 Task: Find connections with filter location Chasse Royale with filter topic #energywith filter profile language Potuguese with filter current company TeamLease Services Limited with filter school SACHDEVA PUBLIC SCHOOL with filter industry Personal Care Services with filter service category Technical with filter keywords title Marketing Consultant
Action: Mouse moved to (610, 115)
Screenshot: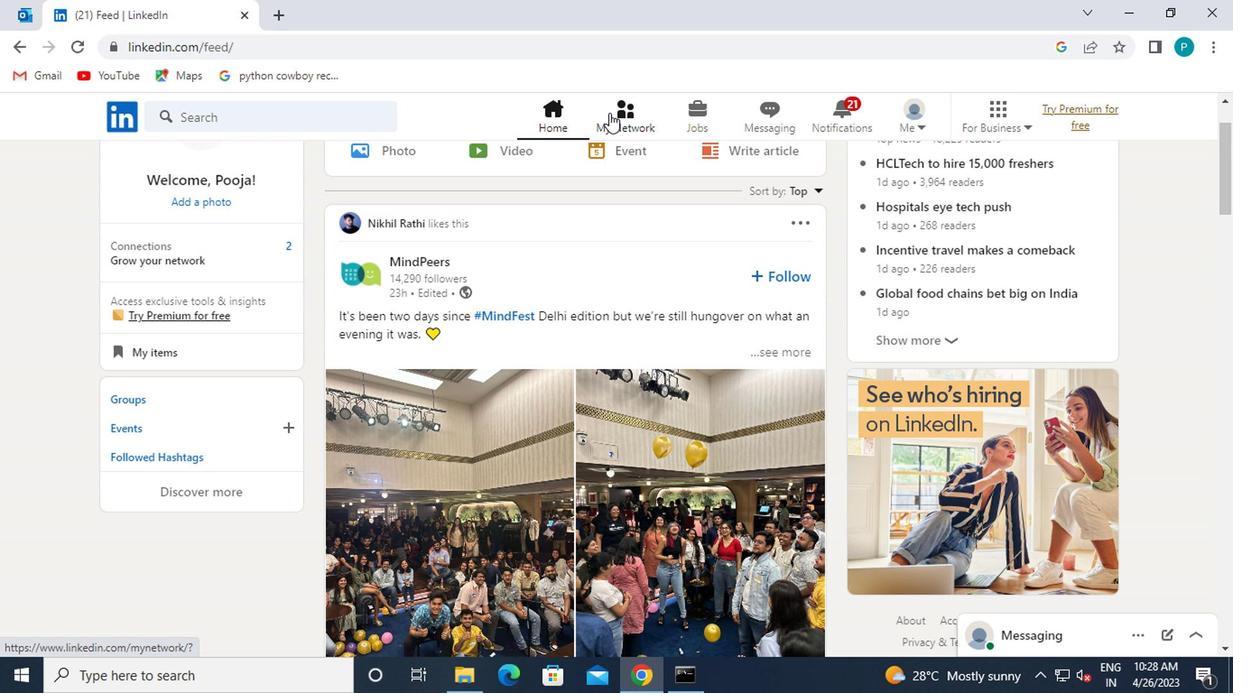 
Action: Mouse pressed left at (610, 115)
Screenshot: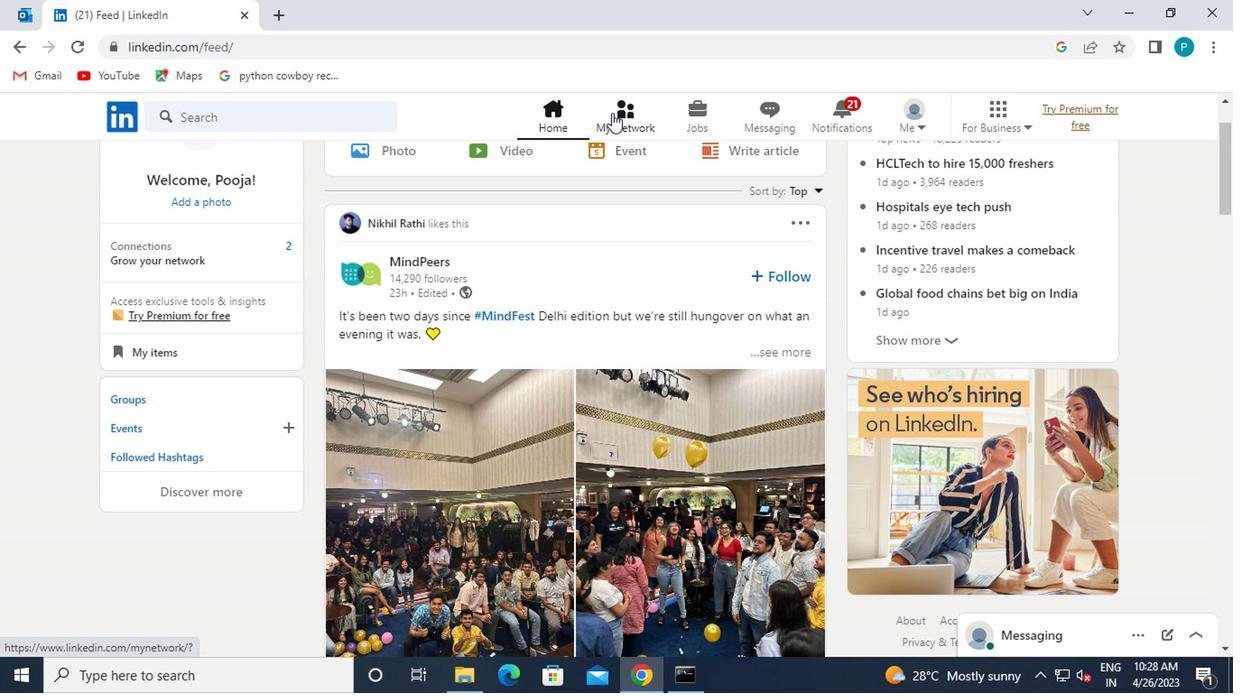 
Action: Mouse moved to (305, 219)
Screenshot: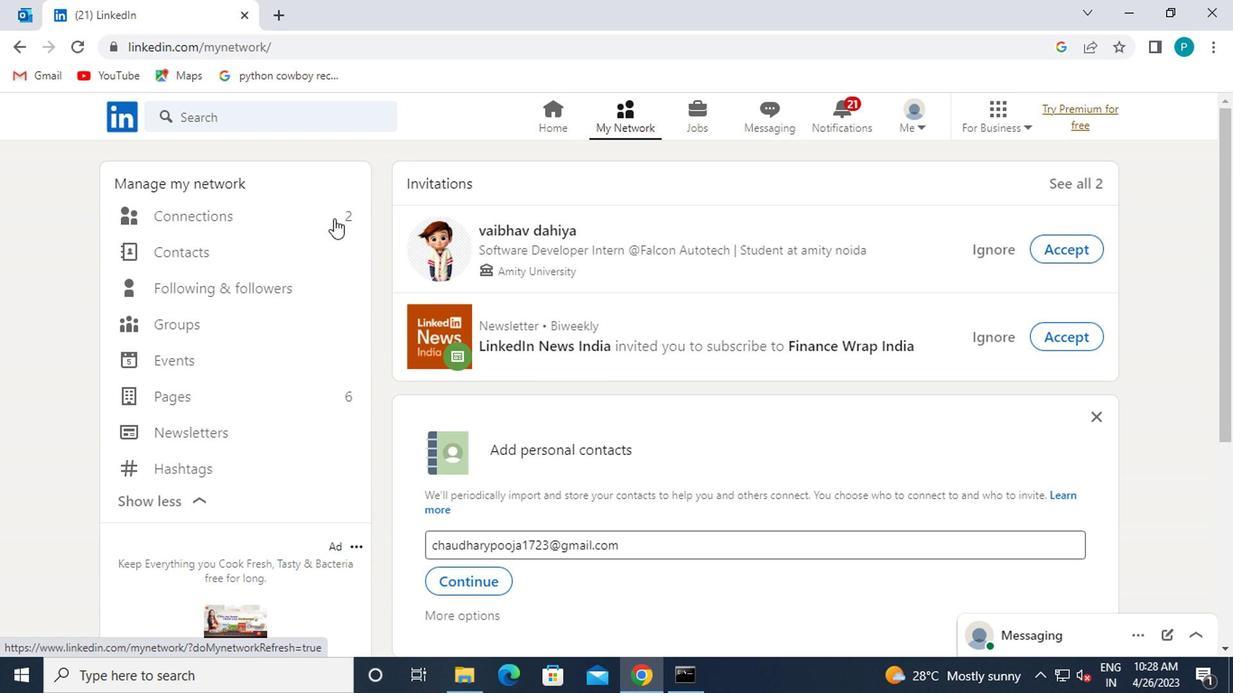 
Action: Mouse pressed left at (305, 219)
Screenshot: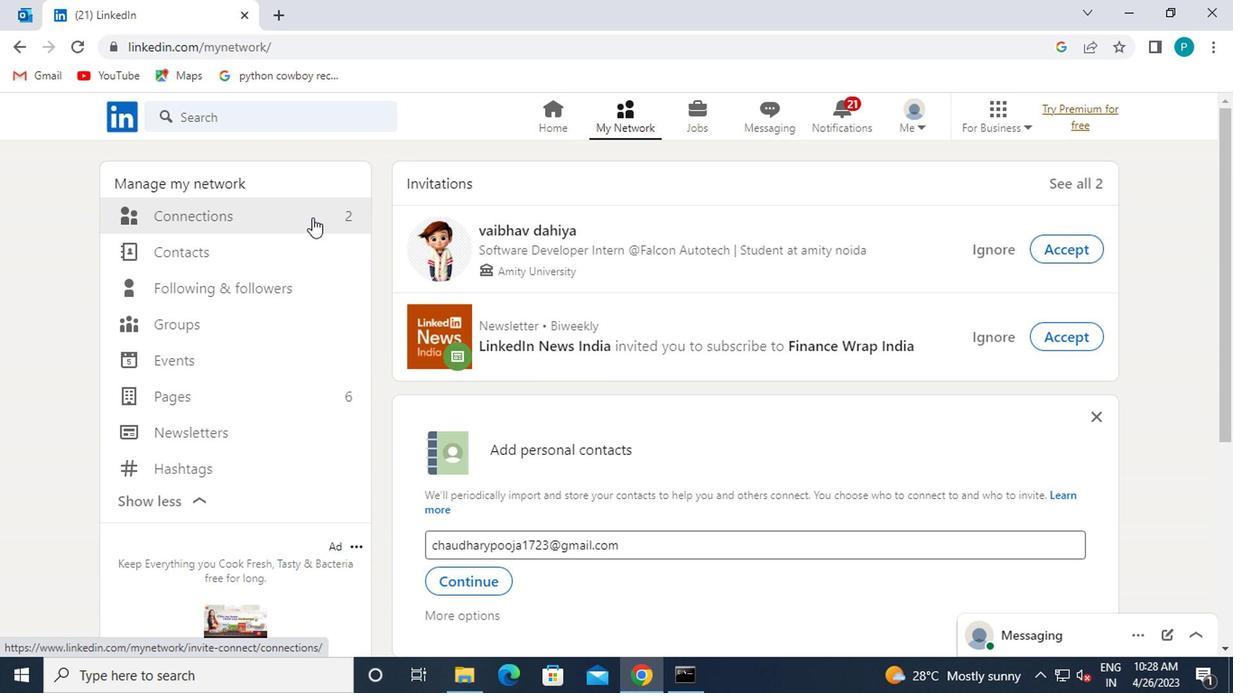 
Action: Mouse moved to (727, 214)
Screenshot: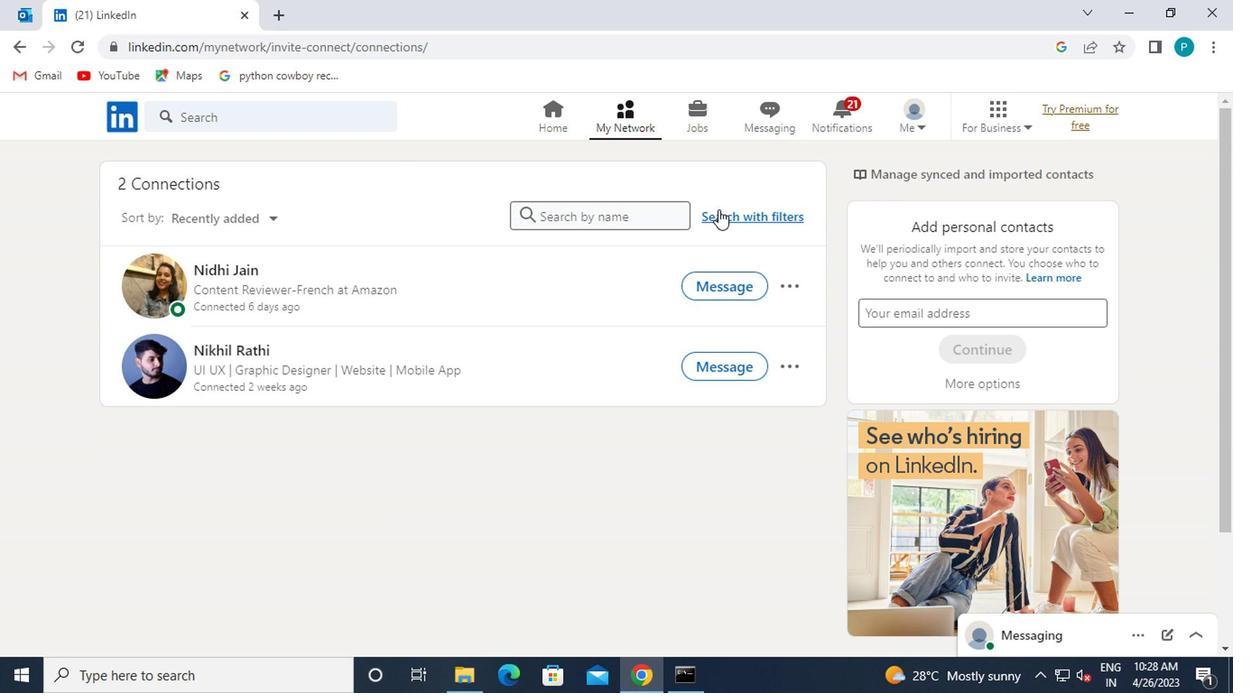 
Action: Mouse pressed left at (727, 214)
Screenshot: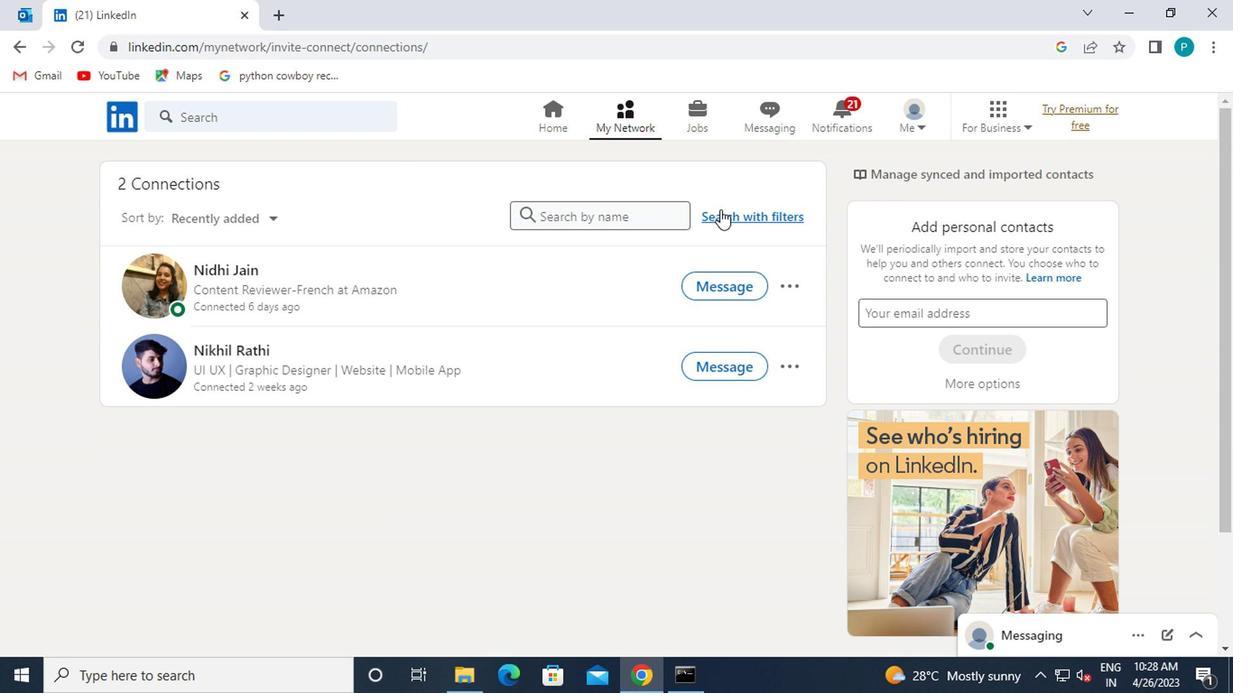 
Action: Mouse moved to (598, 164)
Screenshot: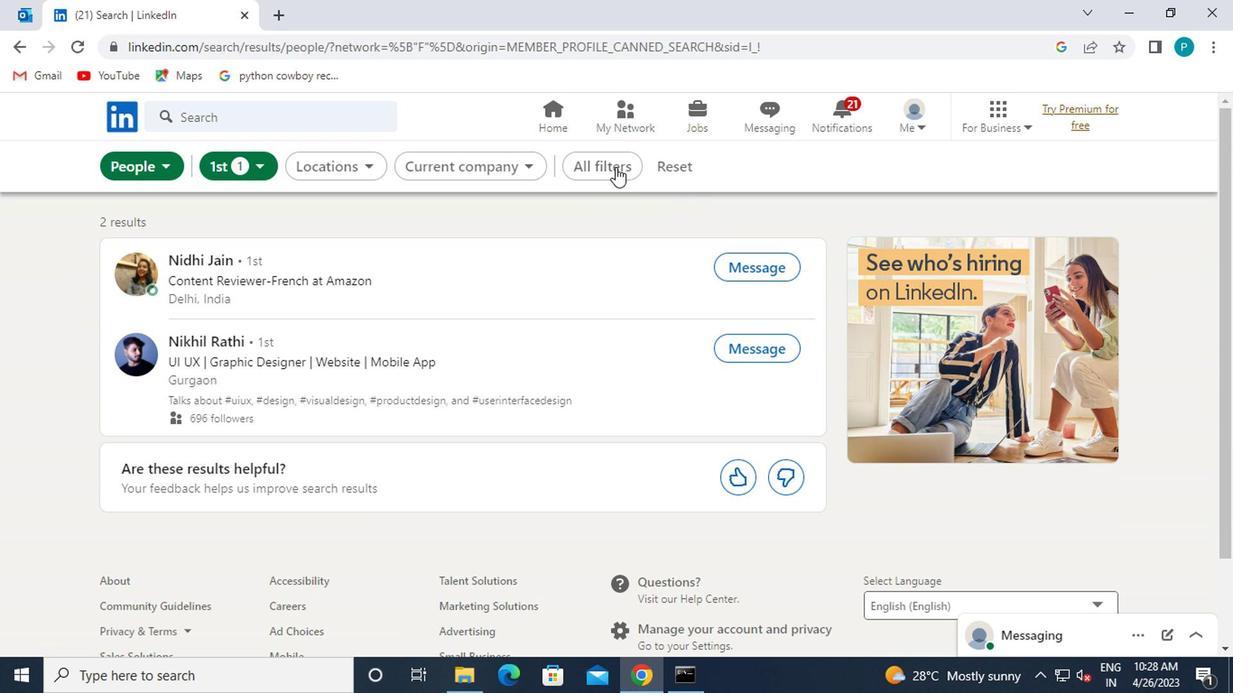 
Action: Mouse pressed left at (598, 164)
Screenshot: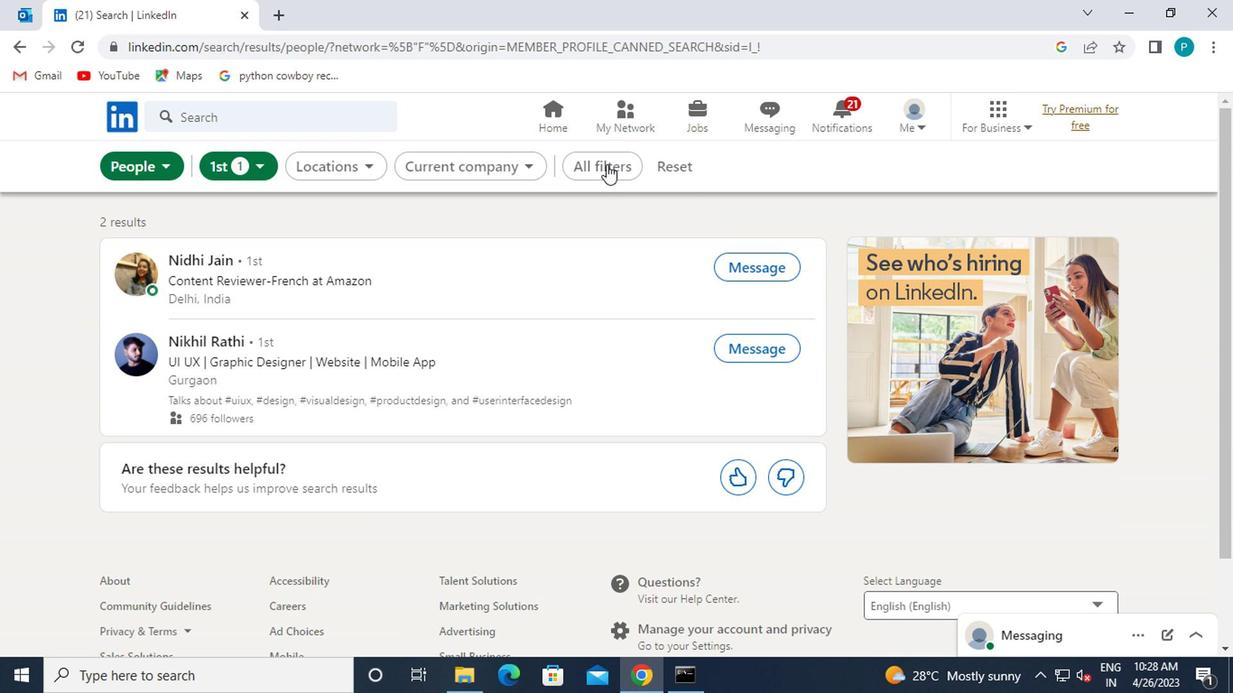 
Action: Mouse moved to (1084, 432)
Screenshot: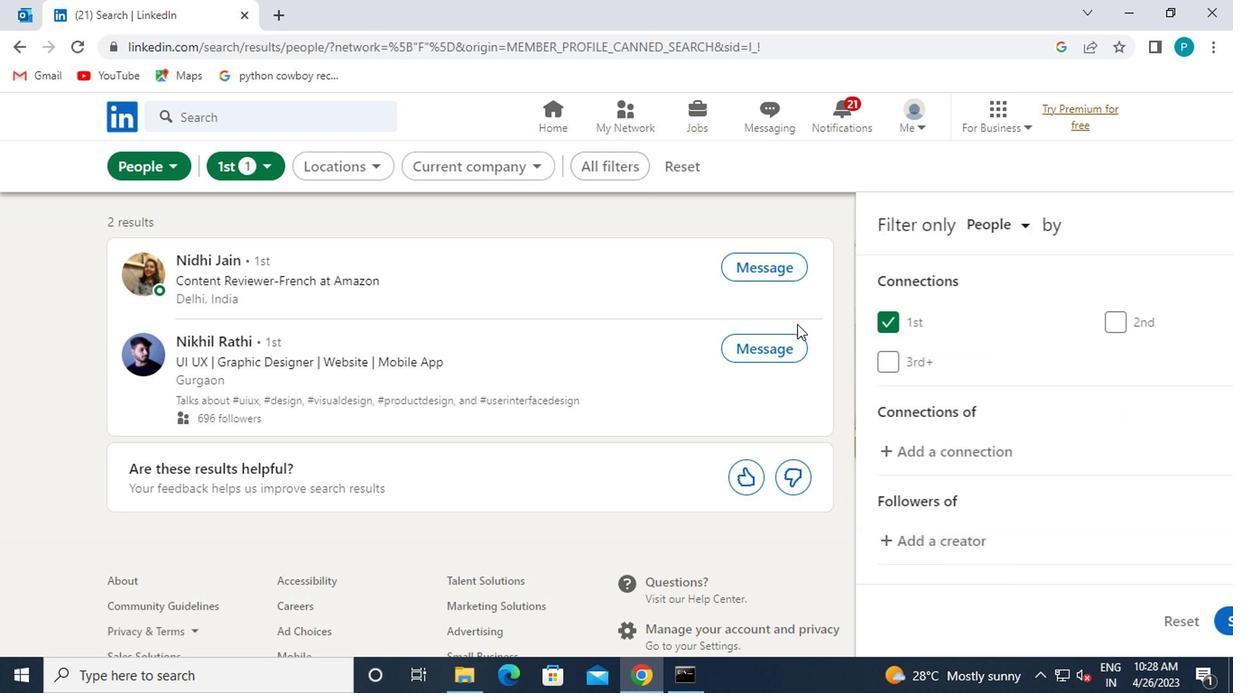 
Action: Mouse scrolled (1084, 432) with delta (0, 0)
Screenshot: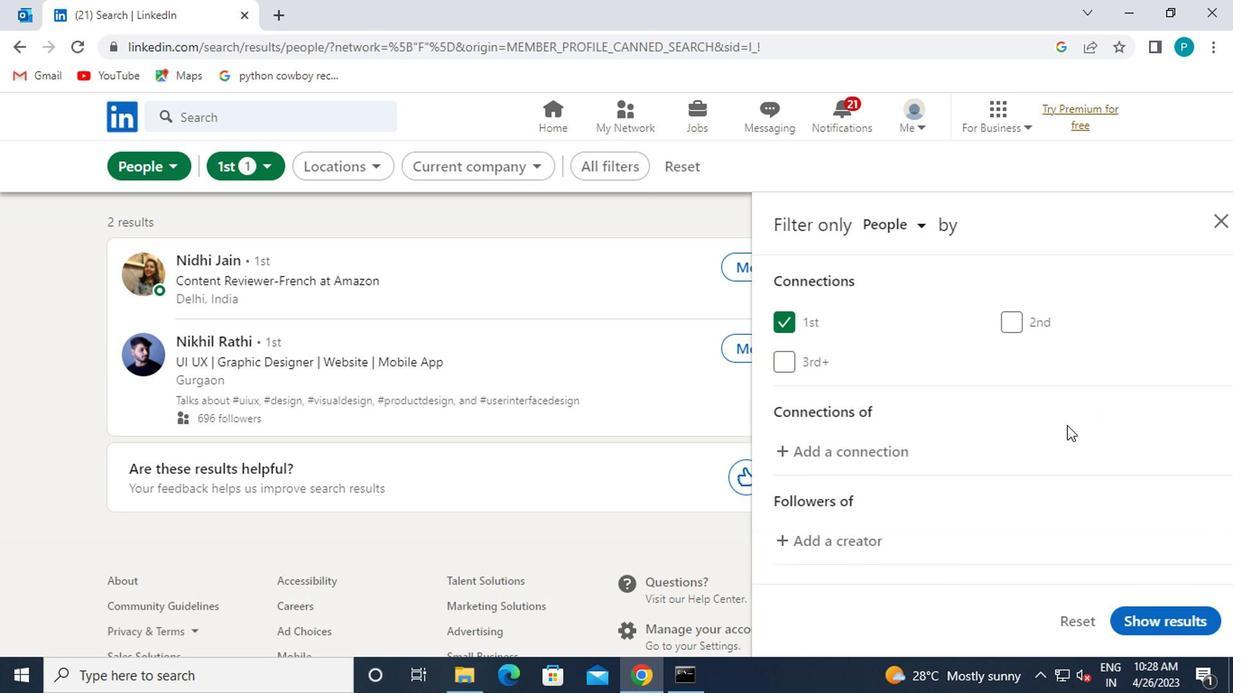 
Action: Mouse scrolled (1084, 432) with delta (0, 0)
Screenshot: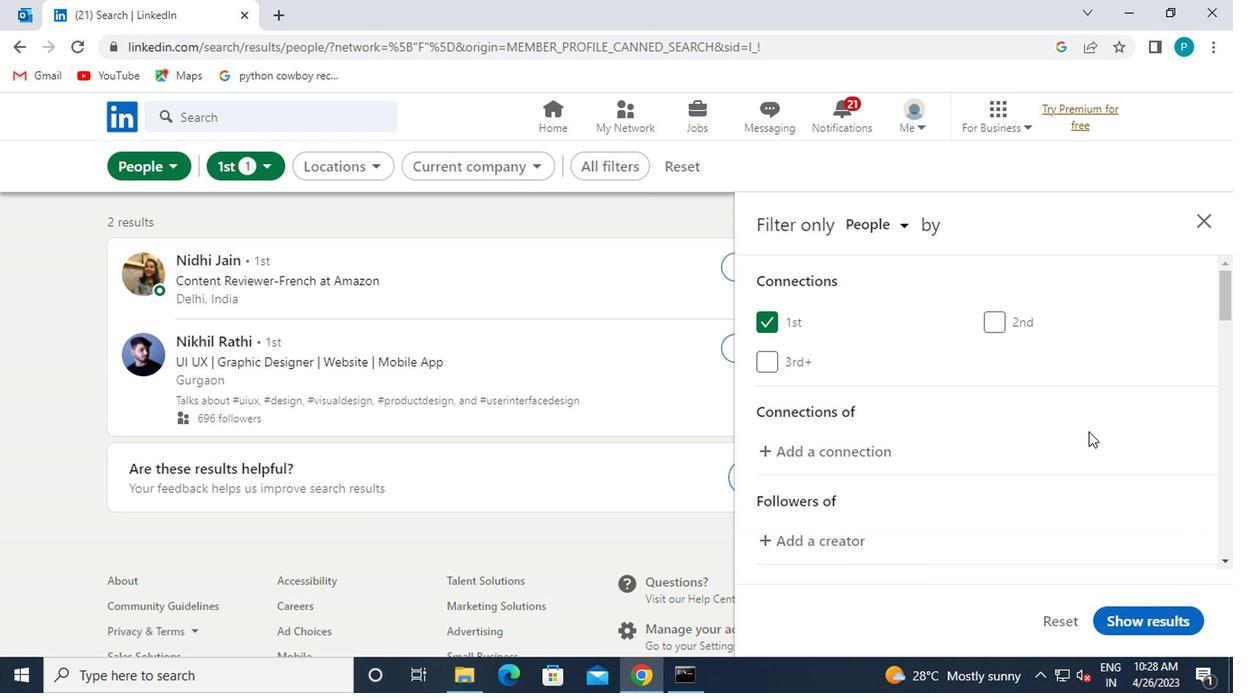 
Action: Mouse moved to (1067, 473)
Screenshot: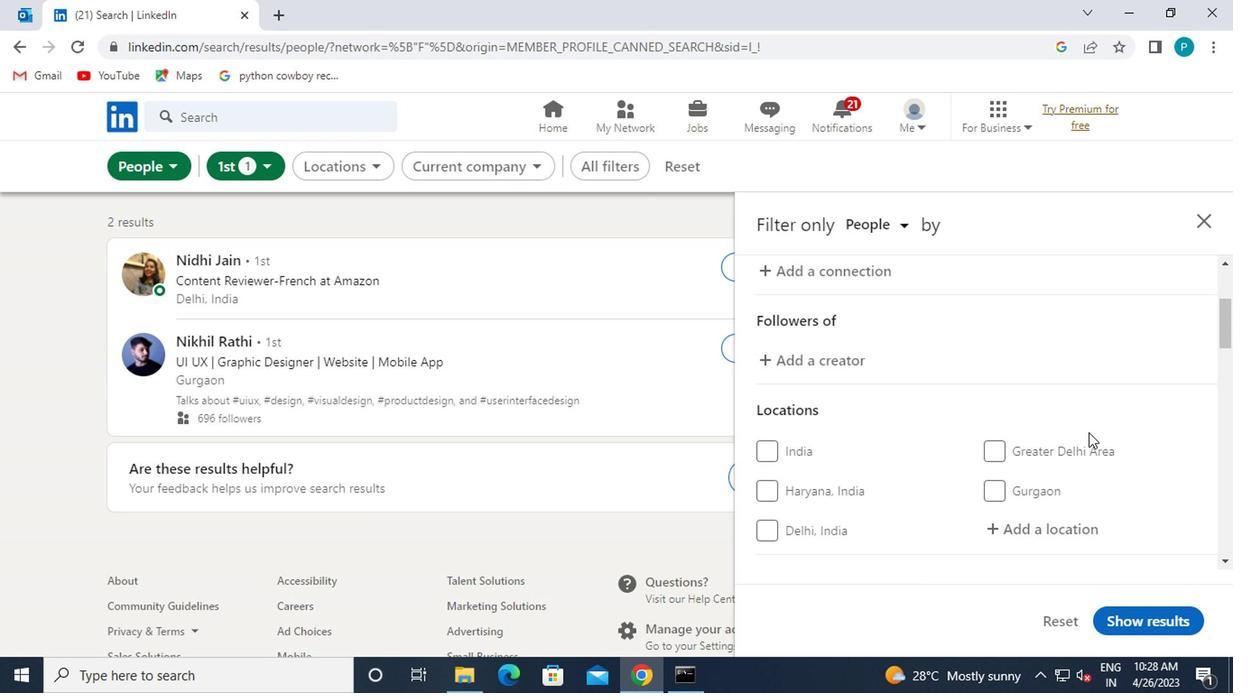 
Action: Mouse scrolled (1067, 472) with delta (0, 0)
Screenshot: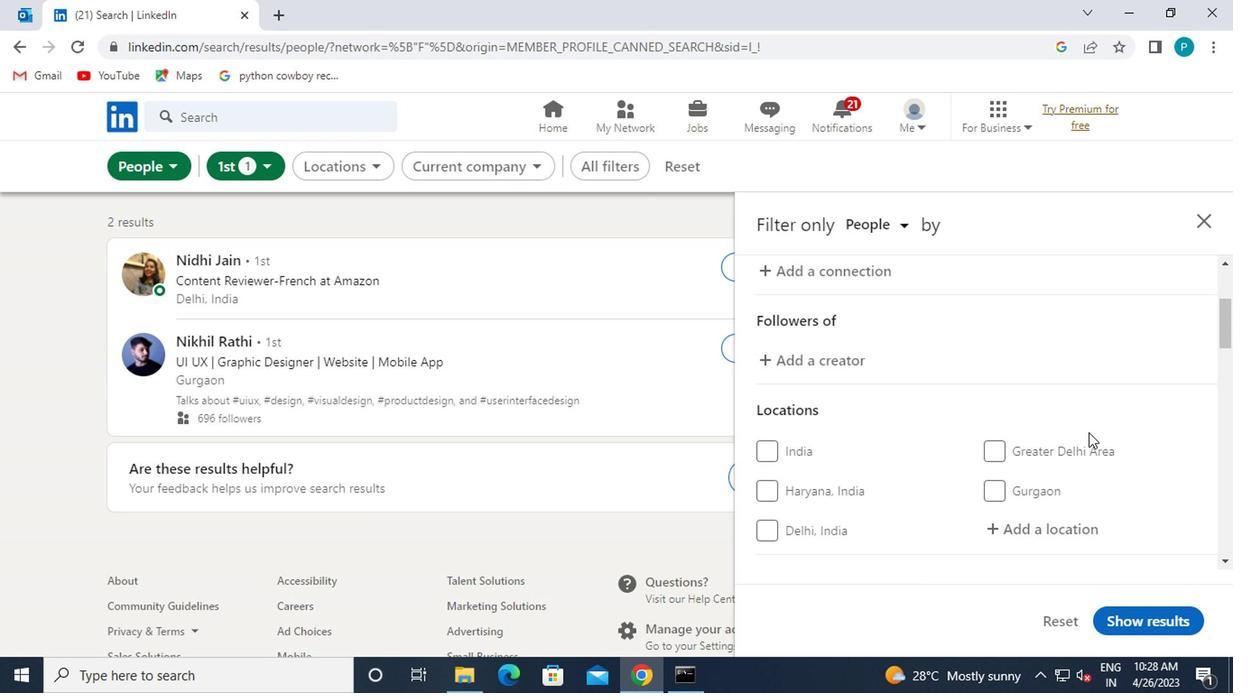 
Action: Mouse moved to (1040, 442)
Screenshot: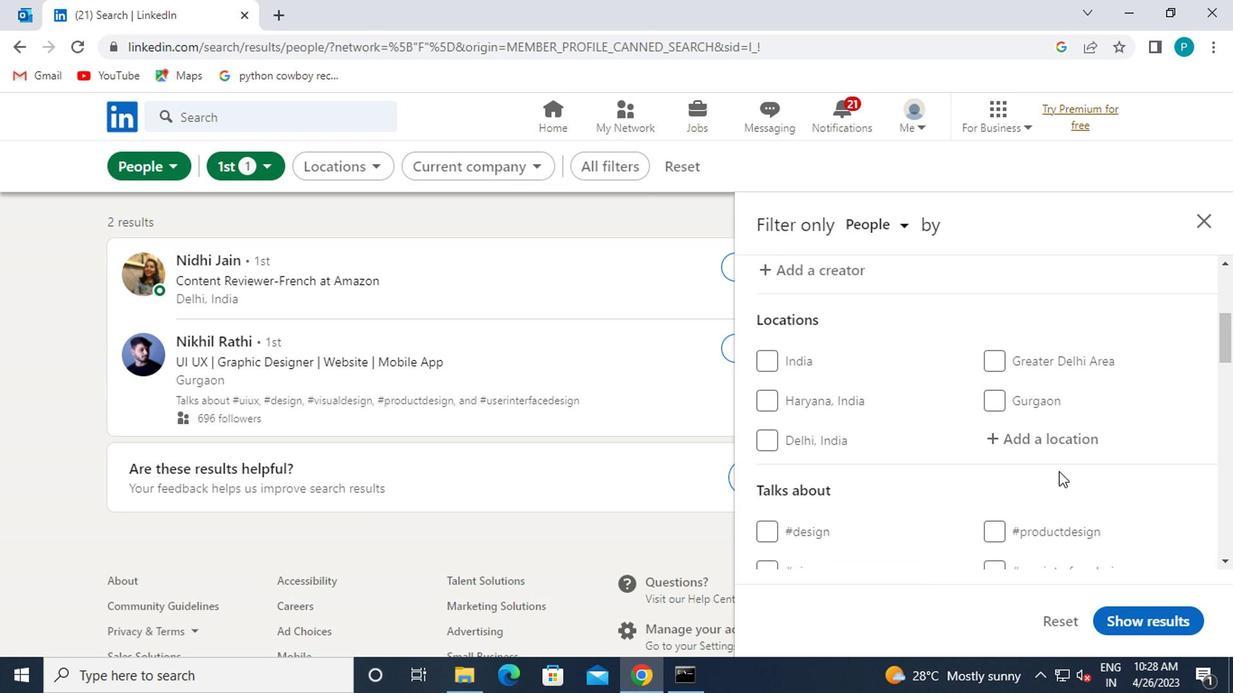 
Action: Mouse pressed left at (1040, 442)
Screenshot: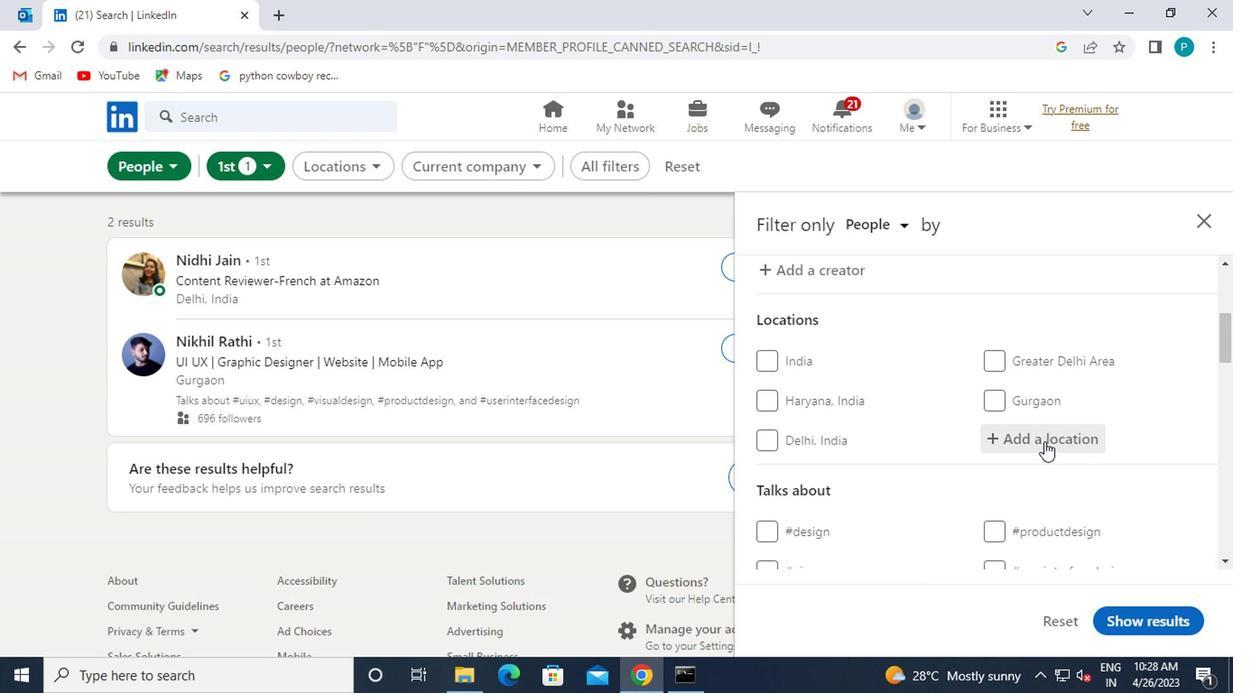 
Action: Key pressed <Key.caps_lock>c<Key.caps_lock>hasse<Key.space><Key.caps_lock>r<Key.caps_lock>oyale<Key.enter>
Screenshot: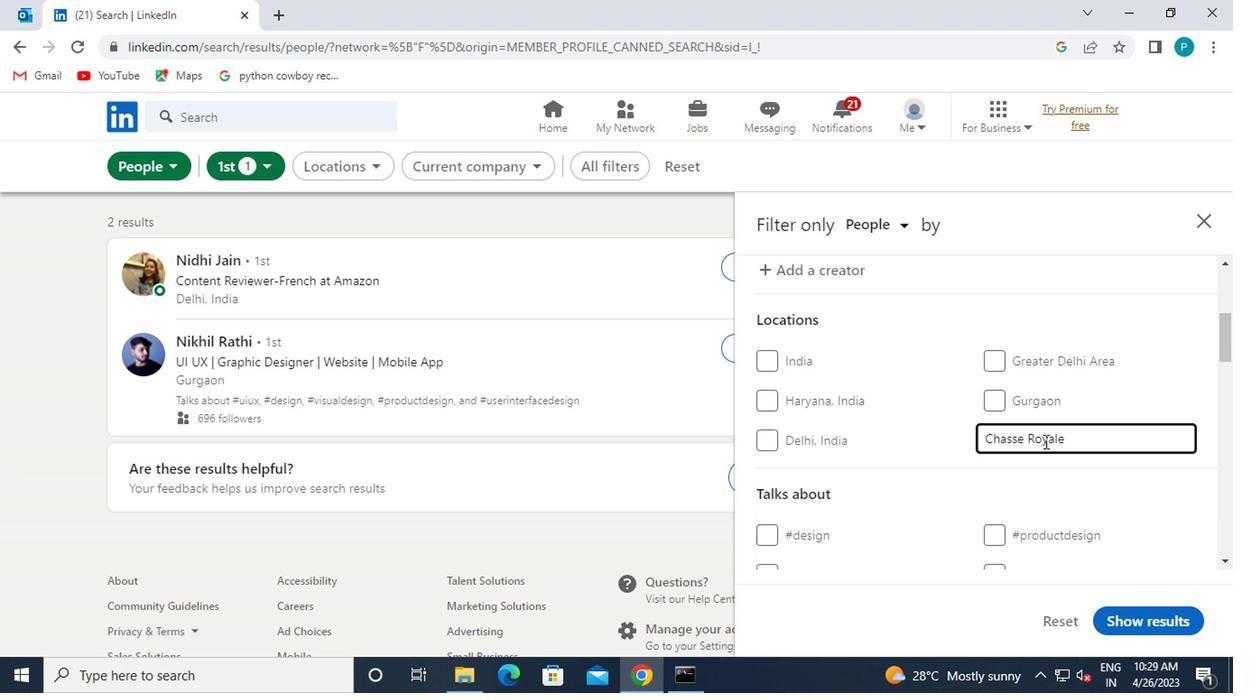 
Action: Mouse moved to (986, 493)
Screenshot: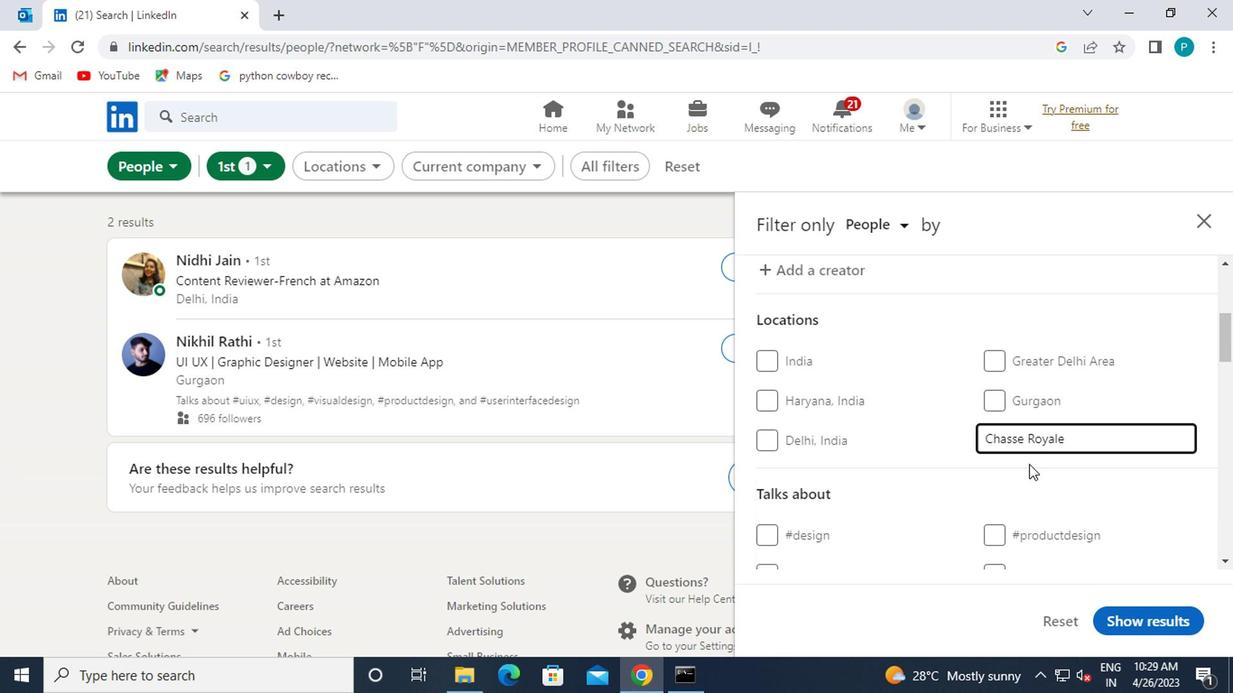 
Action: Mouse scrolled (986, 492) with delta (0, 0)
Screenshot: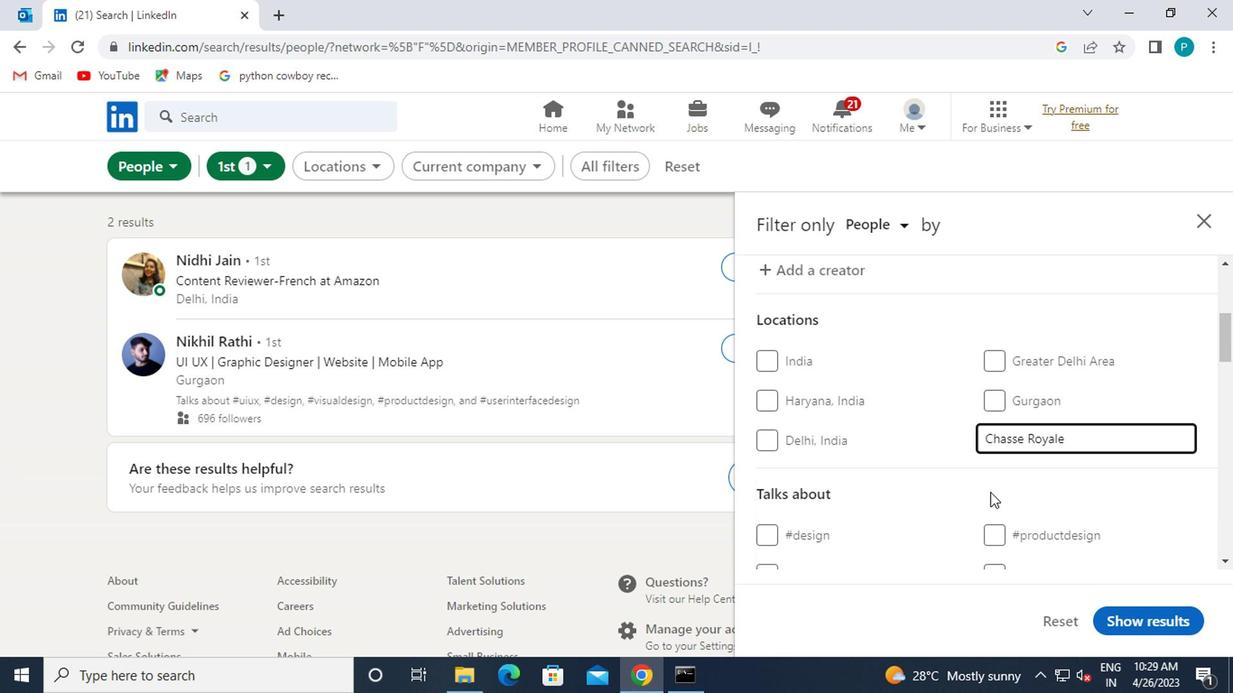 
Action: Mouse moved to (993, 516)
Screenshot: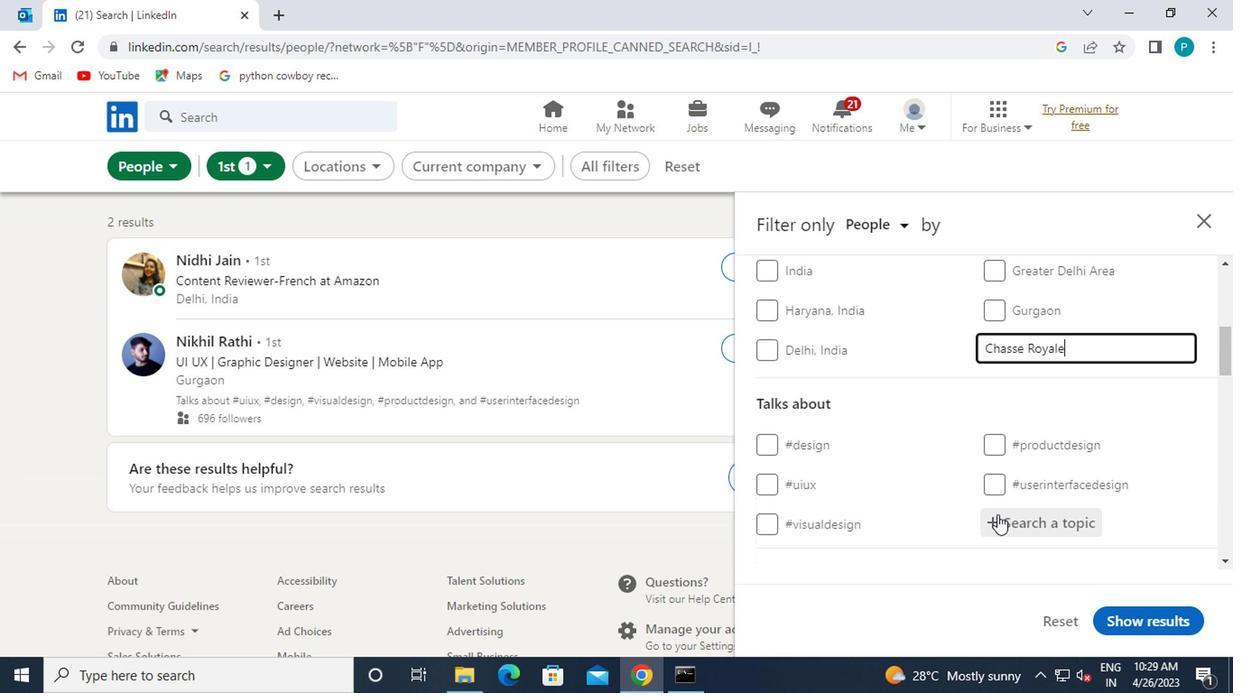 
Action: Mouse pressed left at (993, 516)
Screenshot: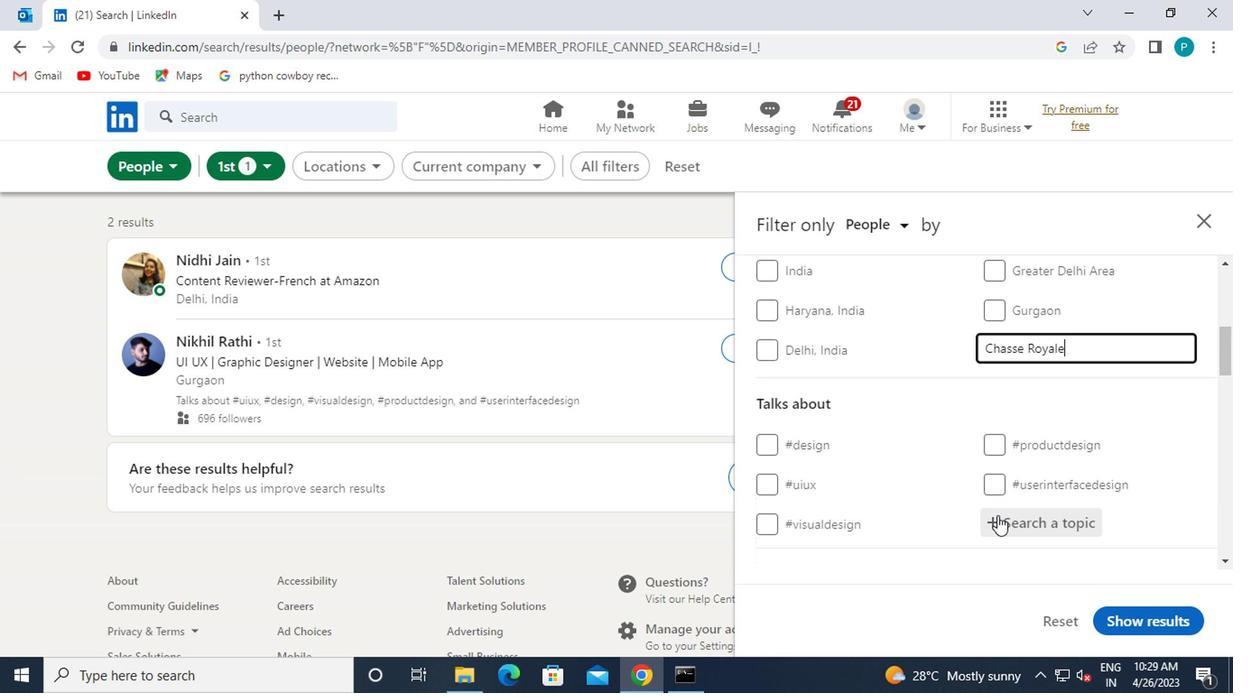 
Action: Key pressed <Key.shift>
Screenshot: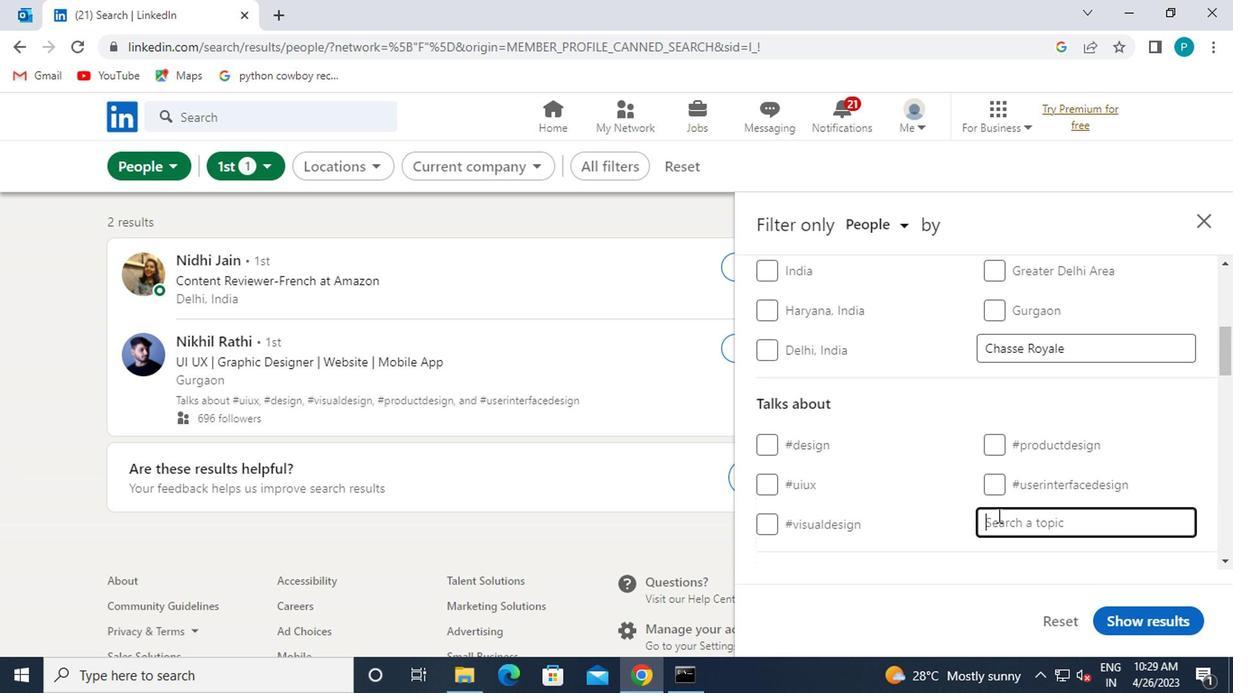 
Action: Mouse moved to (1004, 512)
Screenshot: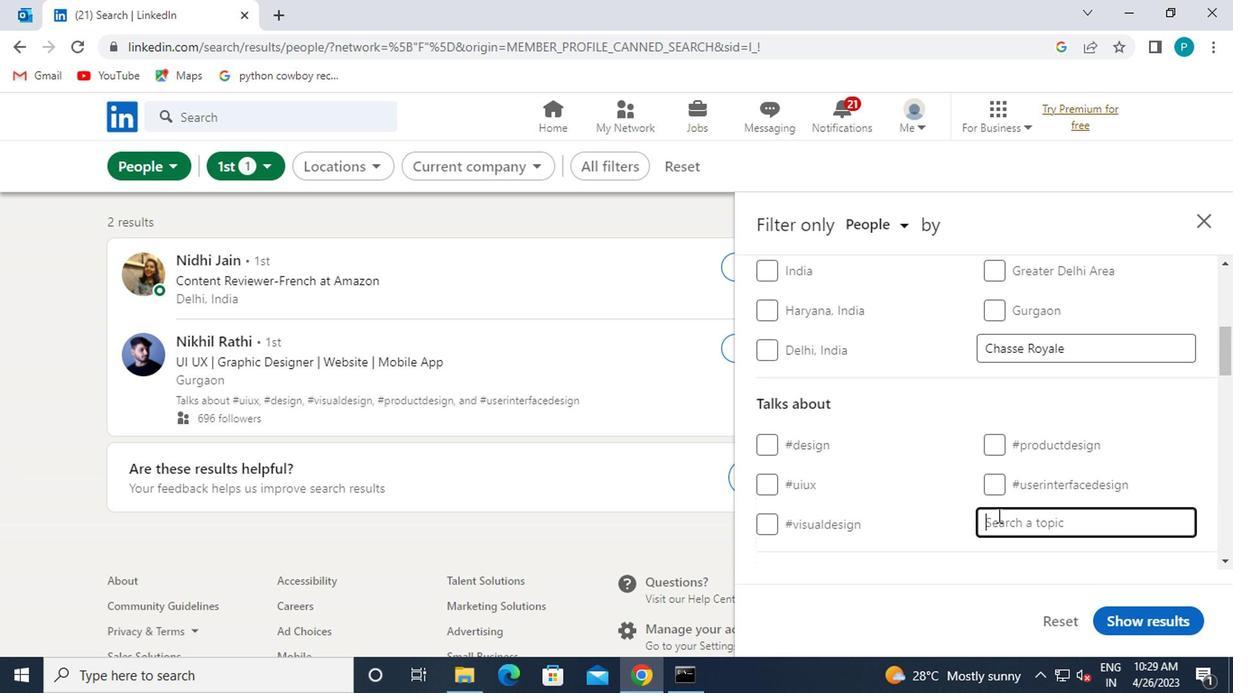 
Action: Key pressed #ENERGY
Screenshot: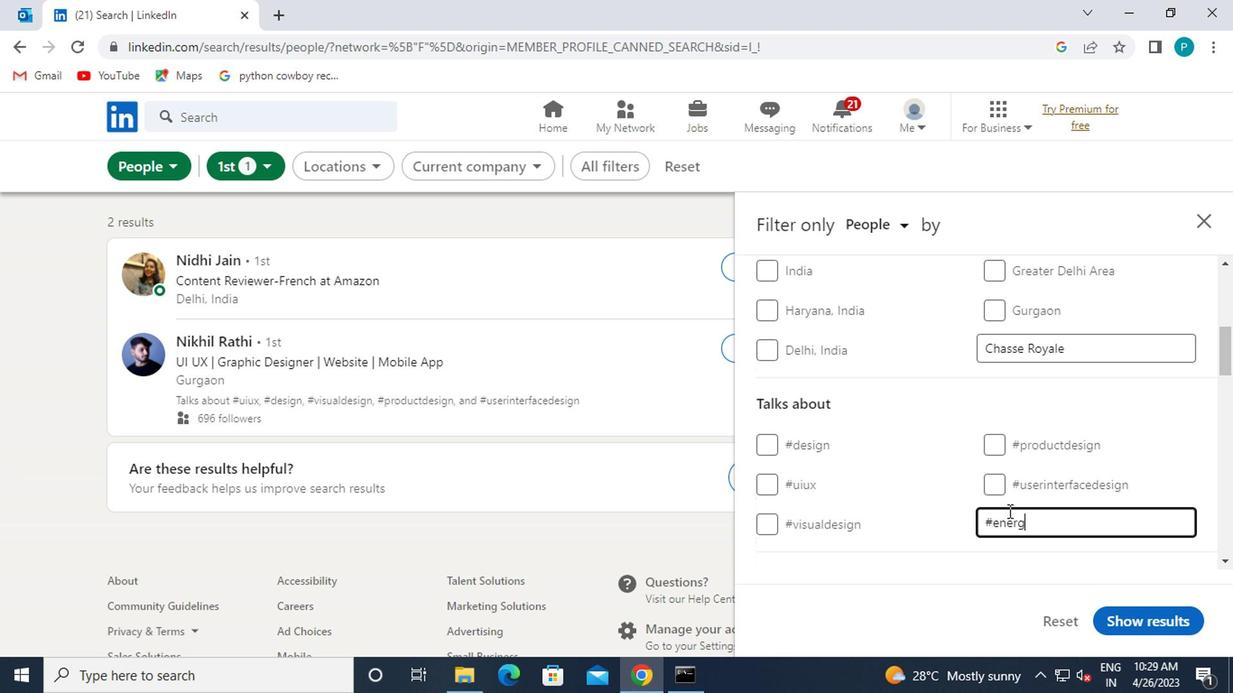 
Action: Mouse moved to (986, 506)
Screenshot: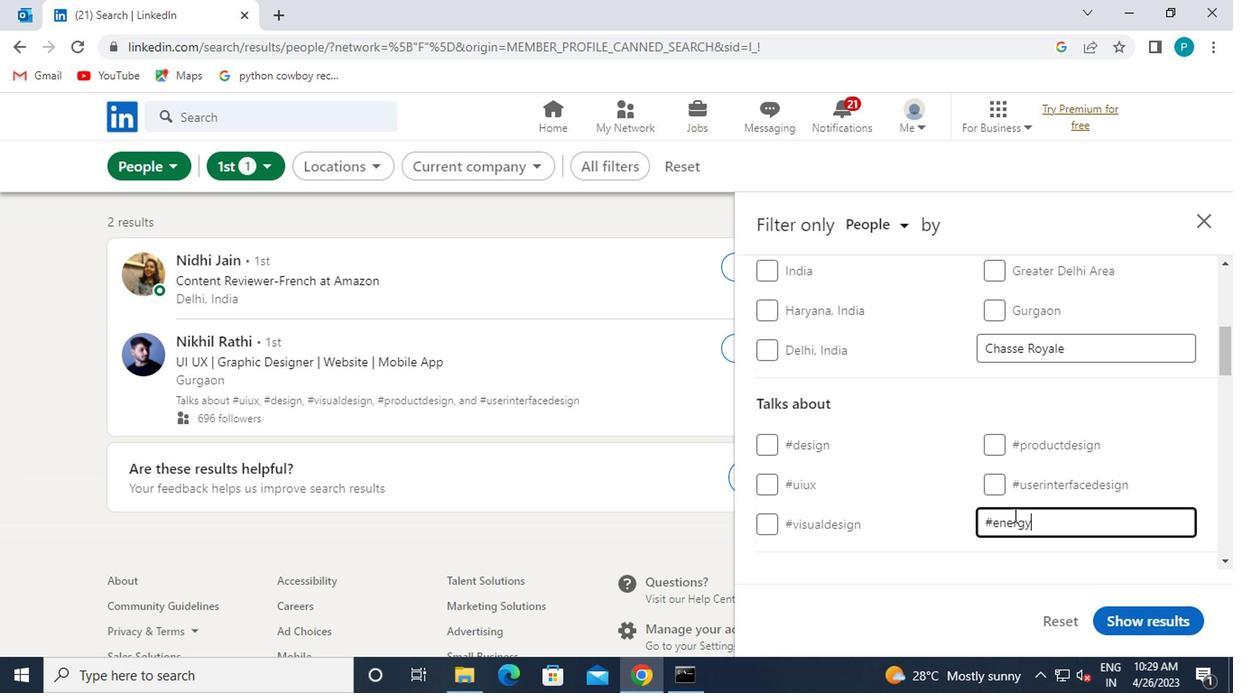 
Action: Mouse scrolled (986, 504) with delta (0, -1)
Screenshot: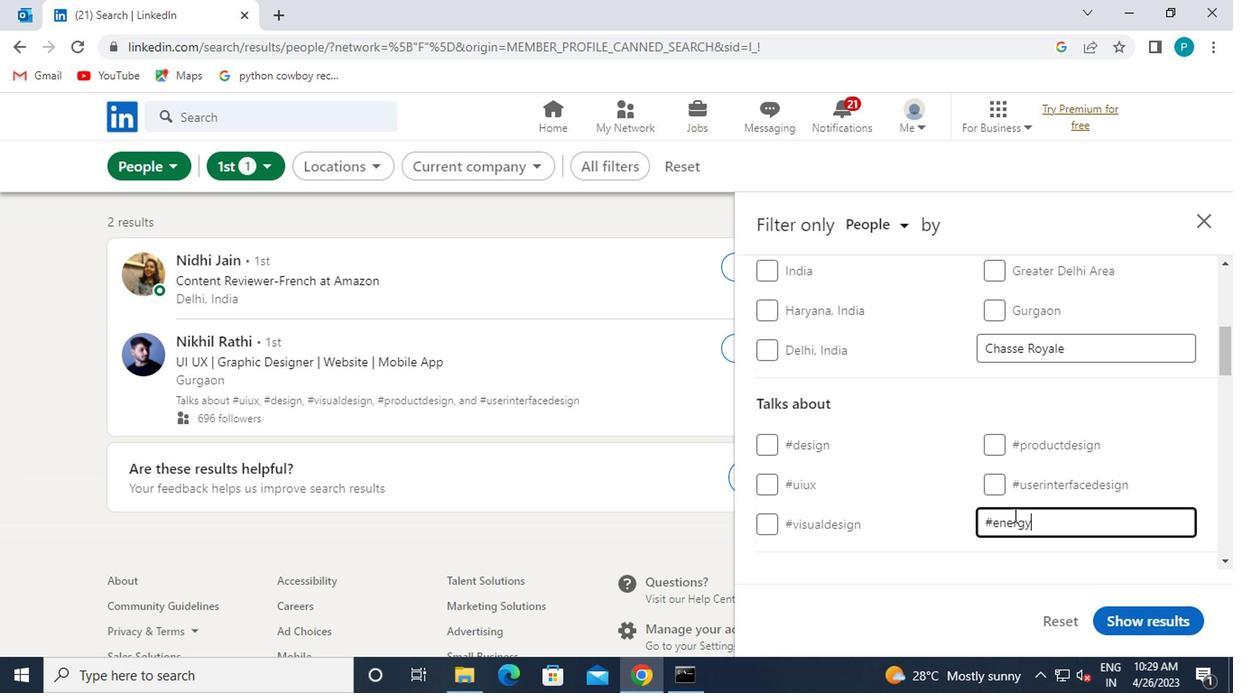 
Action: Mouse moved to (943, 480)
Screenshot: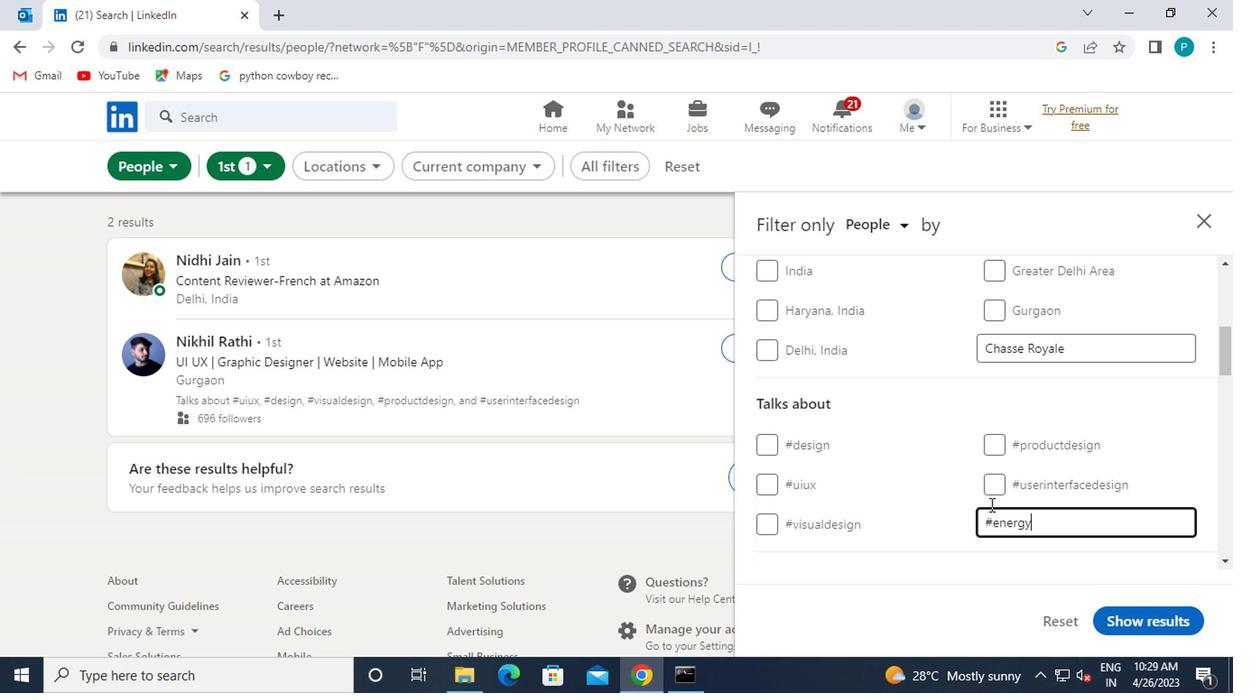 
Action: Mouse scrolled (943, 479) with delta (0, 0)
Screenshot: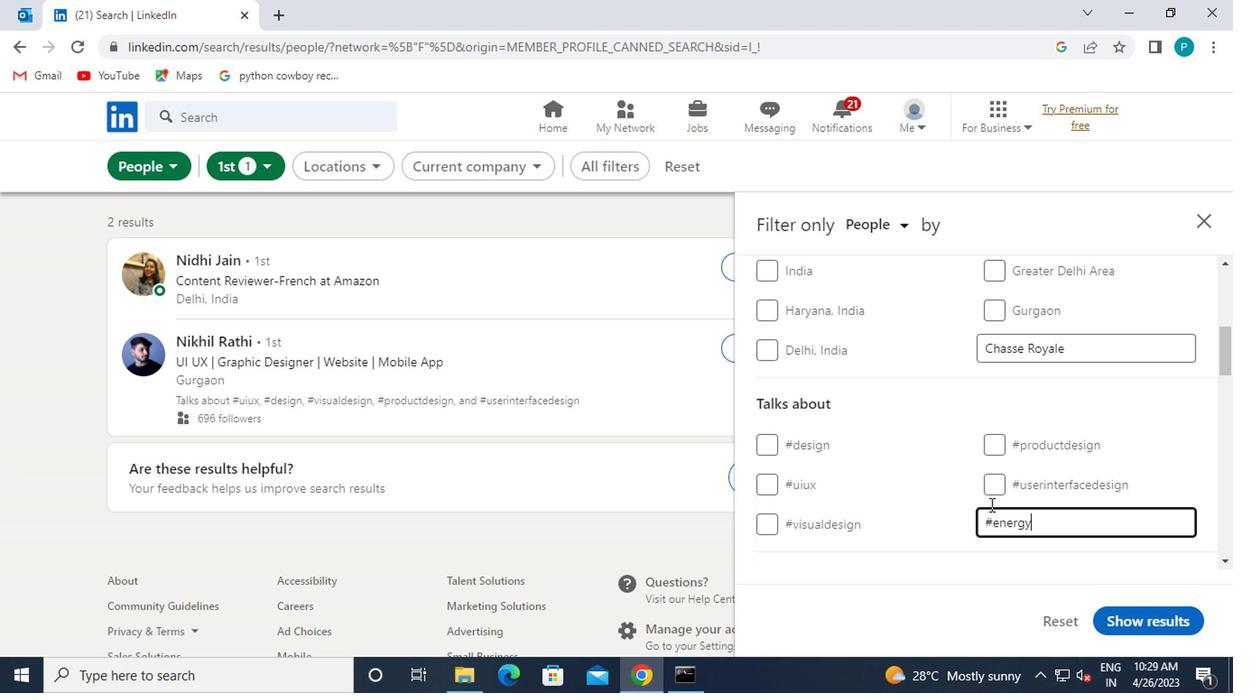 
Action: Mouse moved to (980, 444)
Screenshot: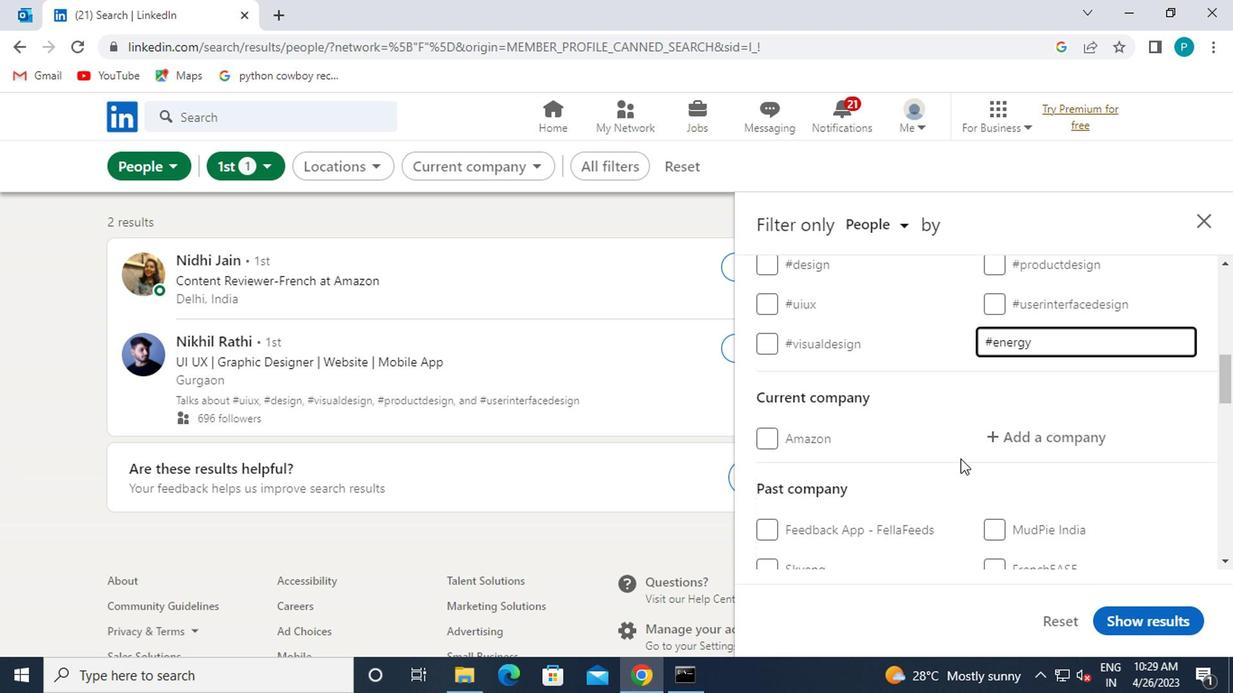 
Action: Mouse pressed left at (980, 444)
Screenshot: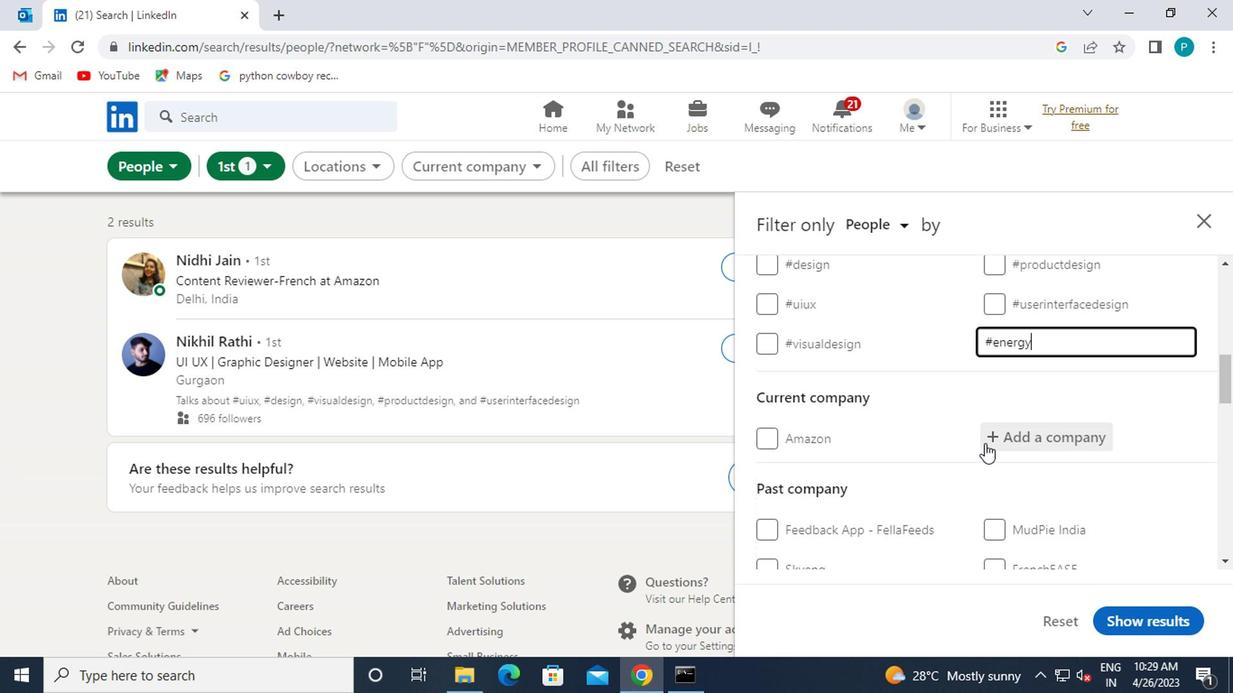 
Action: Mouse moved to (987, 442)
Screenshot: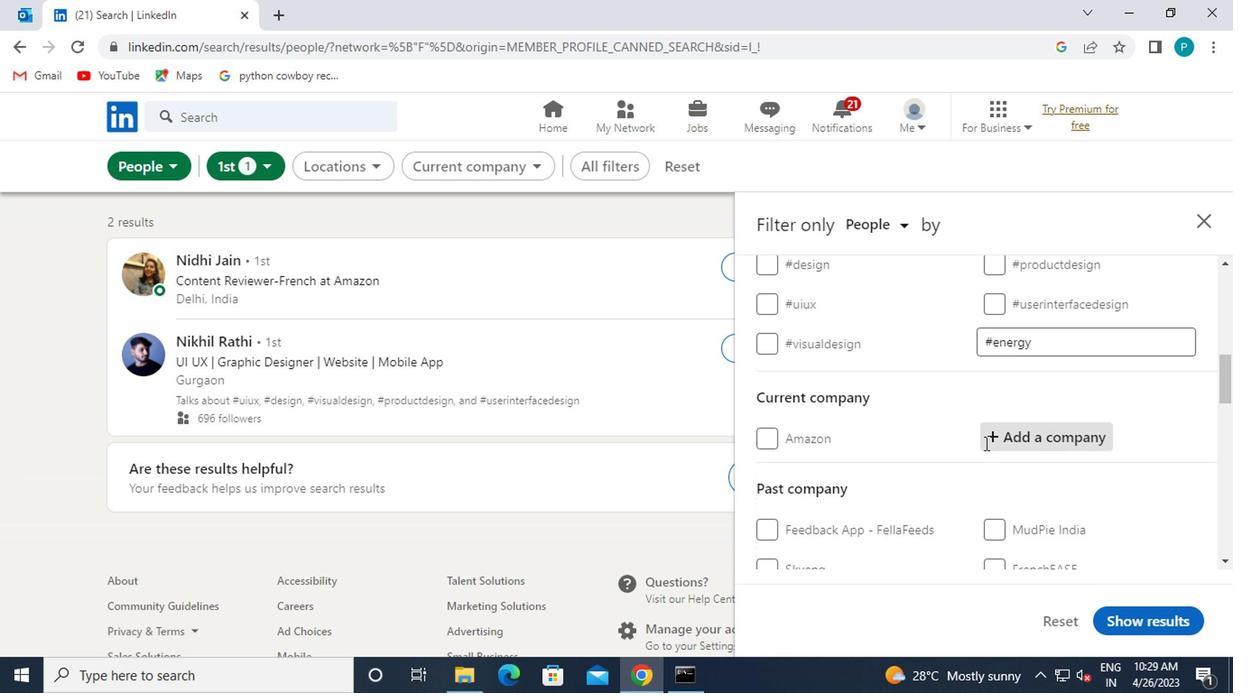 
Action: Key pressed TEAM
Screenshot: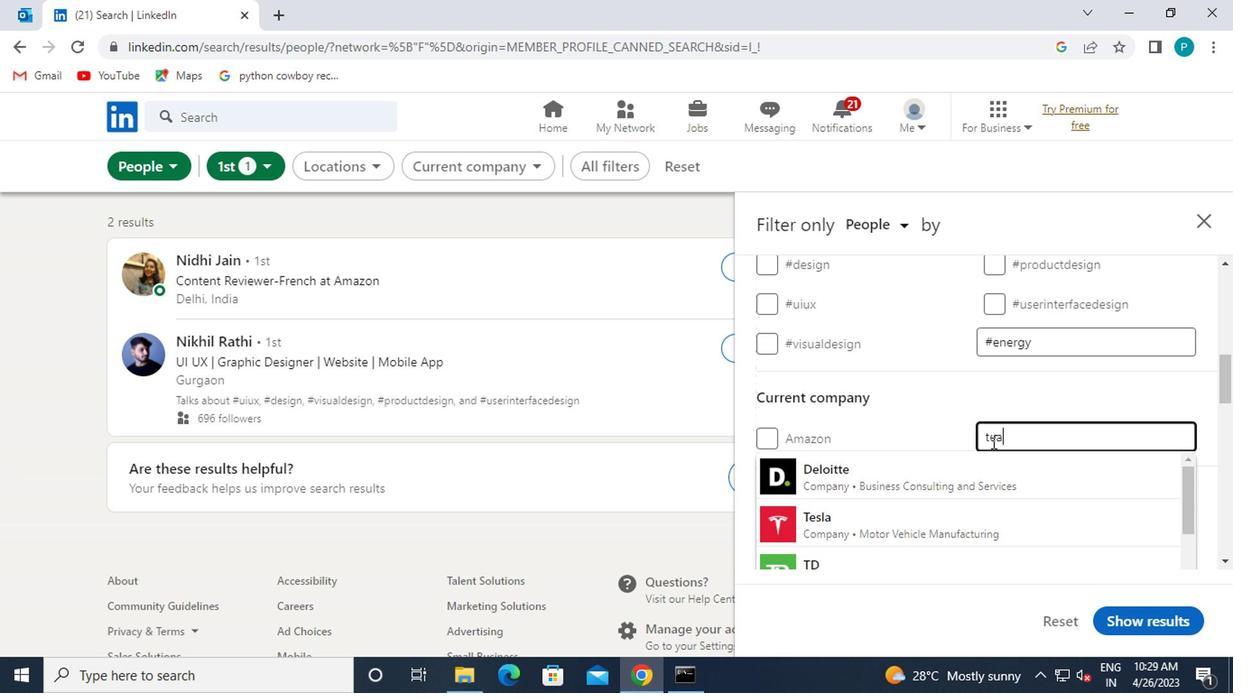 
Action: Mouse moved to (920, 497)
Screenshot: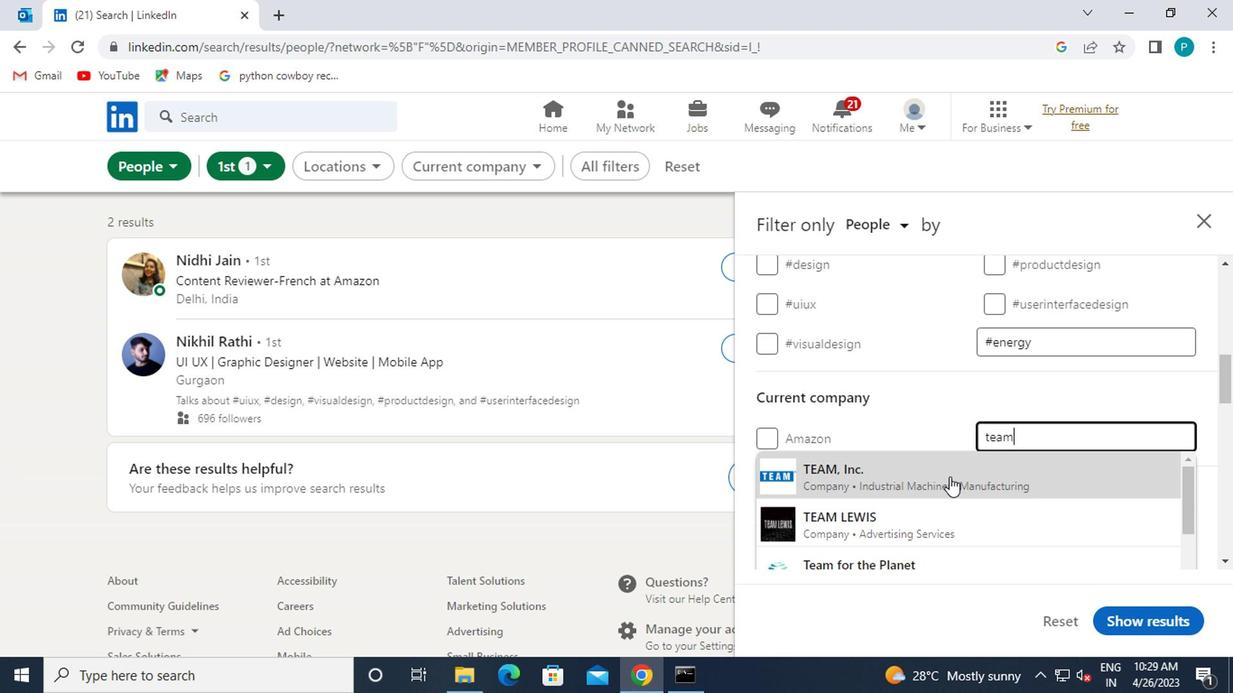 
Action: Mouse scrolled (920, 495) with delta (0, -1)
Screenshot: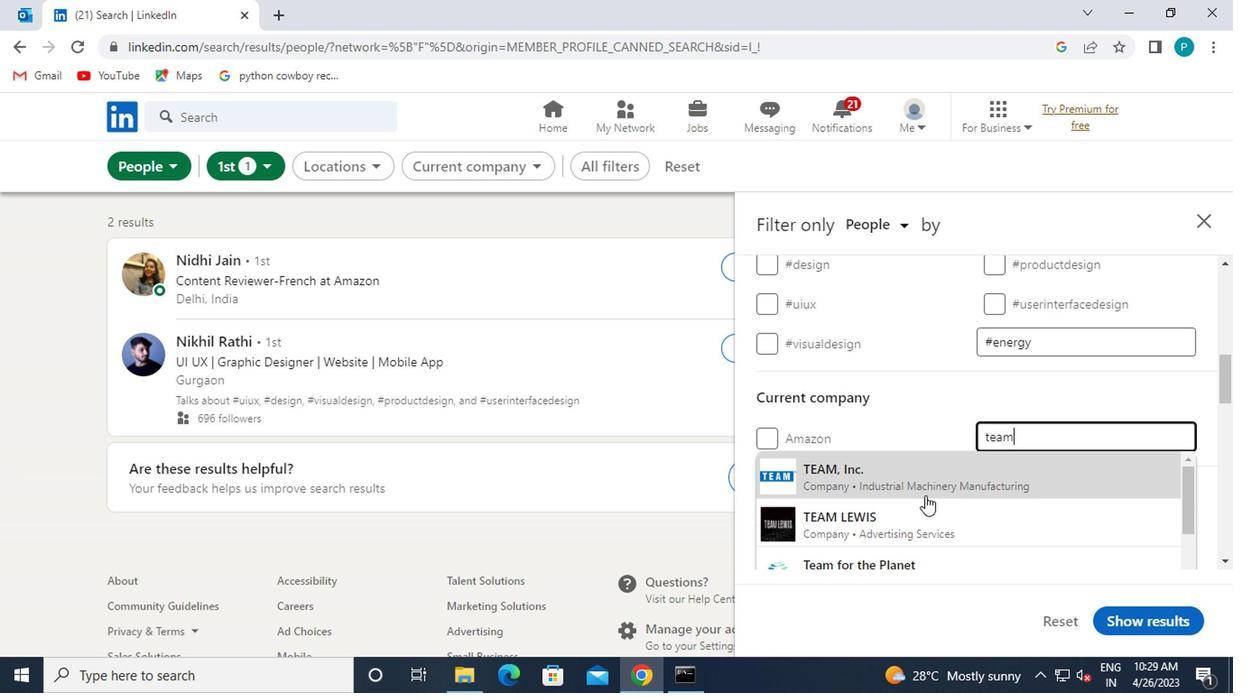 
Action: Mouse scrolled (920, 495) with delta (0, -1)
Screenshot: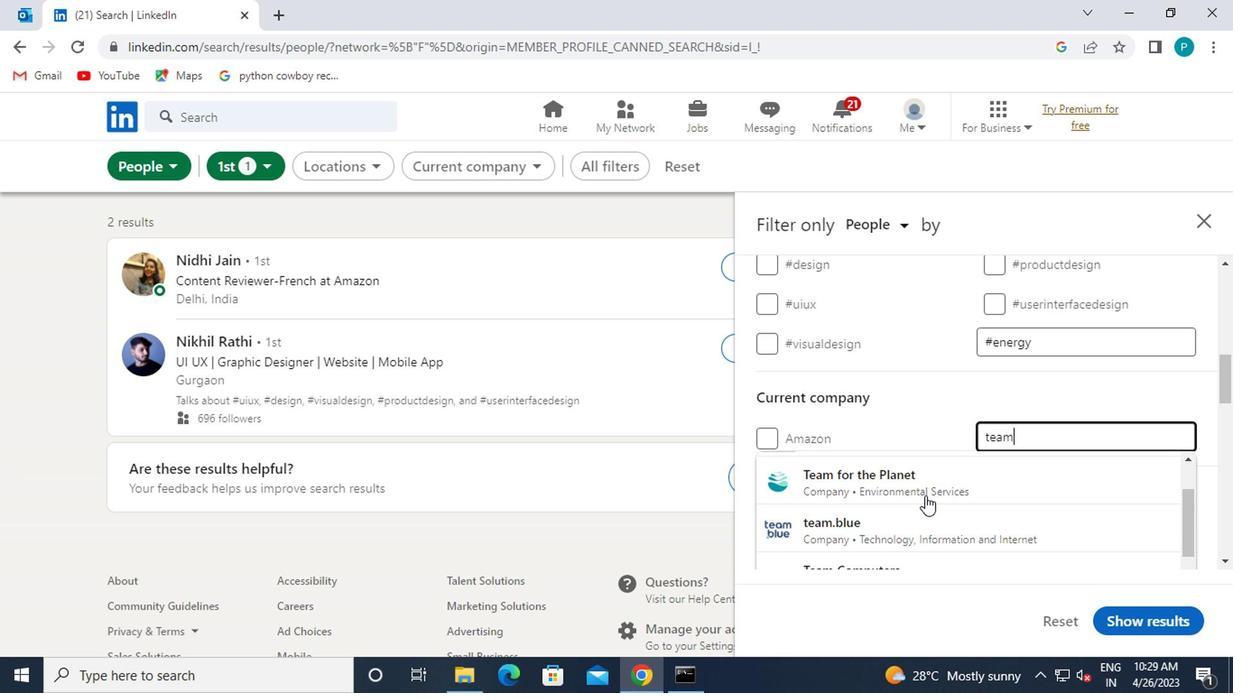 
Action: Mouse moved to (1034, 441)
Screenshot: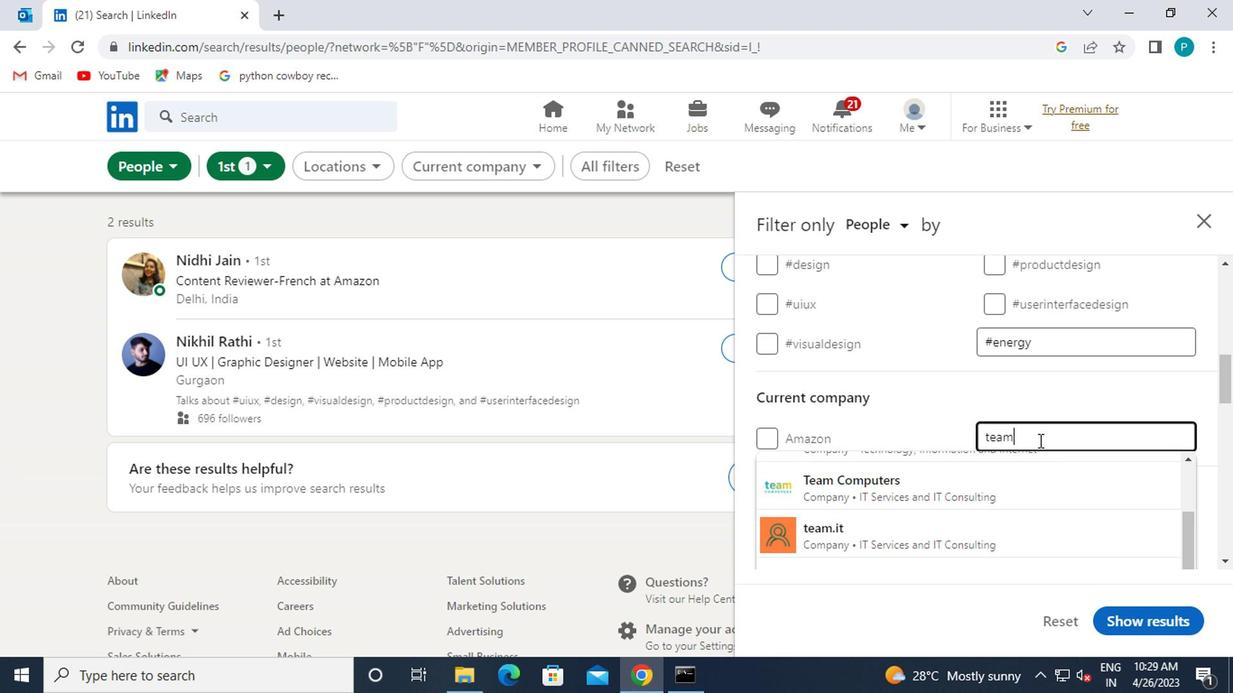 
Action: Key pressed <Key.space>LEAS
Screenshot: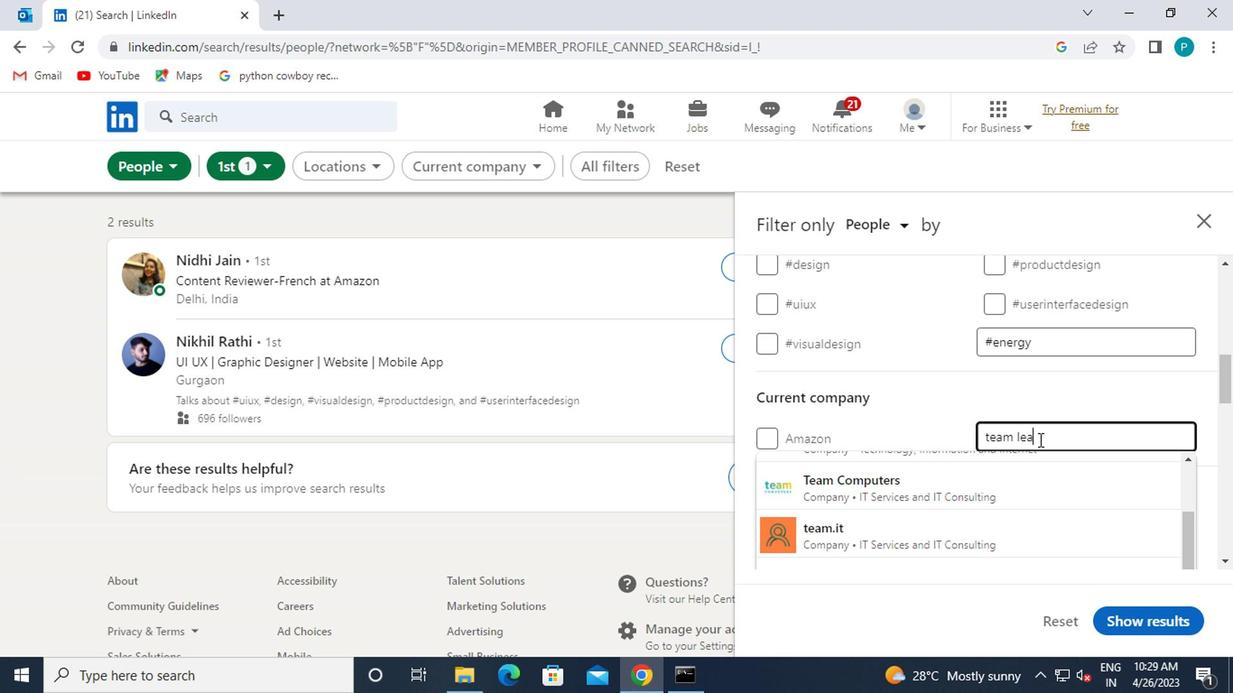 
Action: Mouse moved to (1019, 465)
Screenshot: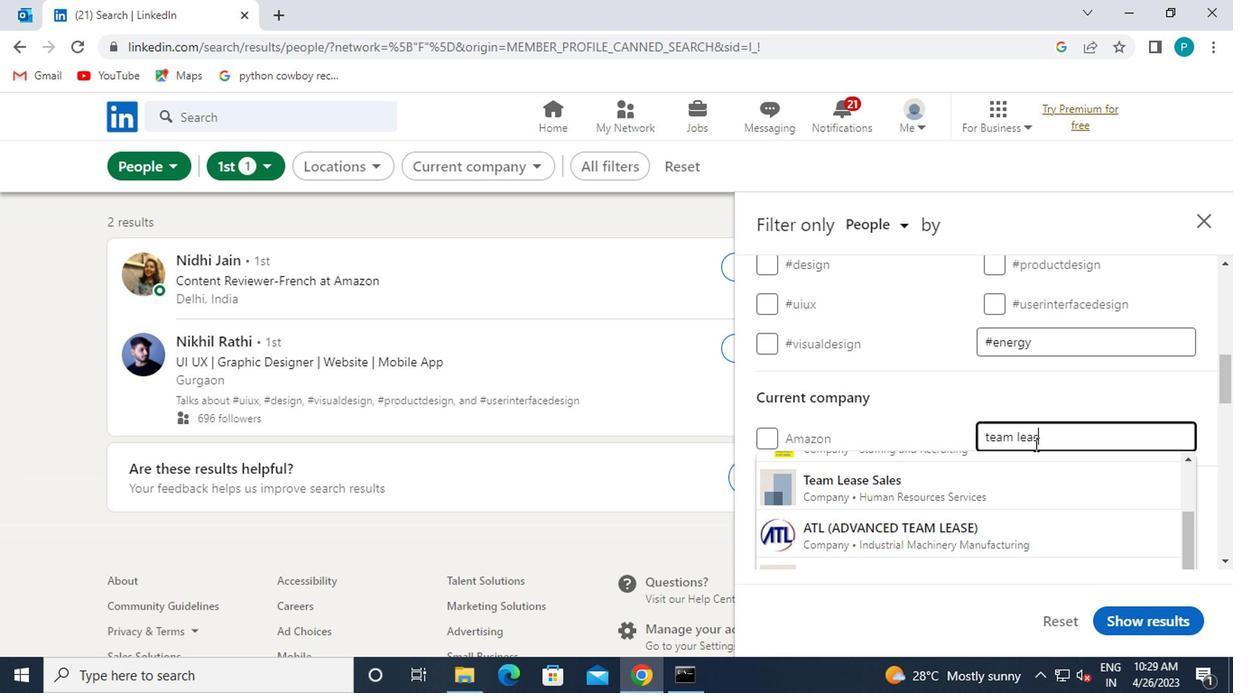
Action: Mouse scrolled (1019, 466) with delta (0, 1)
Screenshot: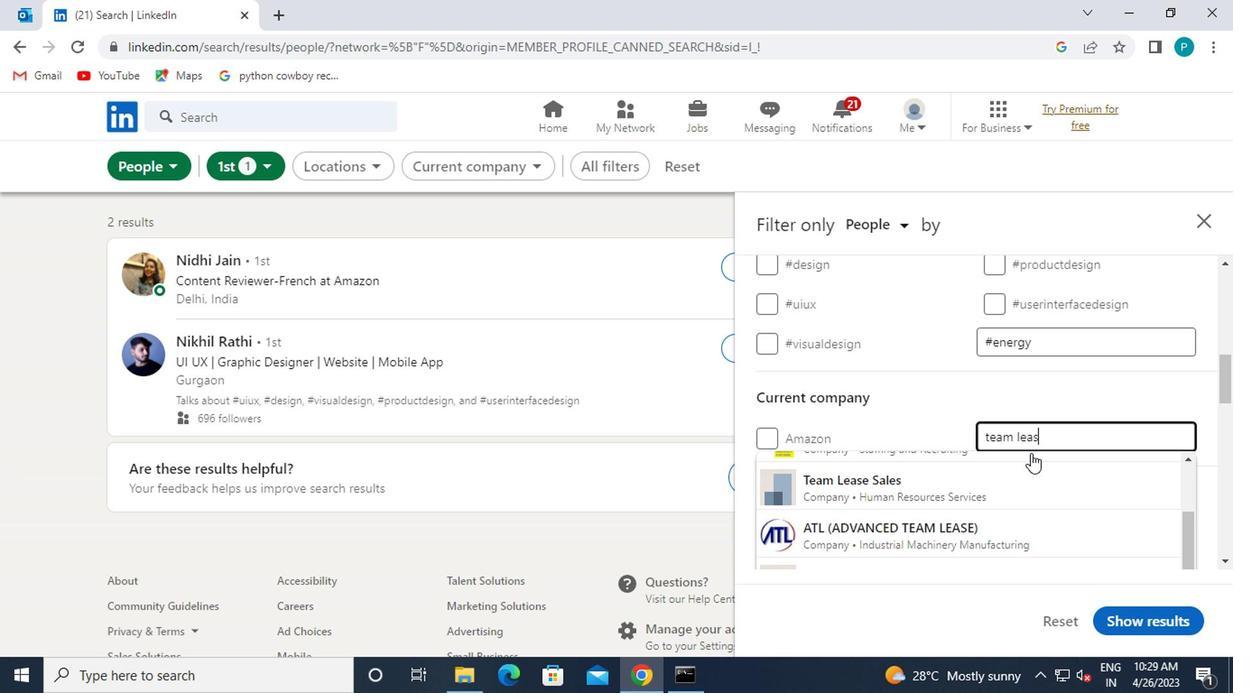 
Action: Mouse scrolled (1019, 466) with delta (0, 1)
Screenshot: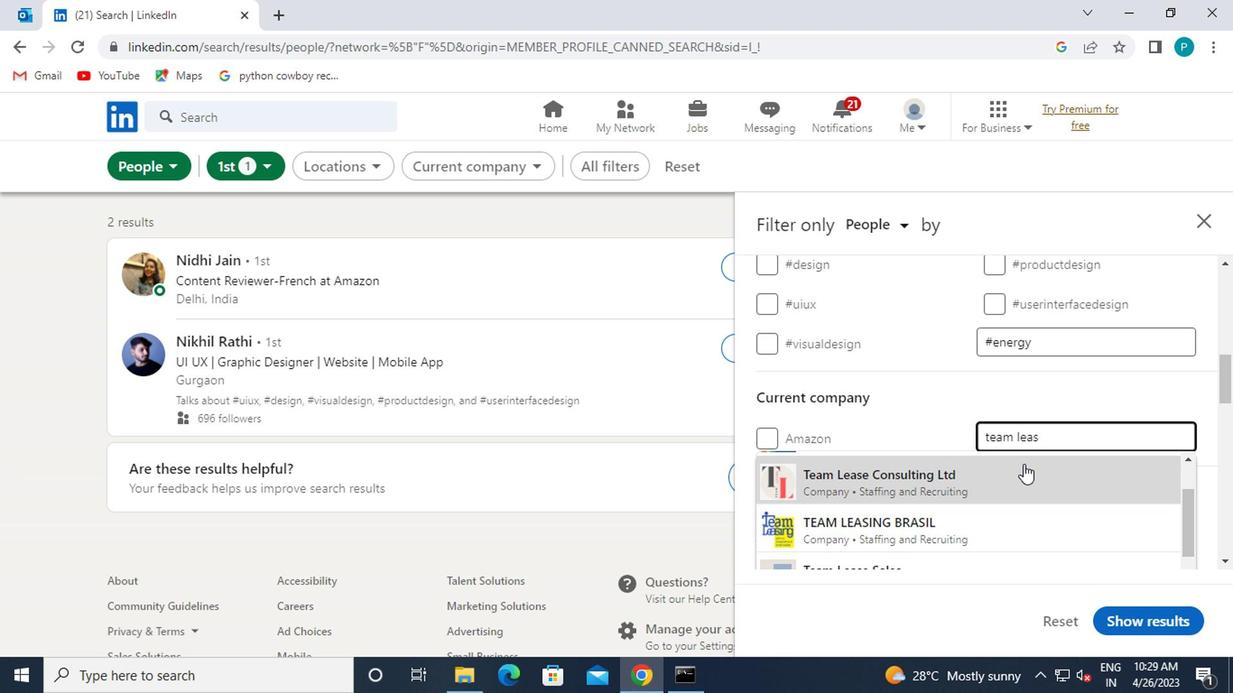 
Action: Mouse scrolled (1019, 466) with delta (0, 1)
Screenshot: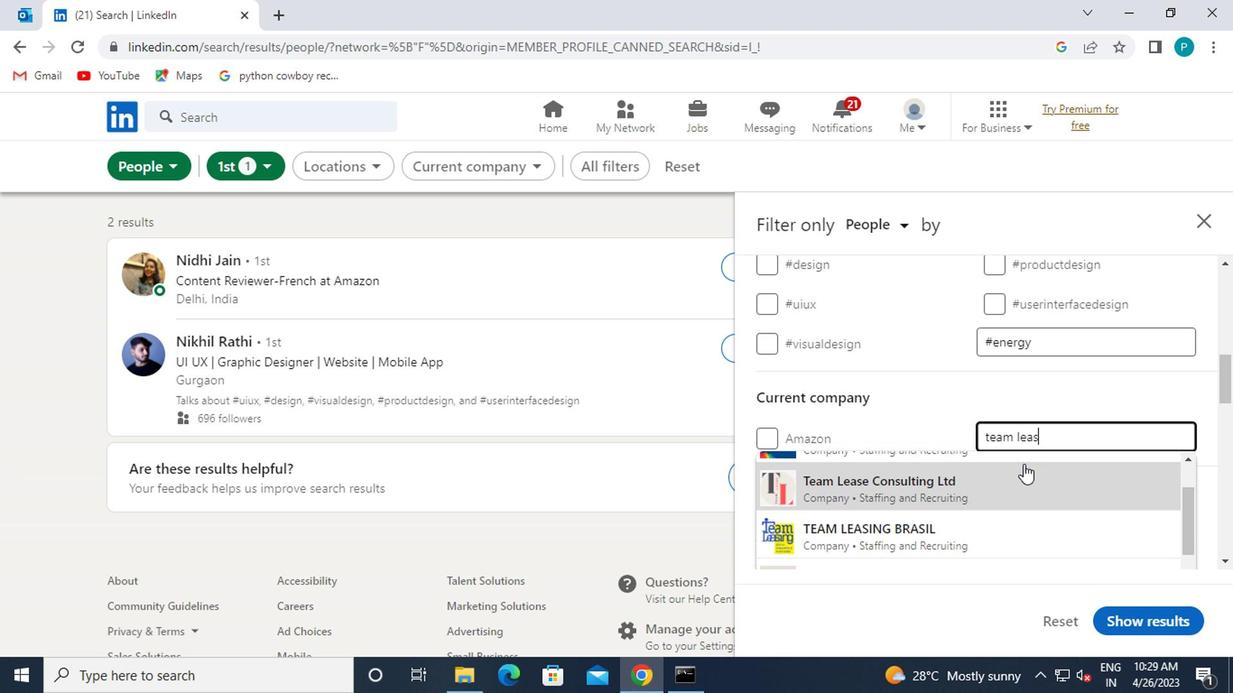 
Action: Mouse moved to (1019, 468)
Screenshot: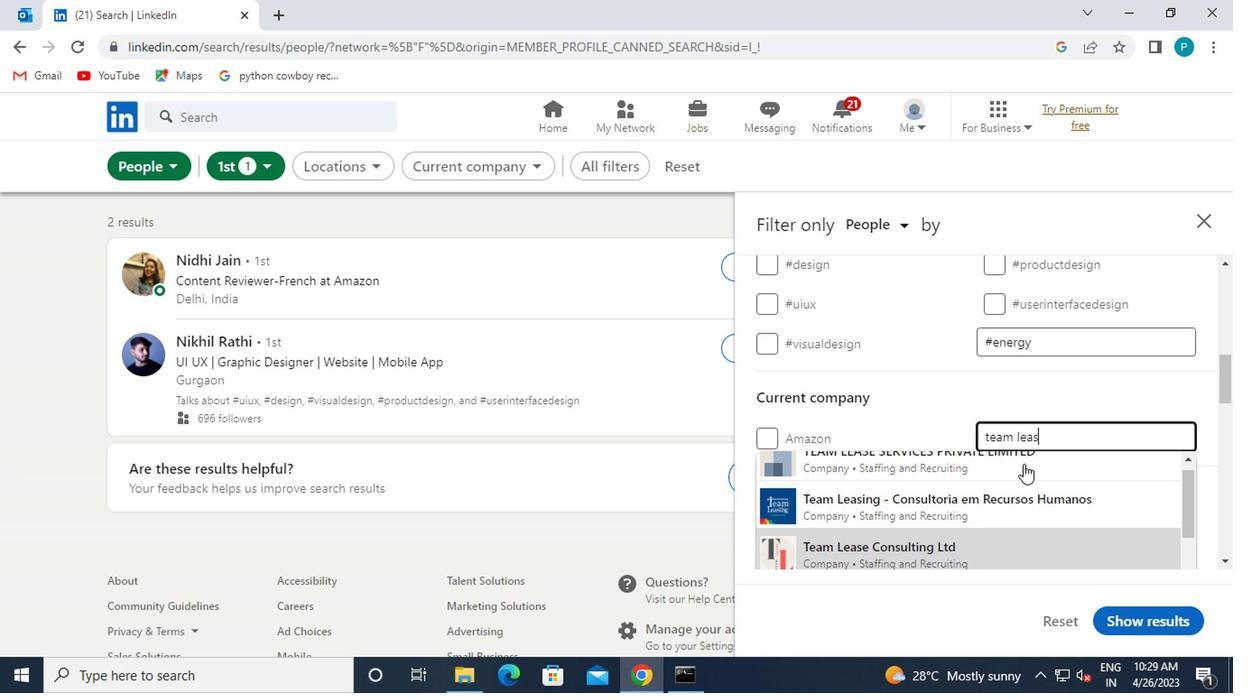 
Action: Mouse scrolled (1019, 468) with delta (0, 0)
Screenshot: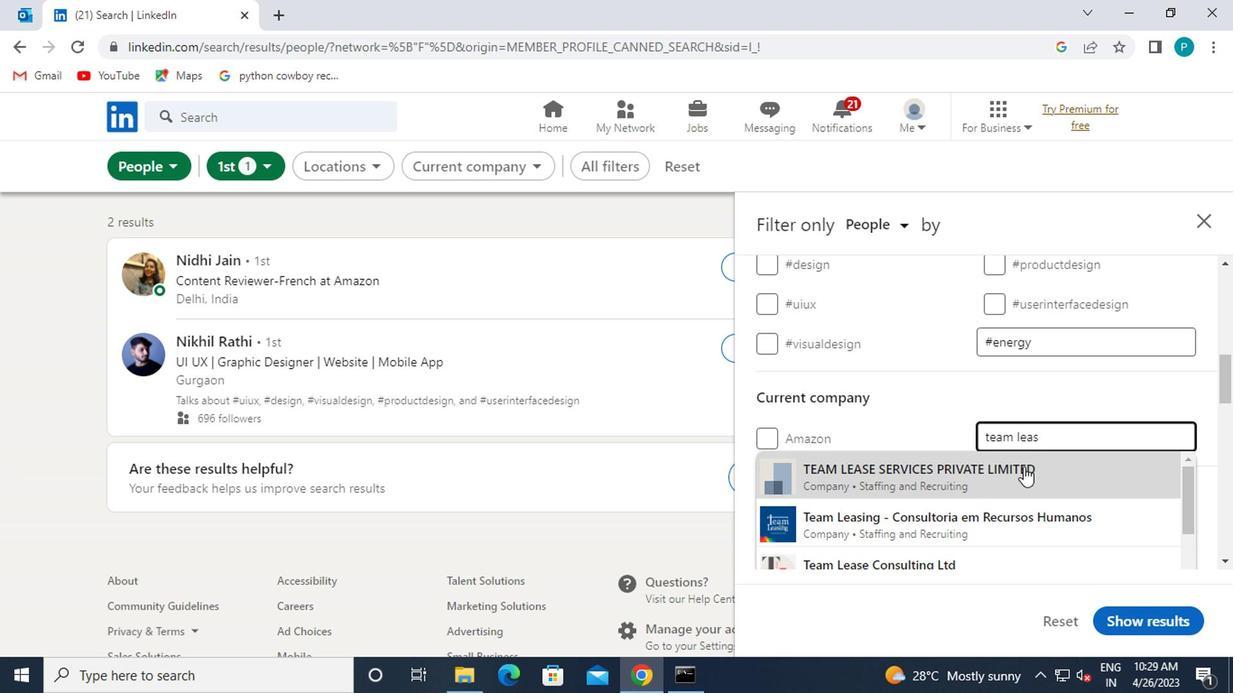 
Action: Mouse moved to (932, 441)
Screenshot: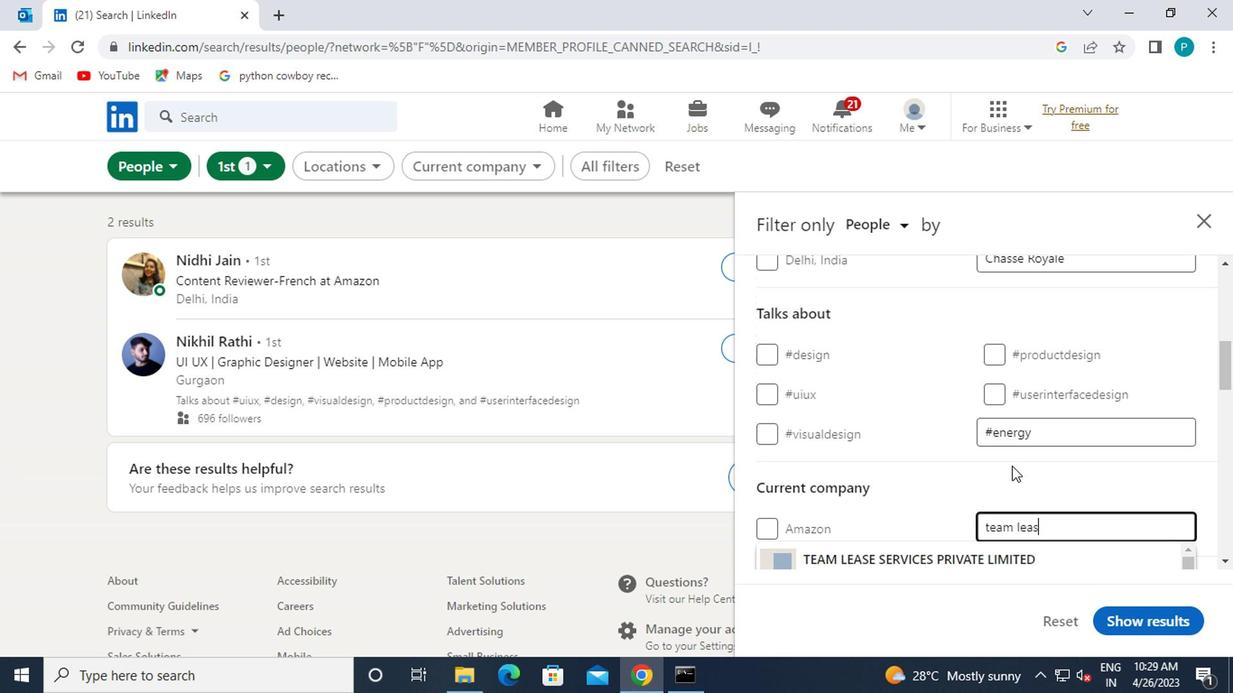 
Action: Mouse scrolled (932, 440) with delta (0, -1)
Screenshot: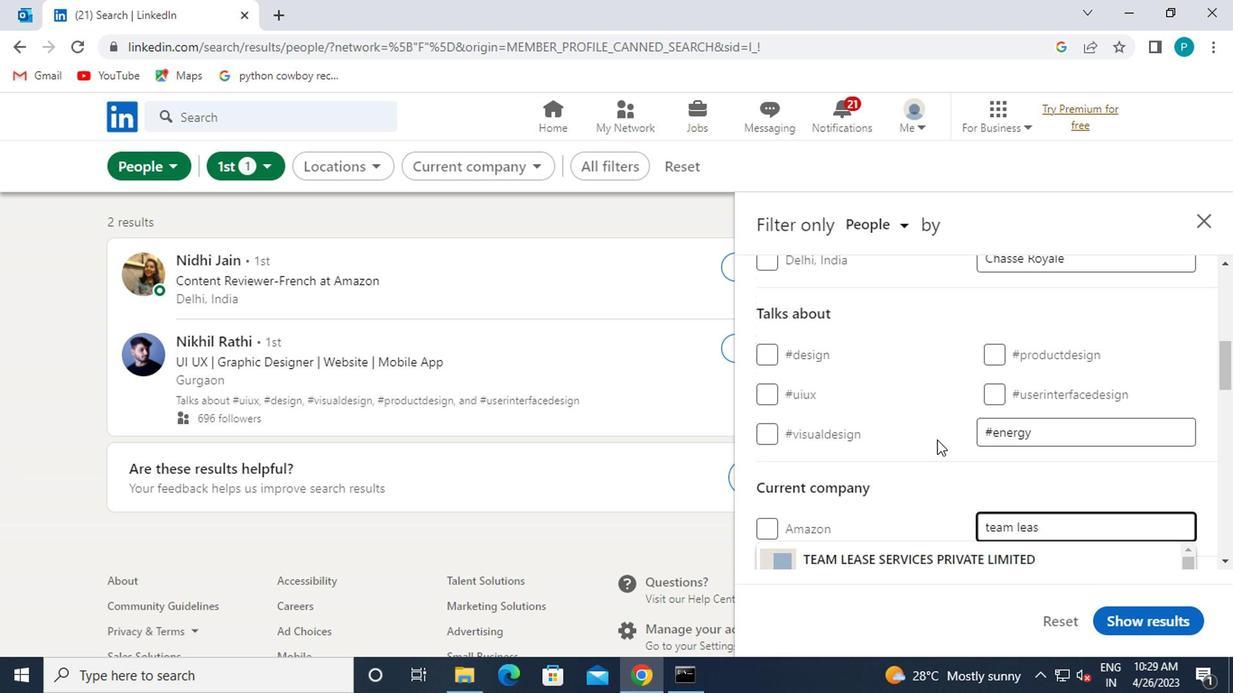 
Action: Mouse moved to (950, 490)
Screenshot: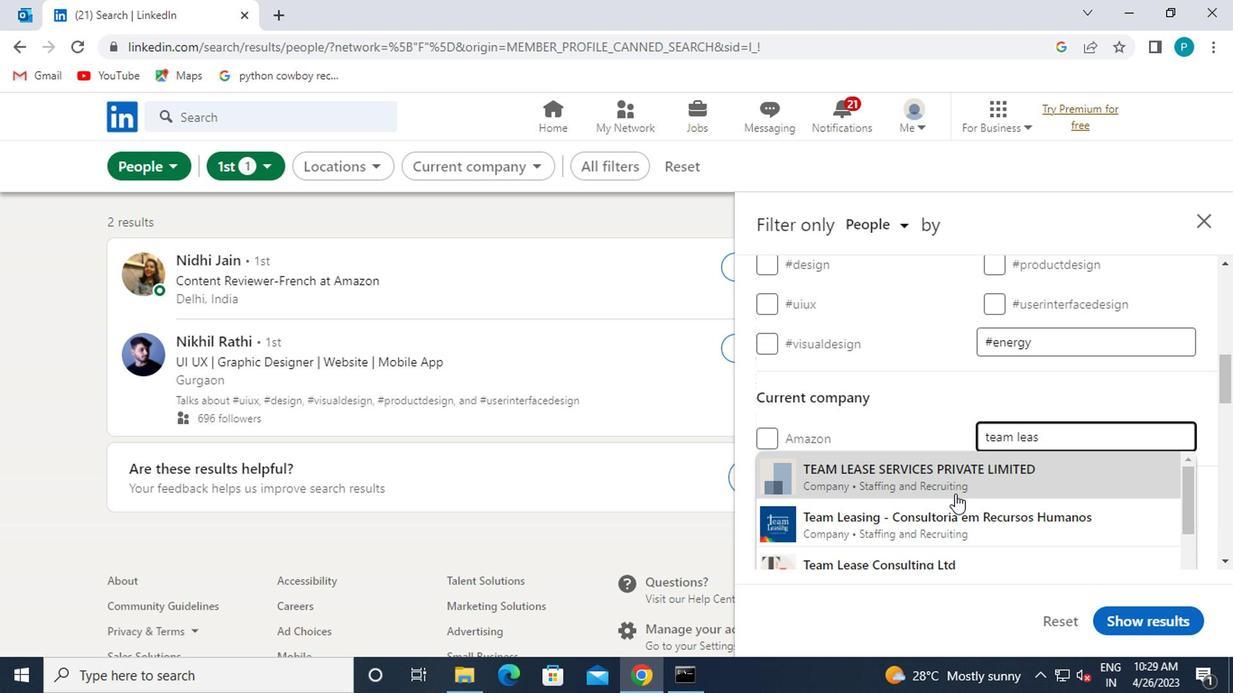 
Action: Mouse scrolled (950, 489) with delta (0, -1)
Screenshot: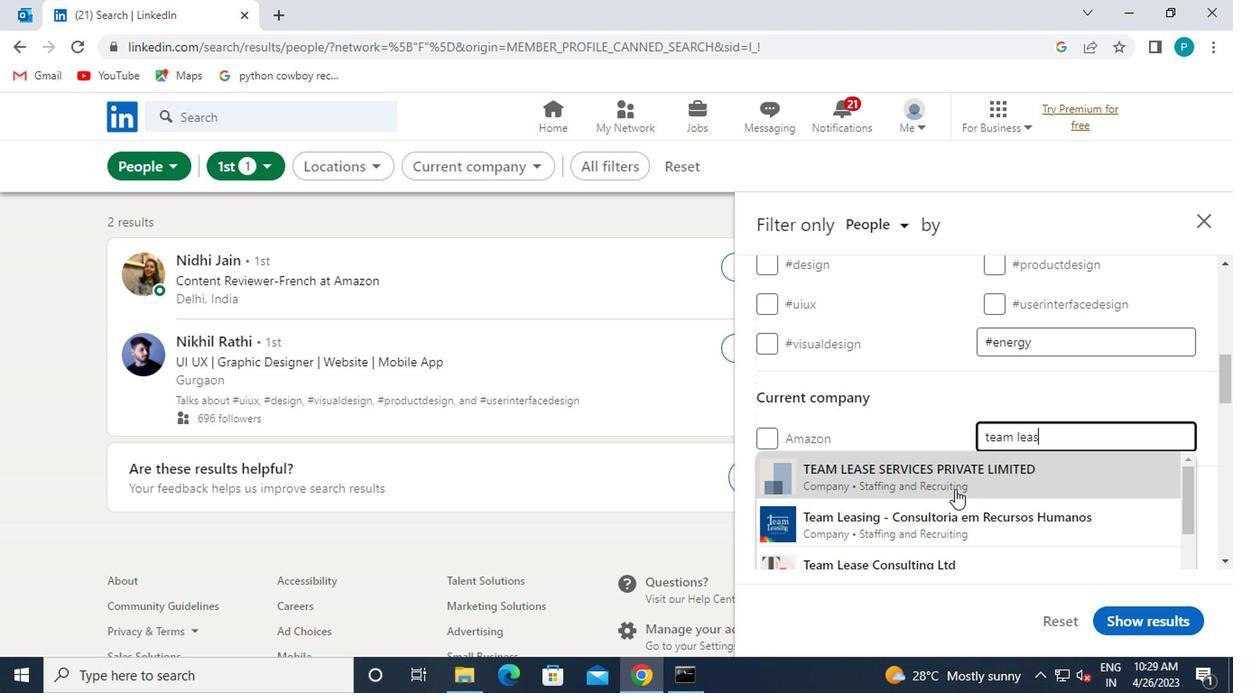 
Action: Mouse scrolled (950, 489) with delta (0, -1)
Screenshot: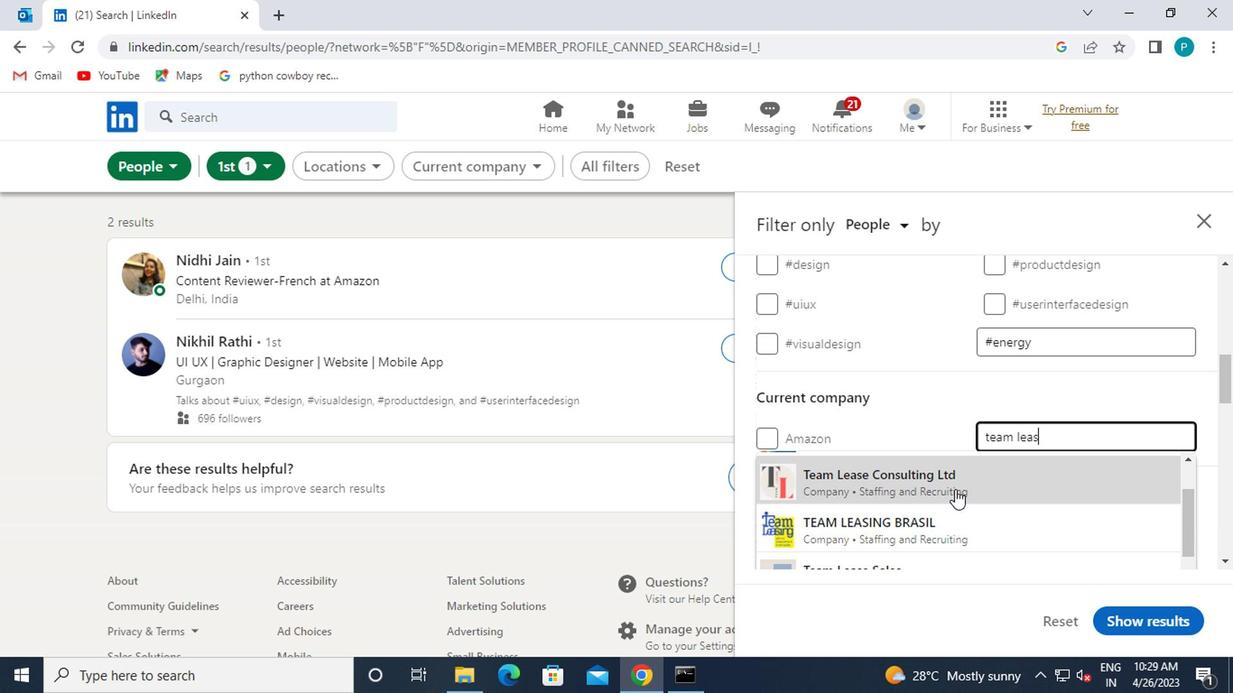 
Action: Mouse scrolled (950, 489) with delta (0, -1)
Screenshot: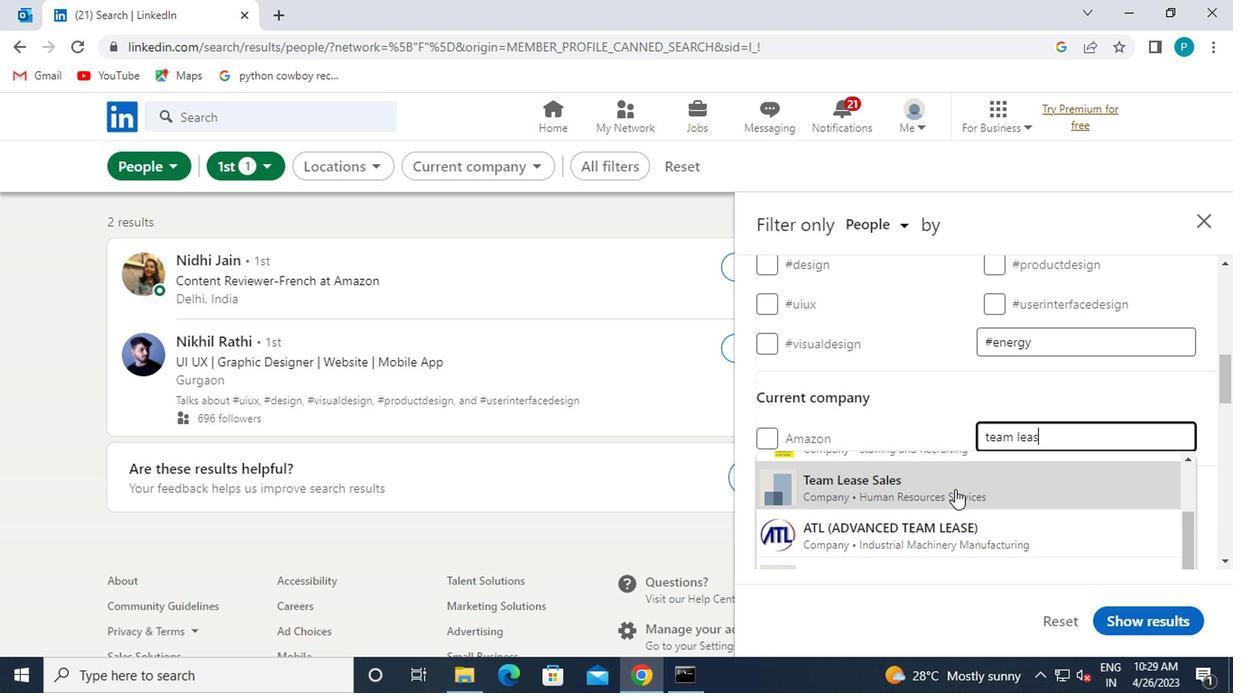 
Action: Mouse moved to (957, 492)
Screenshot: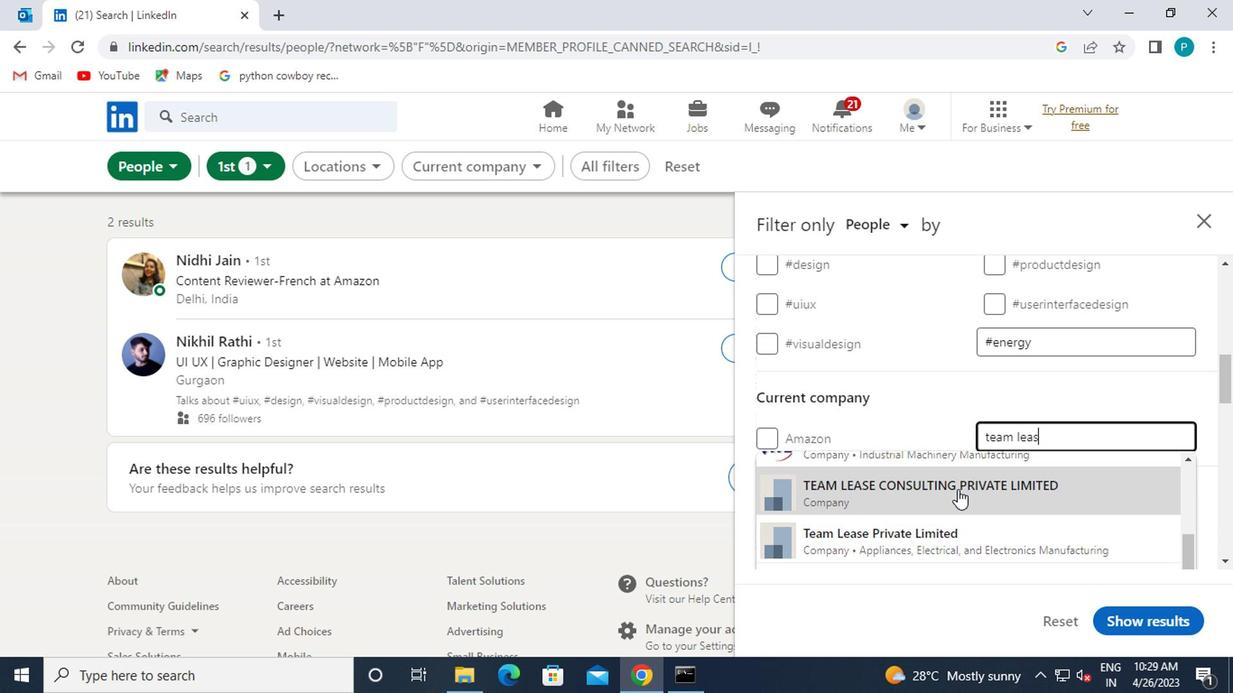 
Action: Mouse scrolled (957, 493) with delta (0, 0)
Screenshot: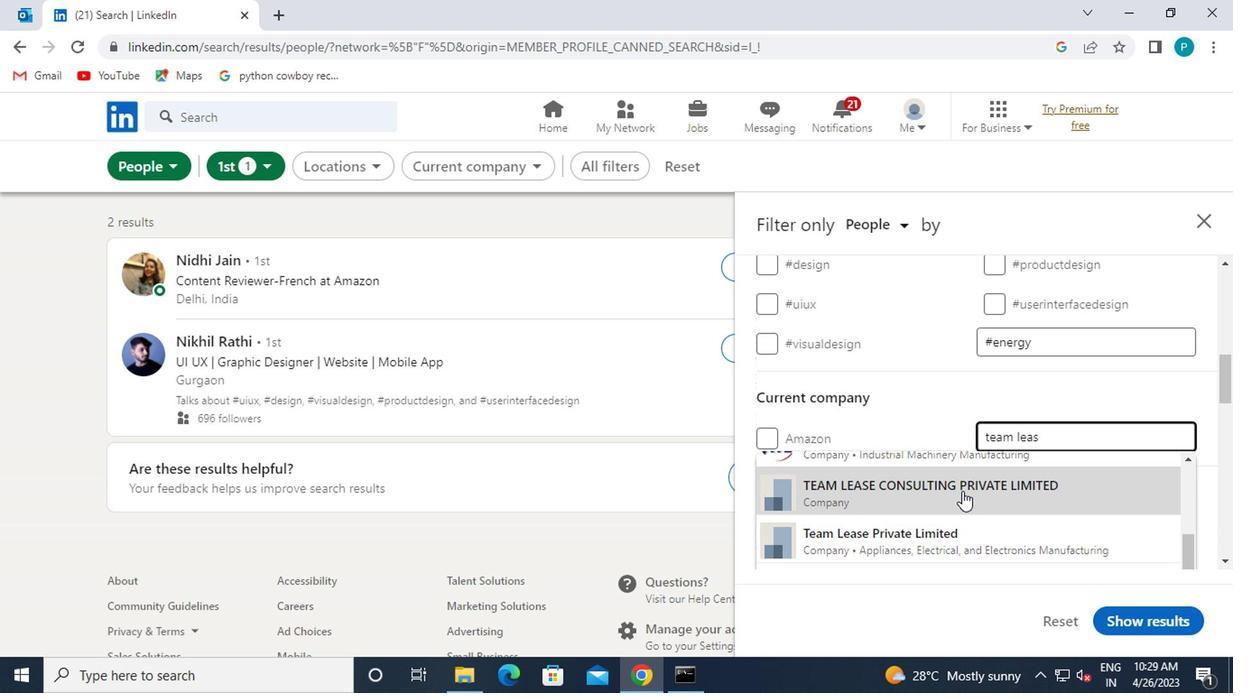 
Action: Mouse scrolled (957, 493) with delta (0, 0)
Screenshot: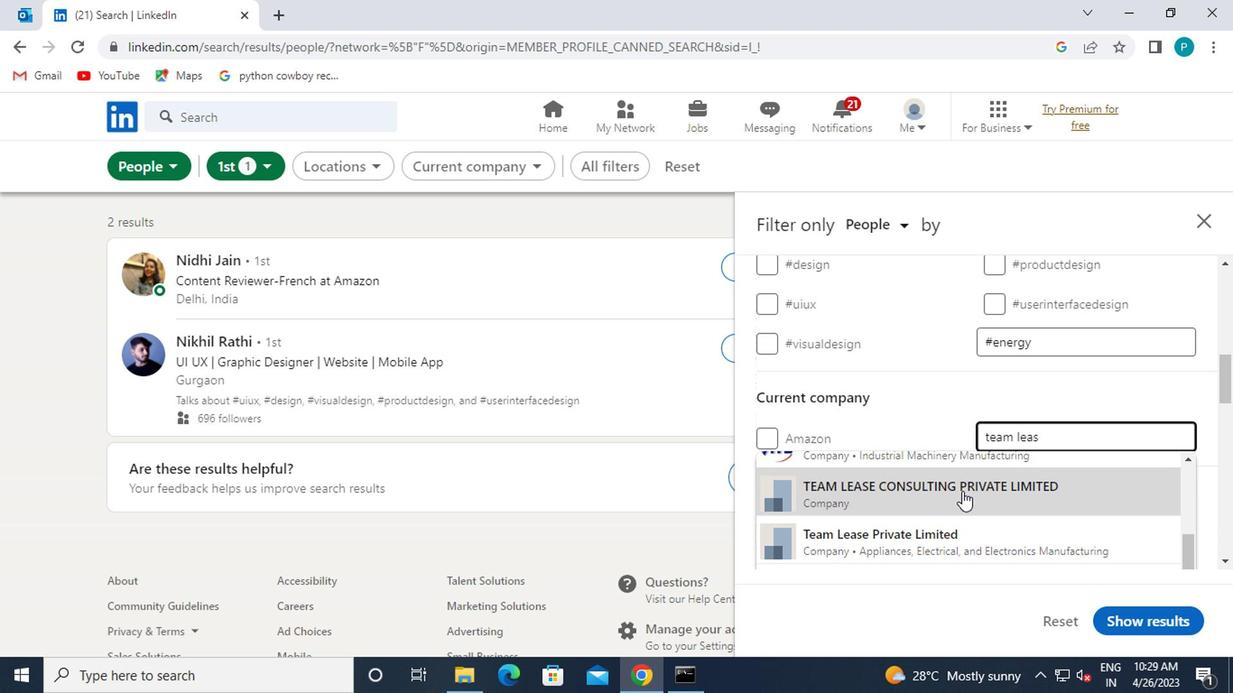 
Action: Mouse scrolled (957, 493) with delta (0, 0)
Screenshot: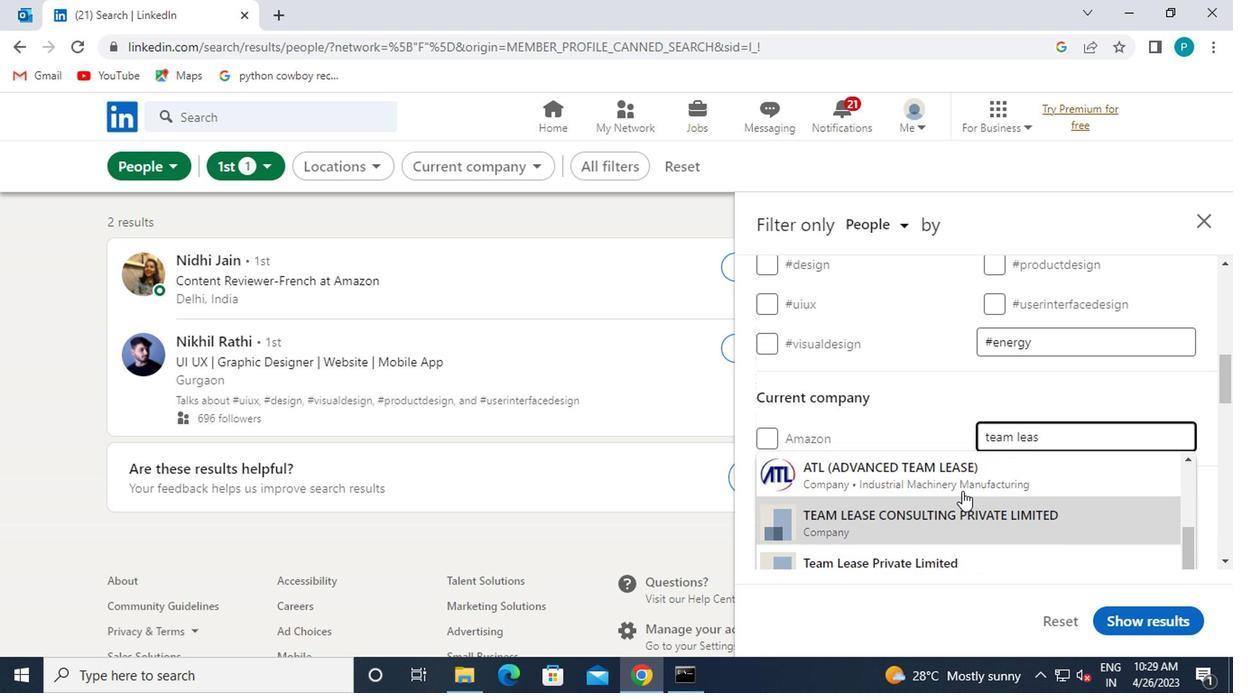
Action: Mouse moved to (959, 491)
Screenshot: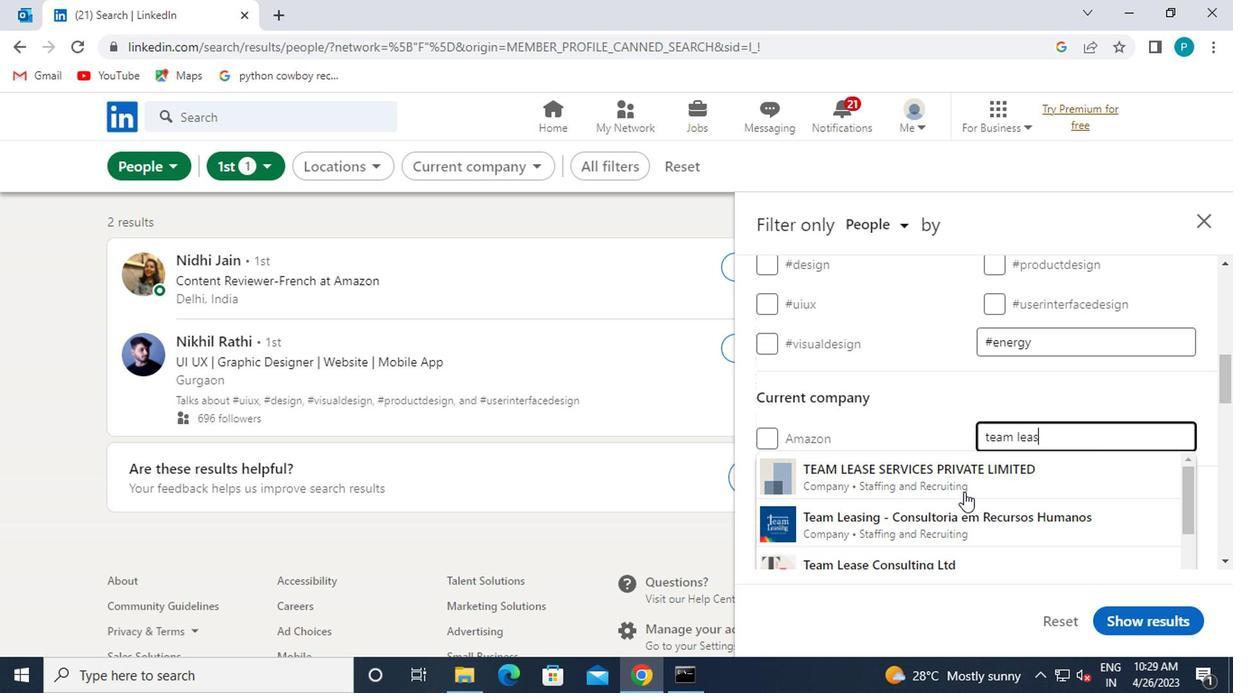 
Action: Mouse pressed left at (959, 491)
Screenshot: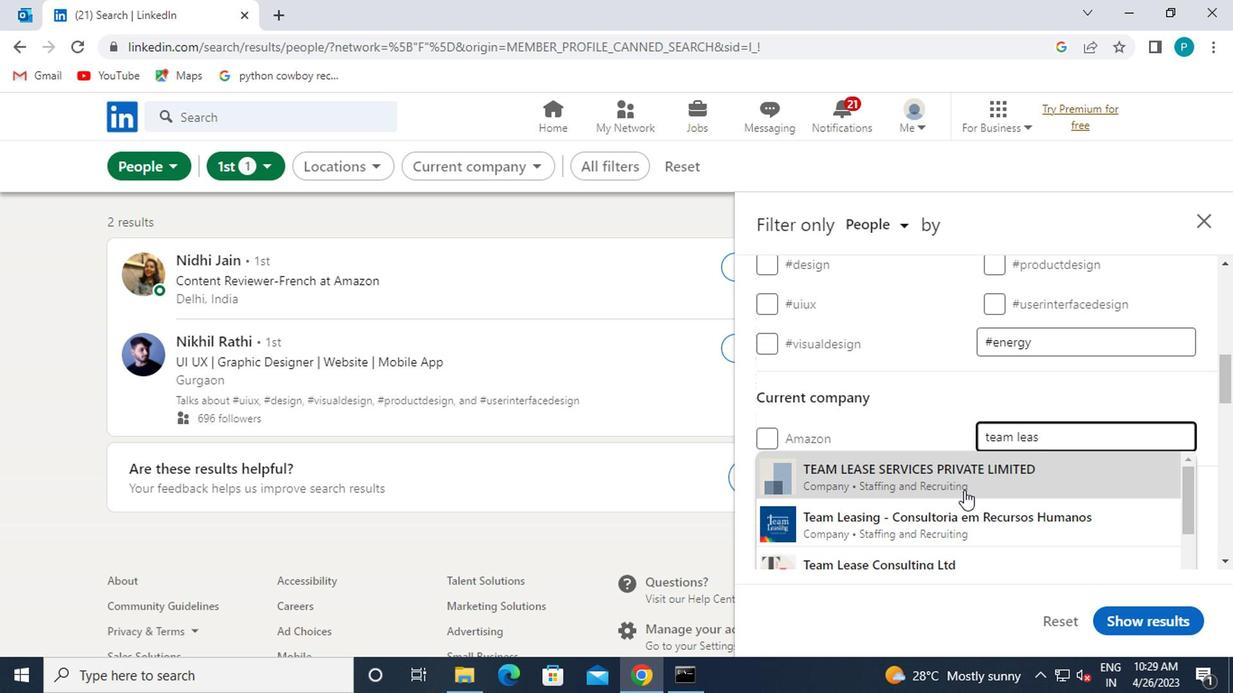 
Action: Mouse scrolled (959, 490) with delta (0, 0)
Screenshot: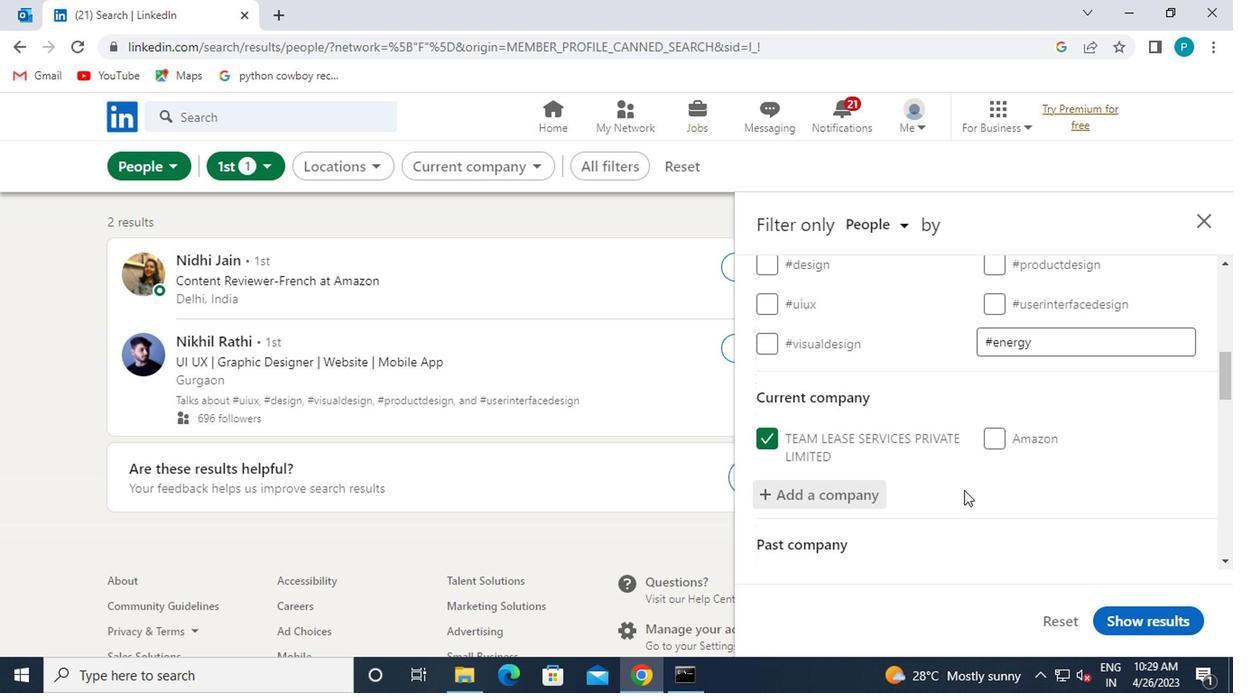 
Action: Mouse scrolled (959, 490) with delta (0, 0)
Screenshot: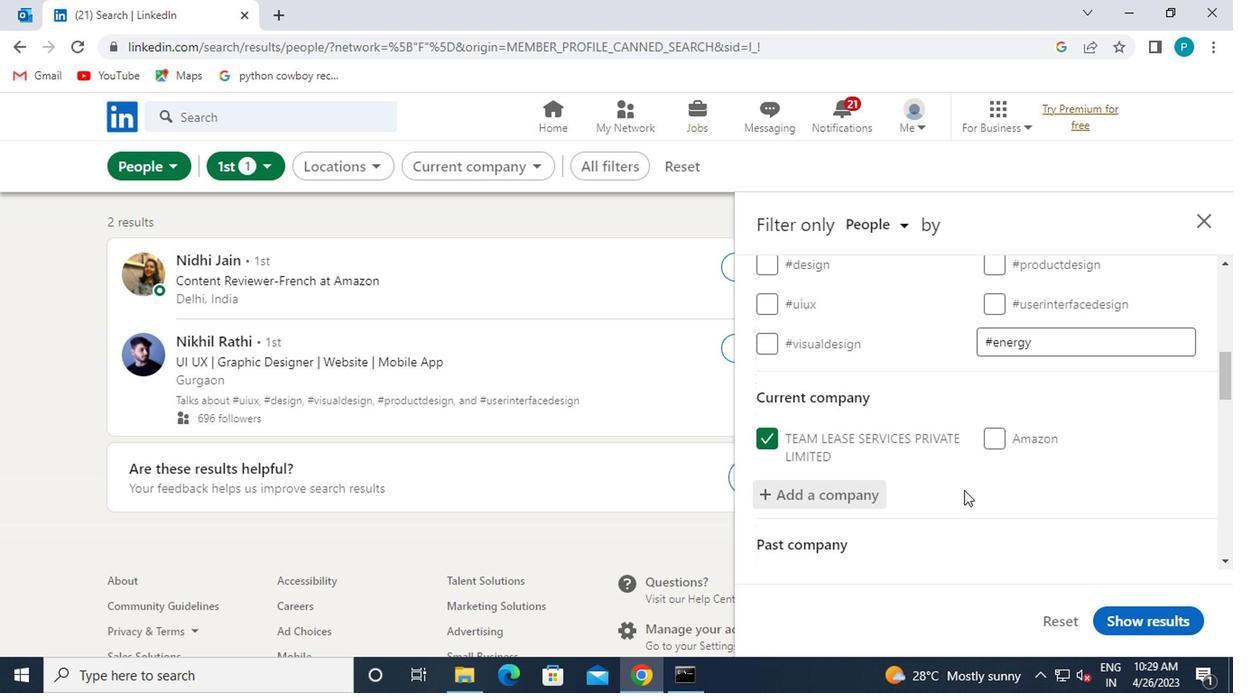 
Action: Mouse moved to (1037, 482)
Screenshot: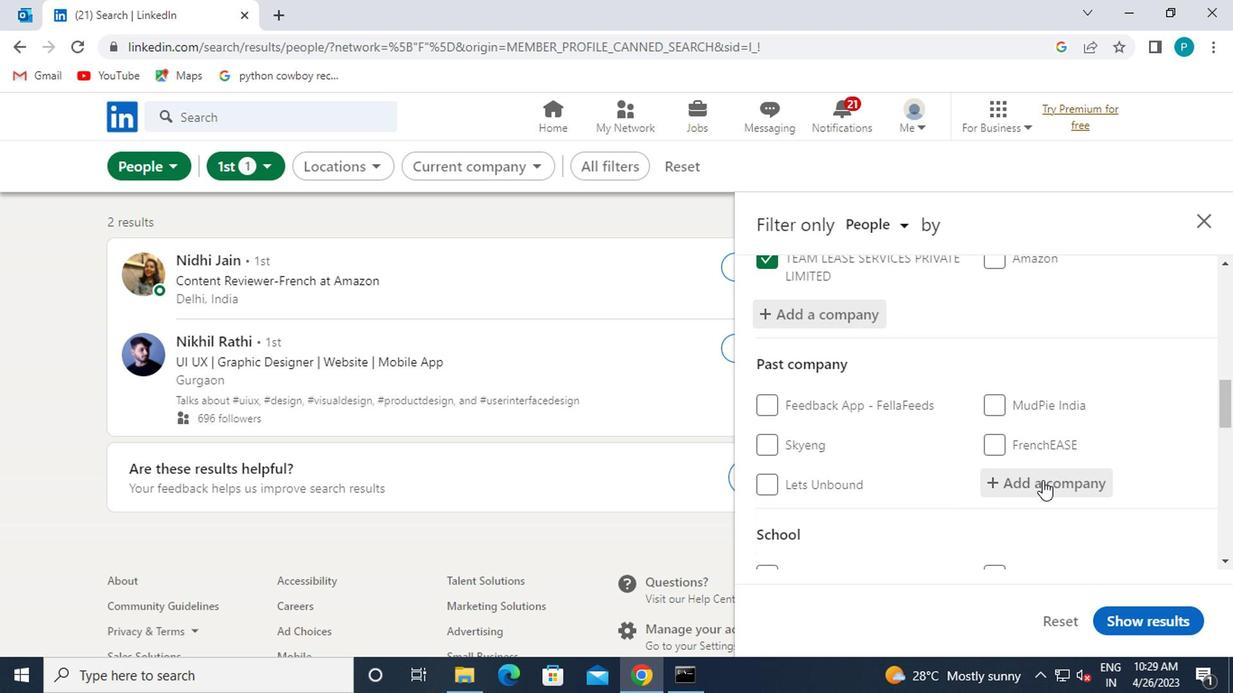 
Action: Mouse scrolled (1037, 481) with delta (0, 0)
Screenshot: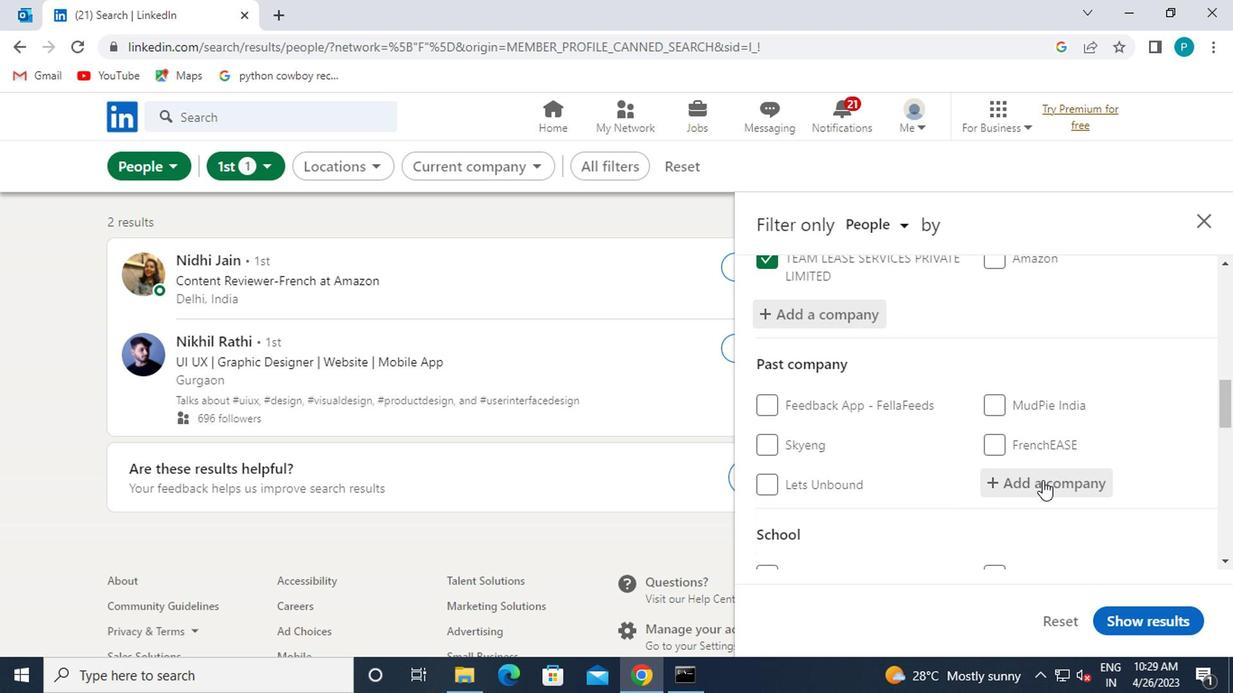 
Action: Mouse moved to (1037, 483)
Screenshot: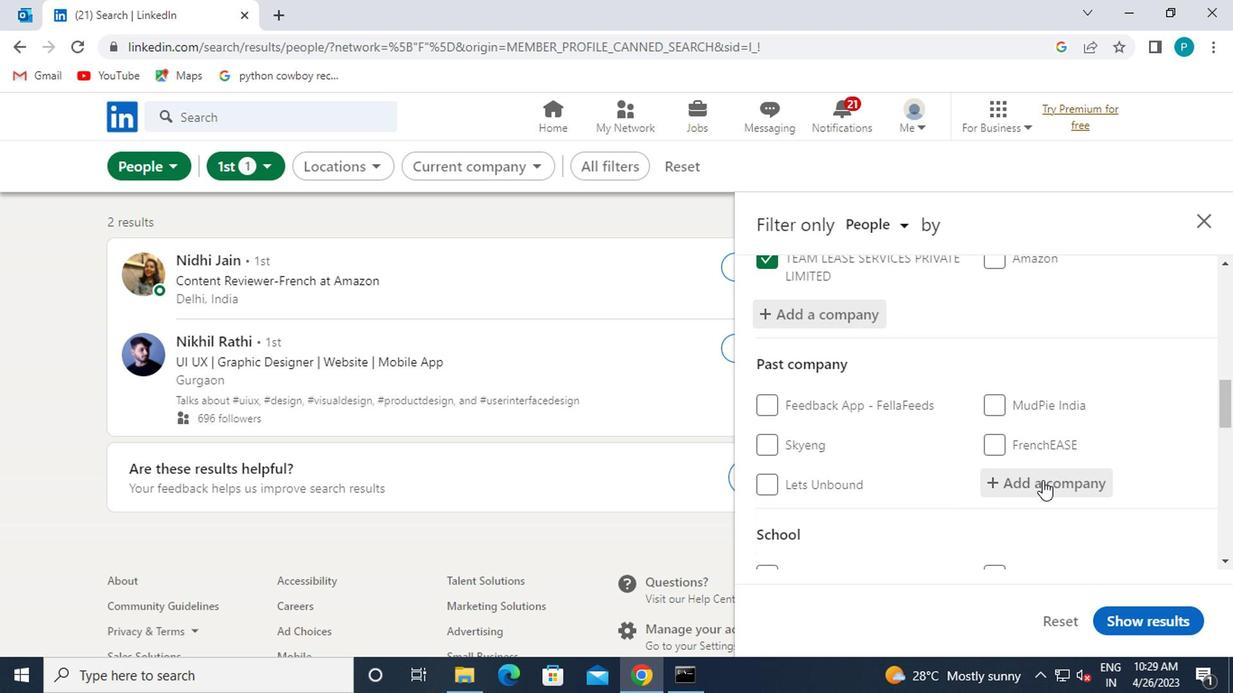 
Action: Mouse scrolled (1037, 482) with delta (0, 0)
Screenshot: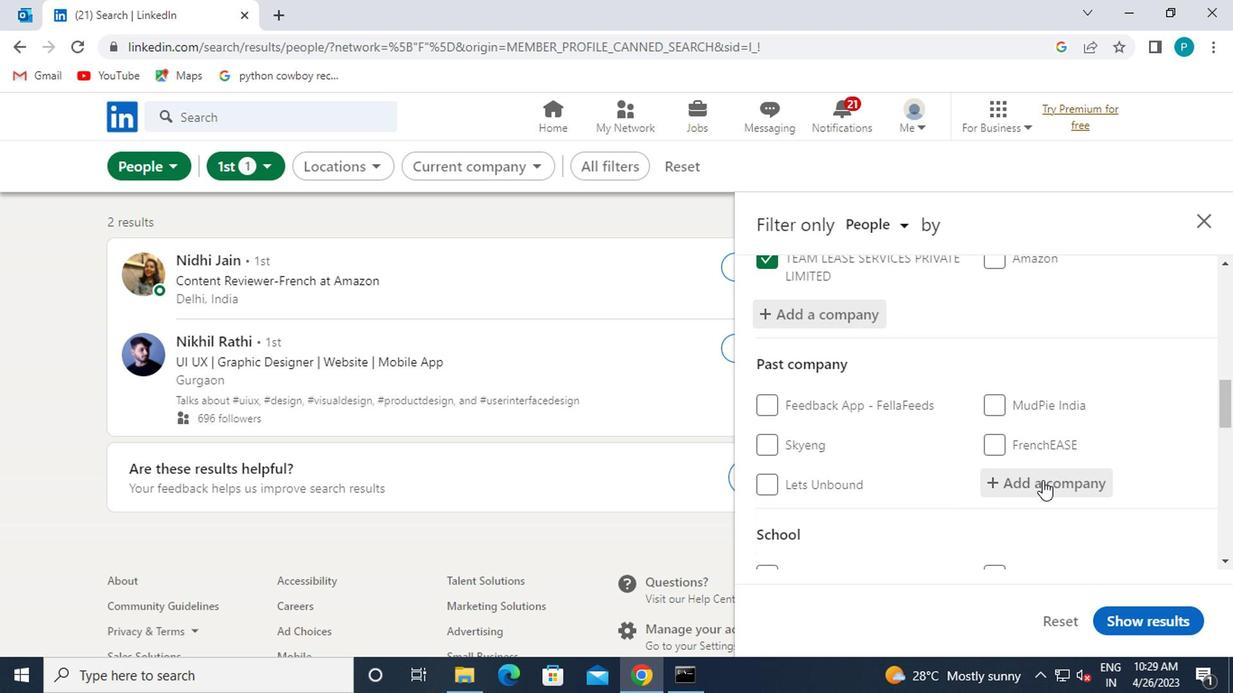 
Action: Mouse moved to (1032, 500)
Screenshot: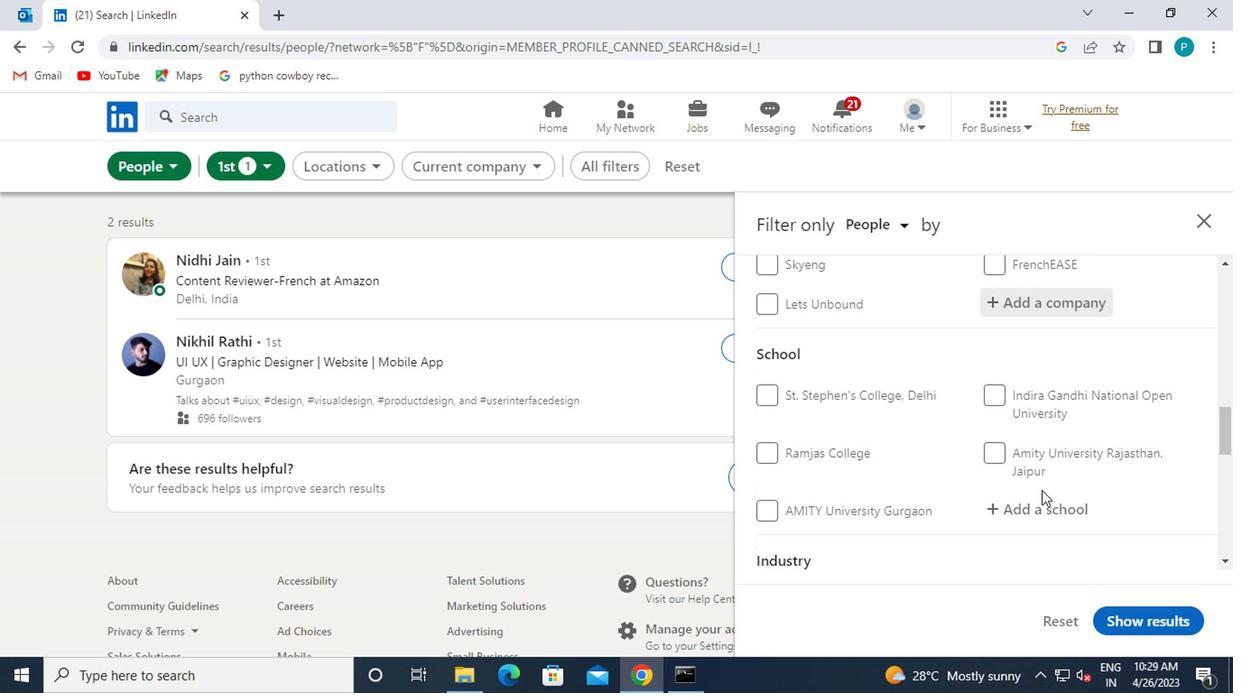 
Action: Mouse pressed left at (1032, 500)
Screenshot: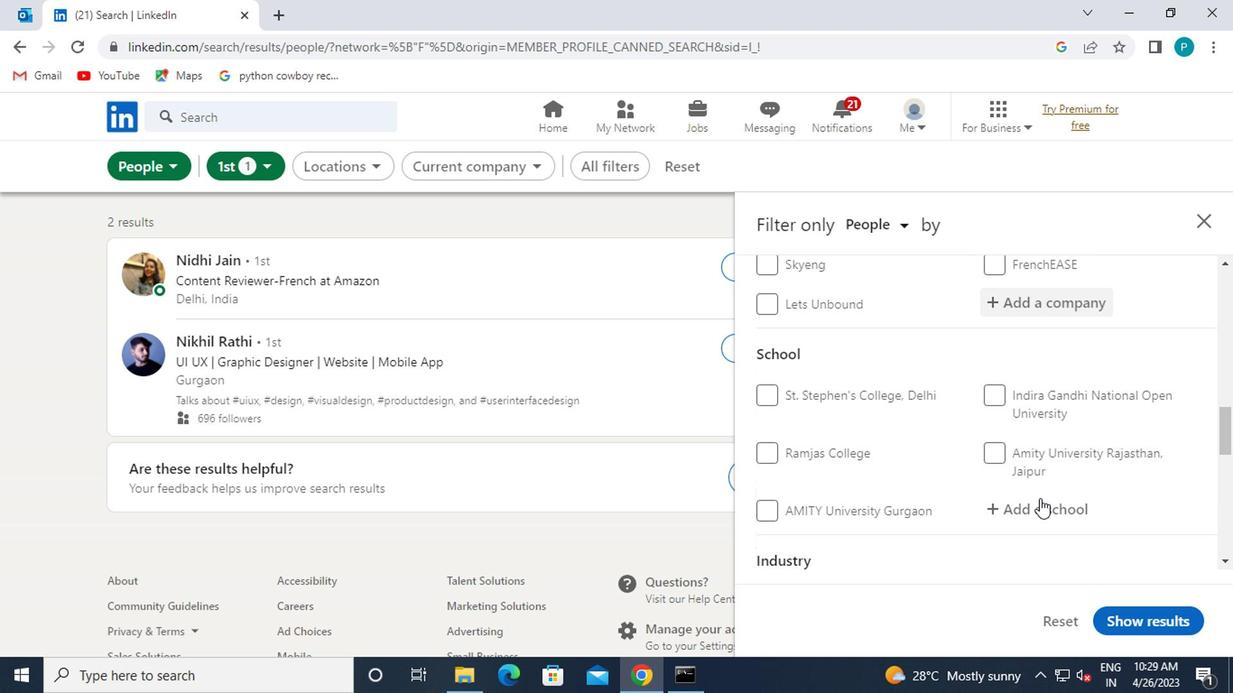 
Action: Mouse moved to (1044, 494)
Screenshot: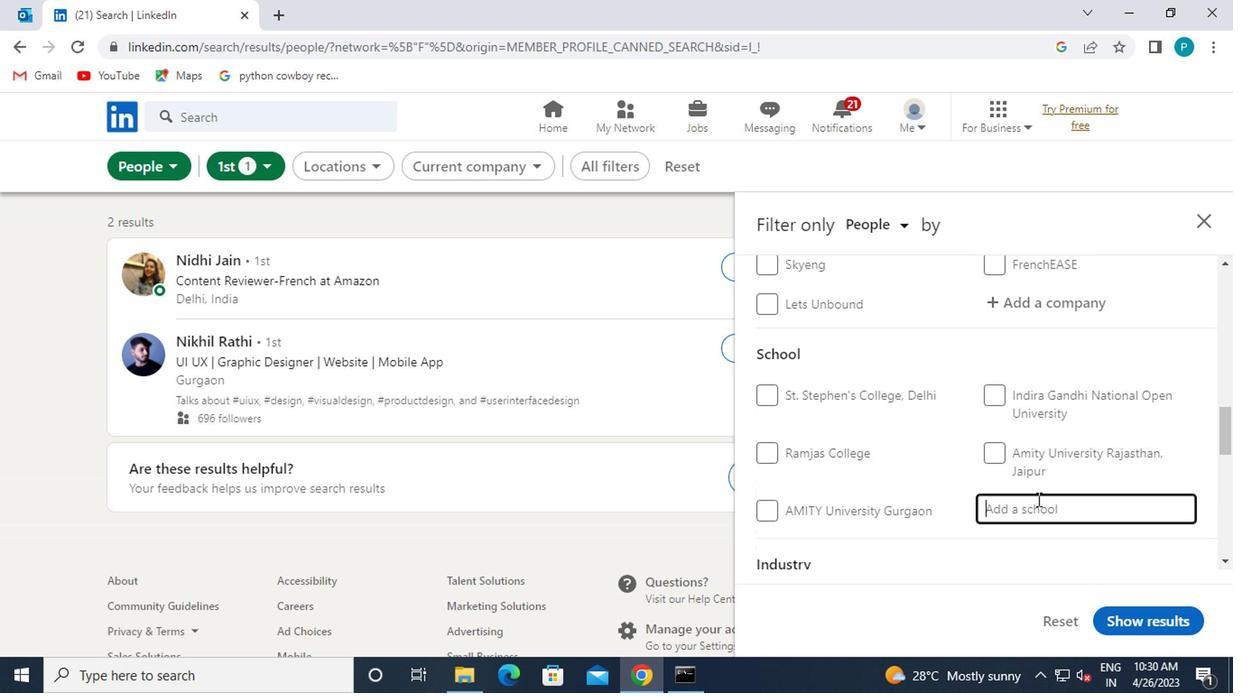 
Action: Key pressed <Key.caps_lock>SACH
Screenshot: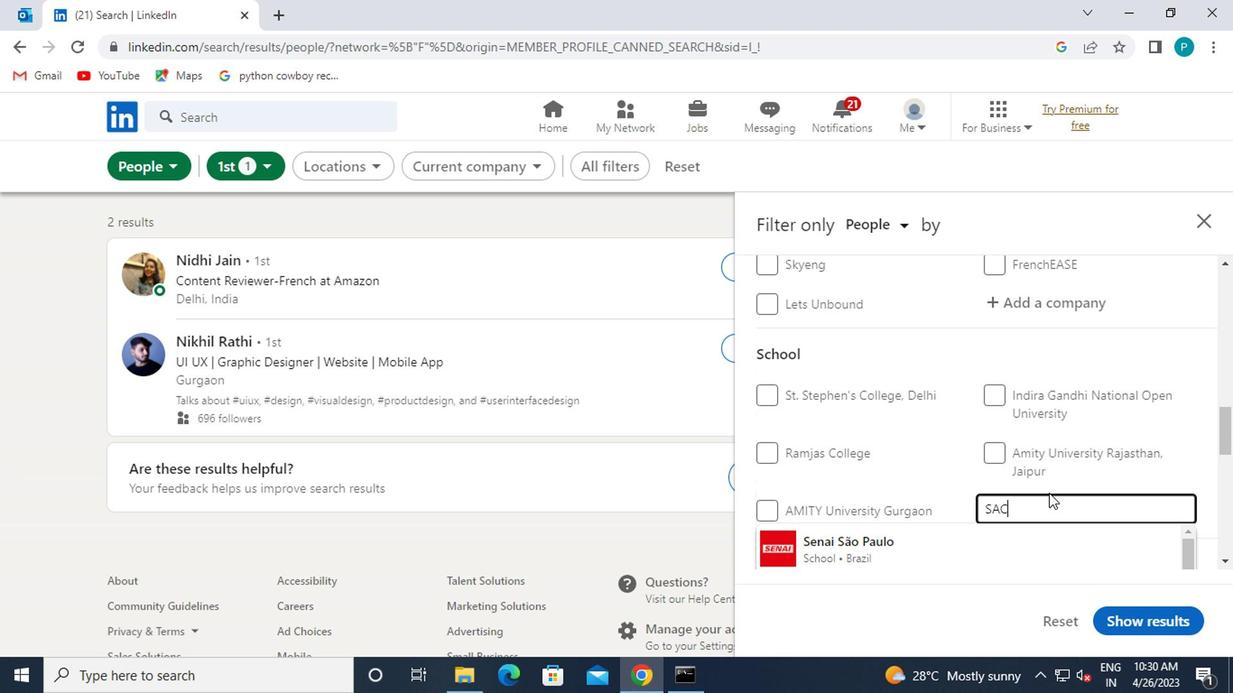 
Action: Mouse moved to (934, 535)
Screenshot: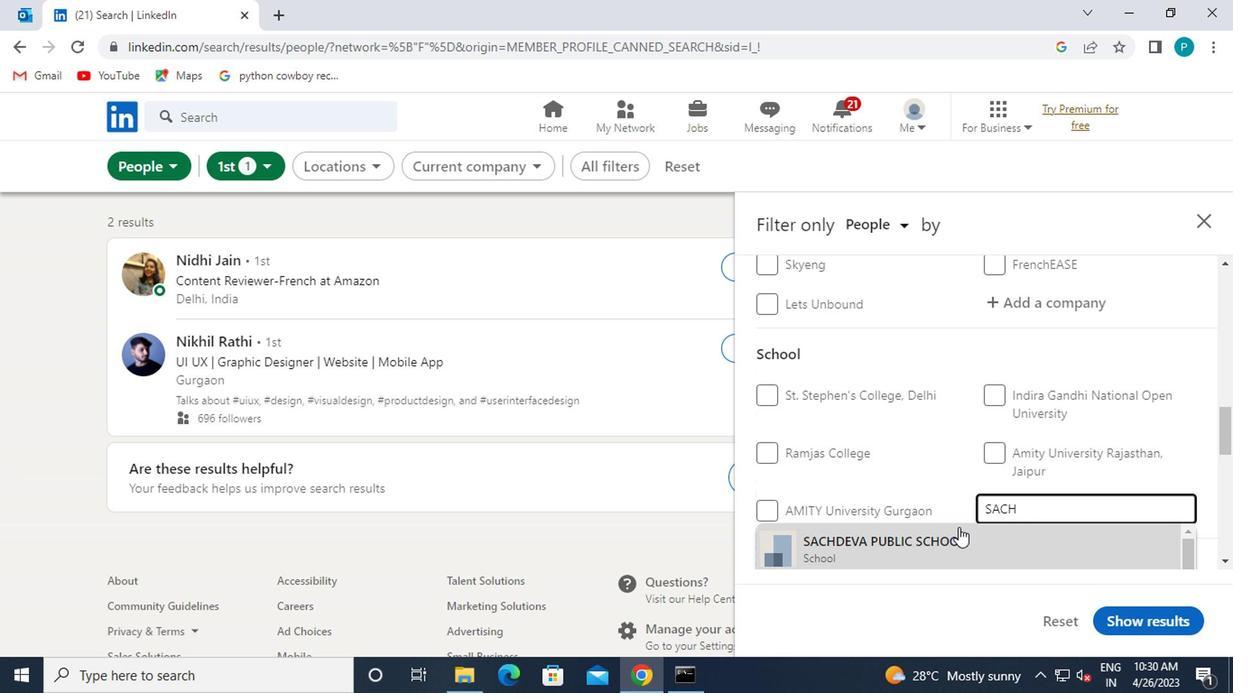 
Action: Mouse pressed left at (934, 535)
Screenshot: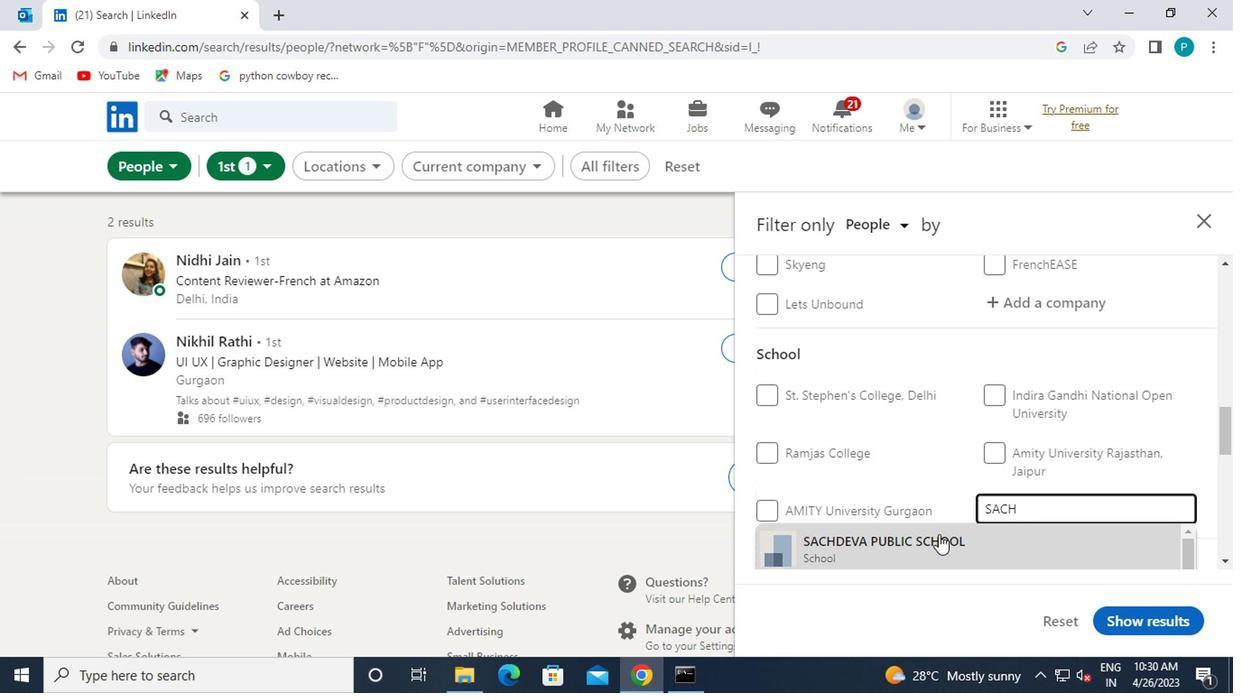 
Action: Mouse moved to (881, 471)
Screenshot: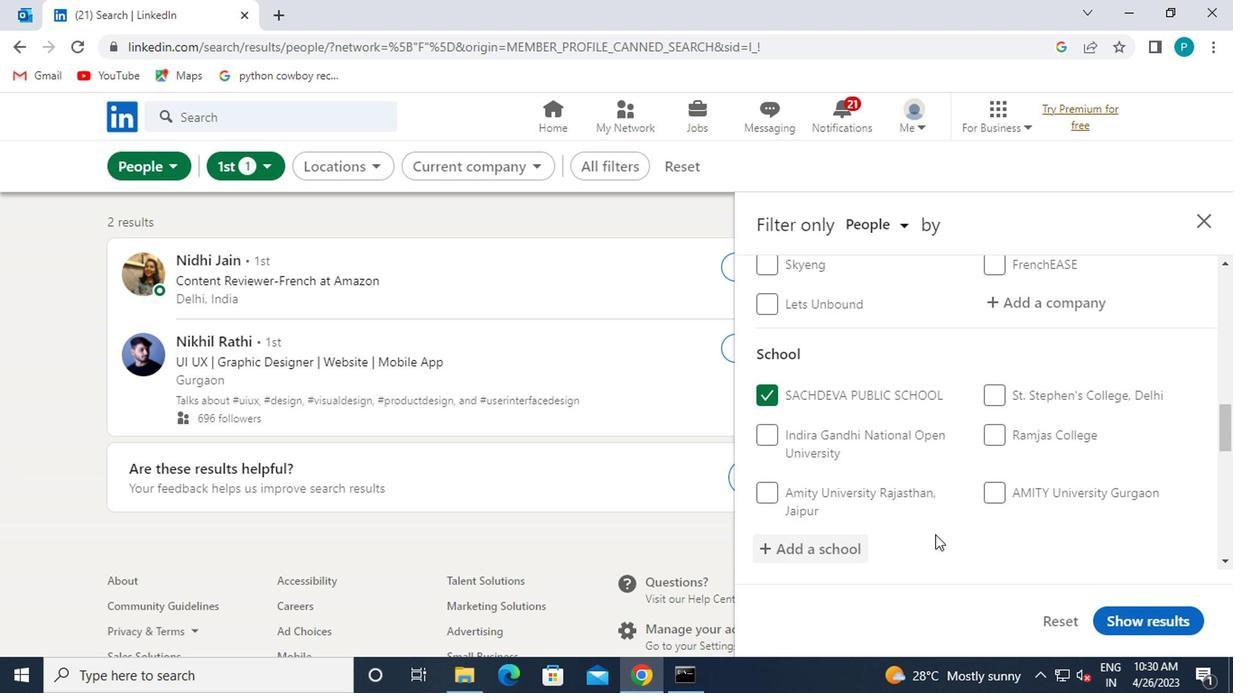 
Action: Mouse scrolled (881, 470) with delta (0, 0)
Screenshot: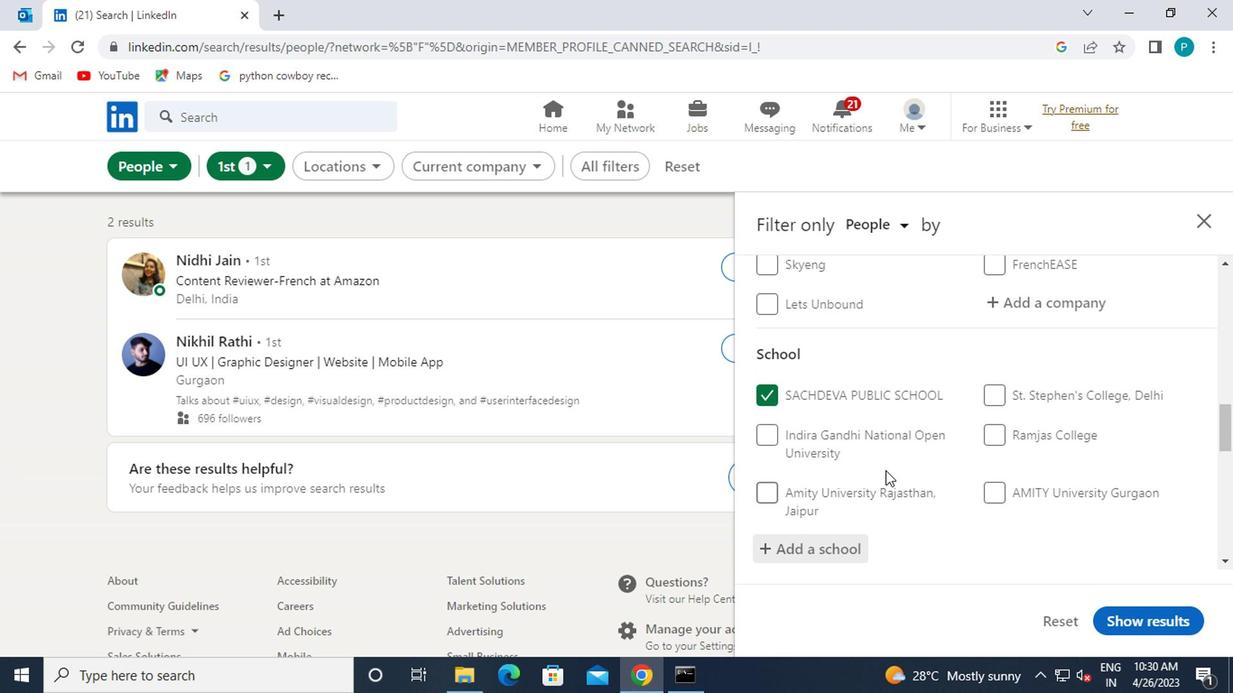 
Action: Mouse scrolled (881, 470) with delta (0, 0)
Screenshot: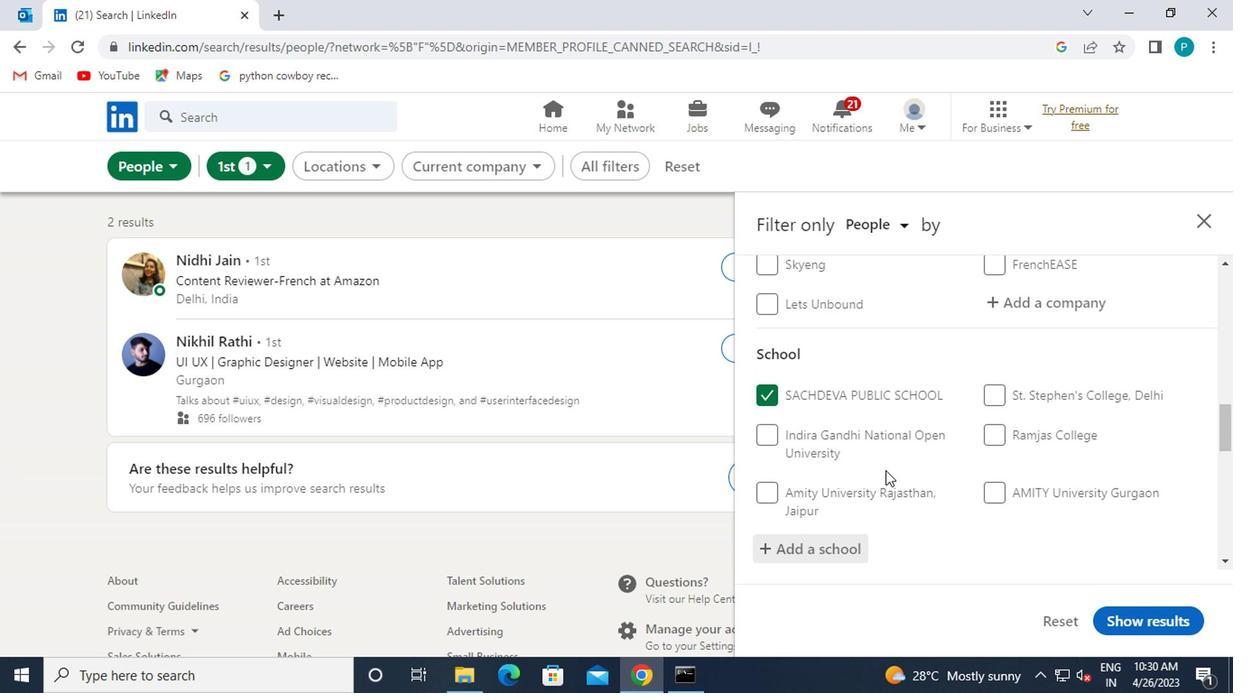 
Action: Mouse scrolled (881, 470) with delta (0, 0)
Screenshot: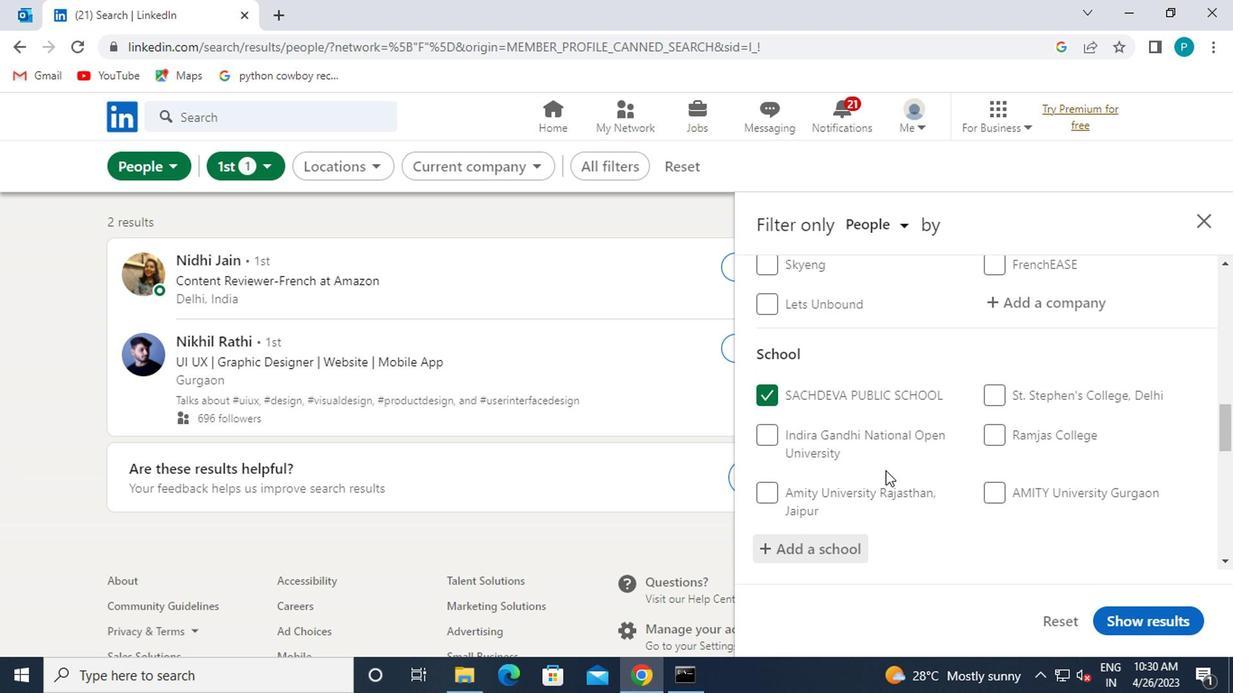 
Action: Mouse moved to (844, 446)
Screenshot: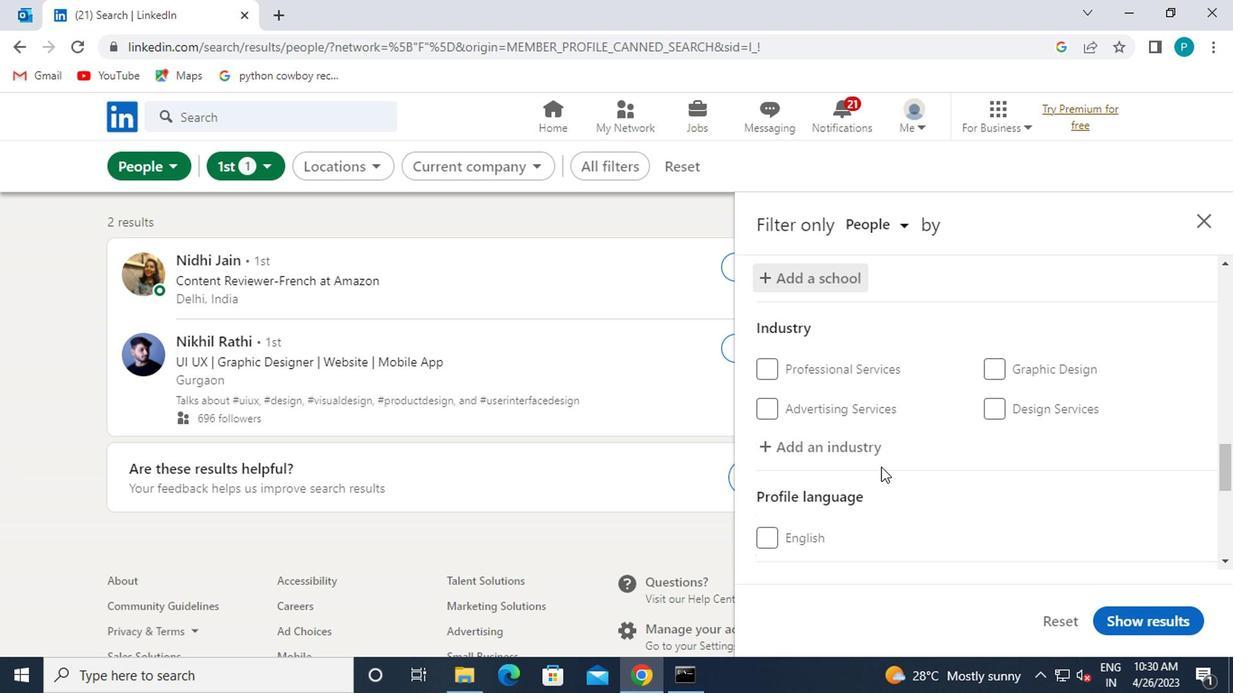 
Action: Mouse pressed left at (844, 446)
Screenshot: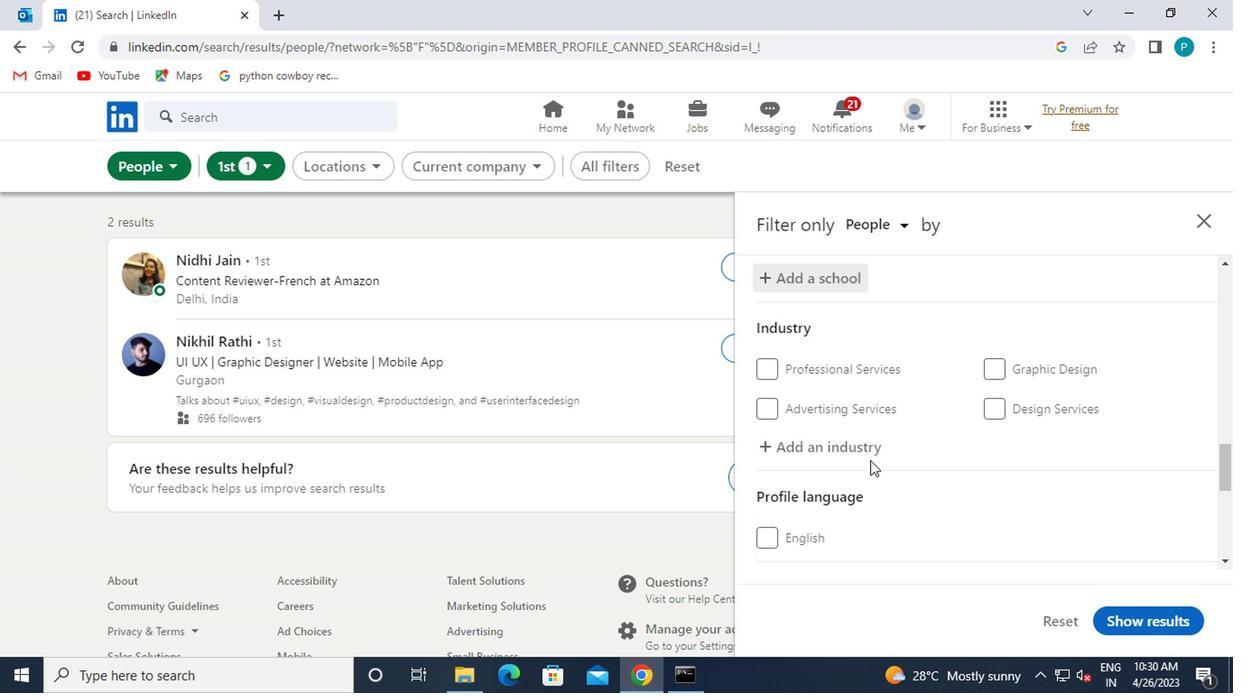 
Action: Mouse moved to (899, 418)
Screenshot: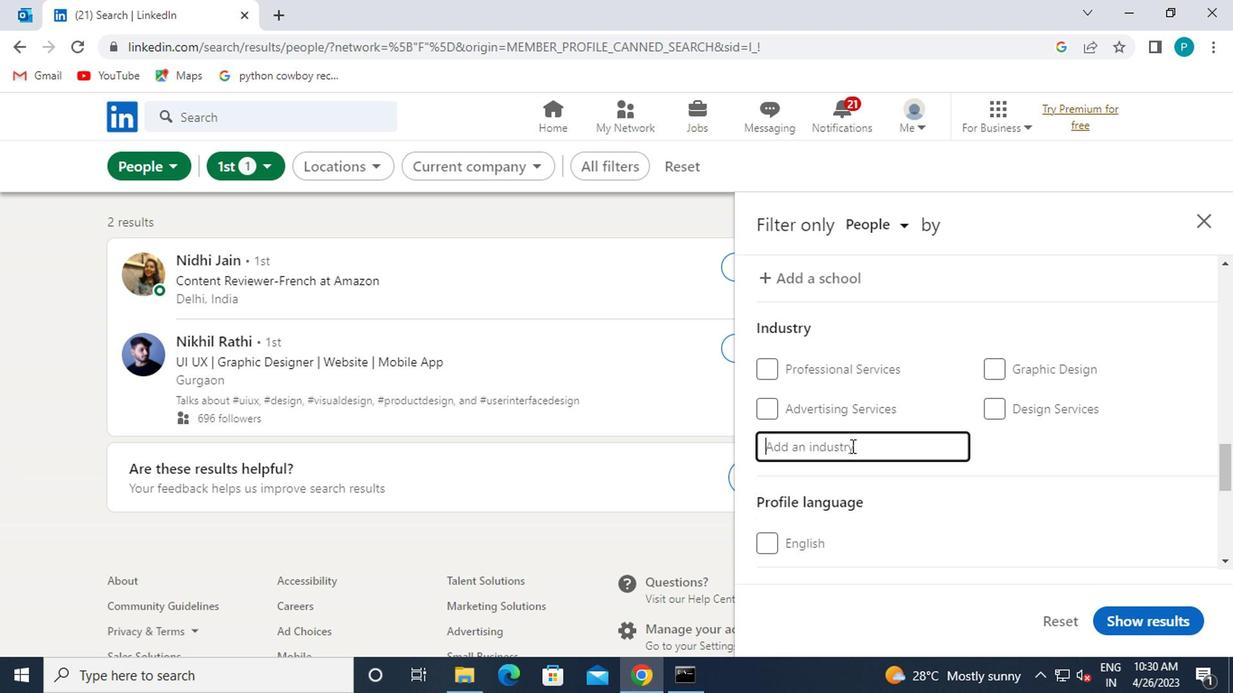 
Action: Key pressed P<Key.caps_lock>ER
Screenshot: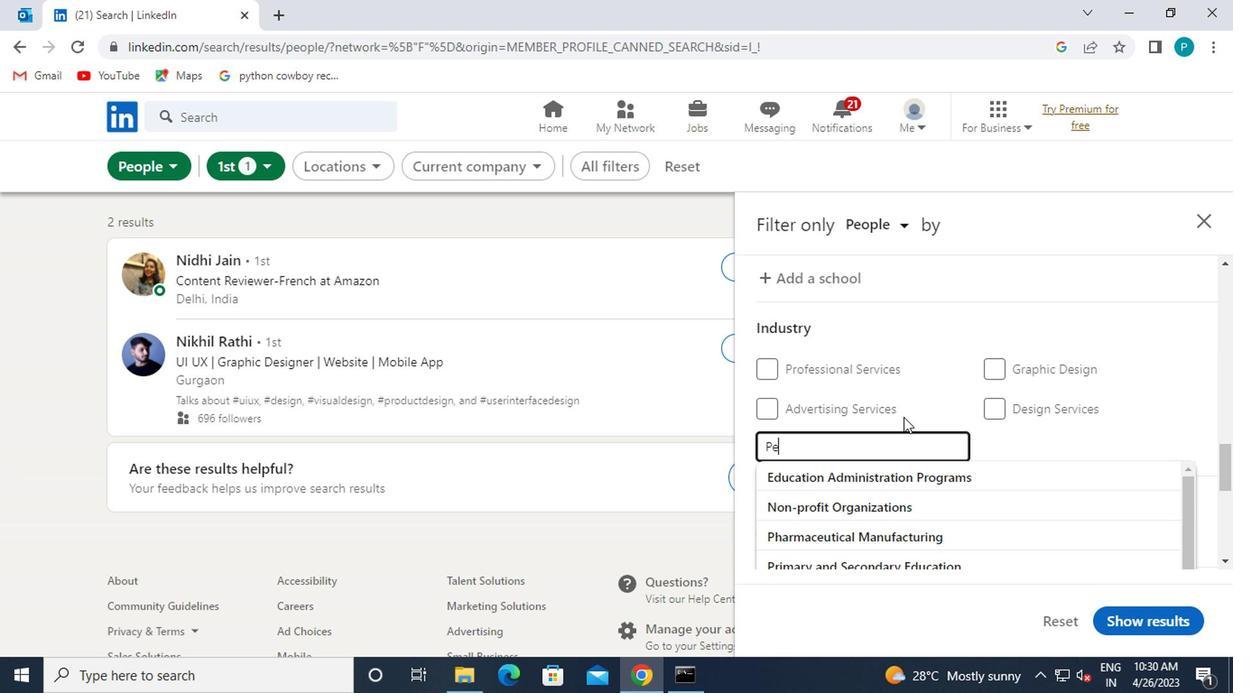 
Action: Mouse moved to (899, 513)
Screenshot: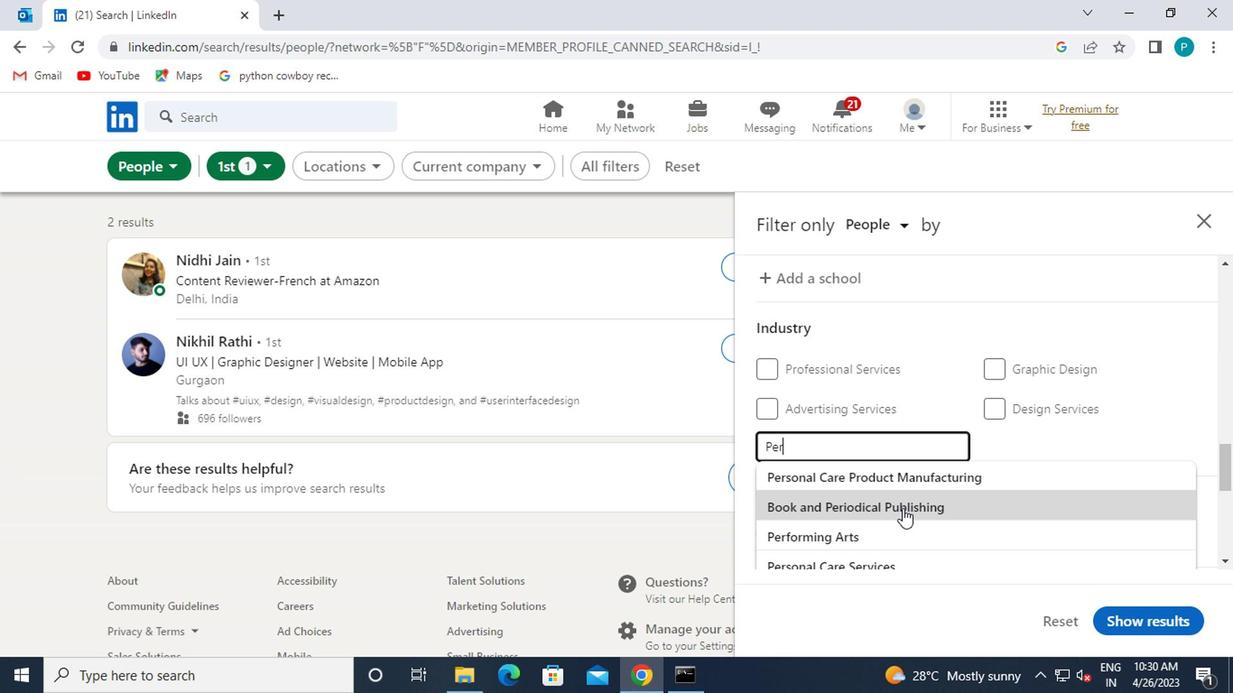 
Action: Mouse scrolled (899, 512) with delta (0, -1)
Screenshot: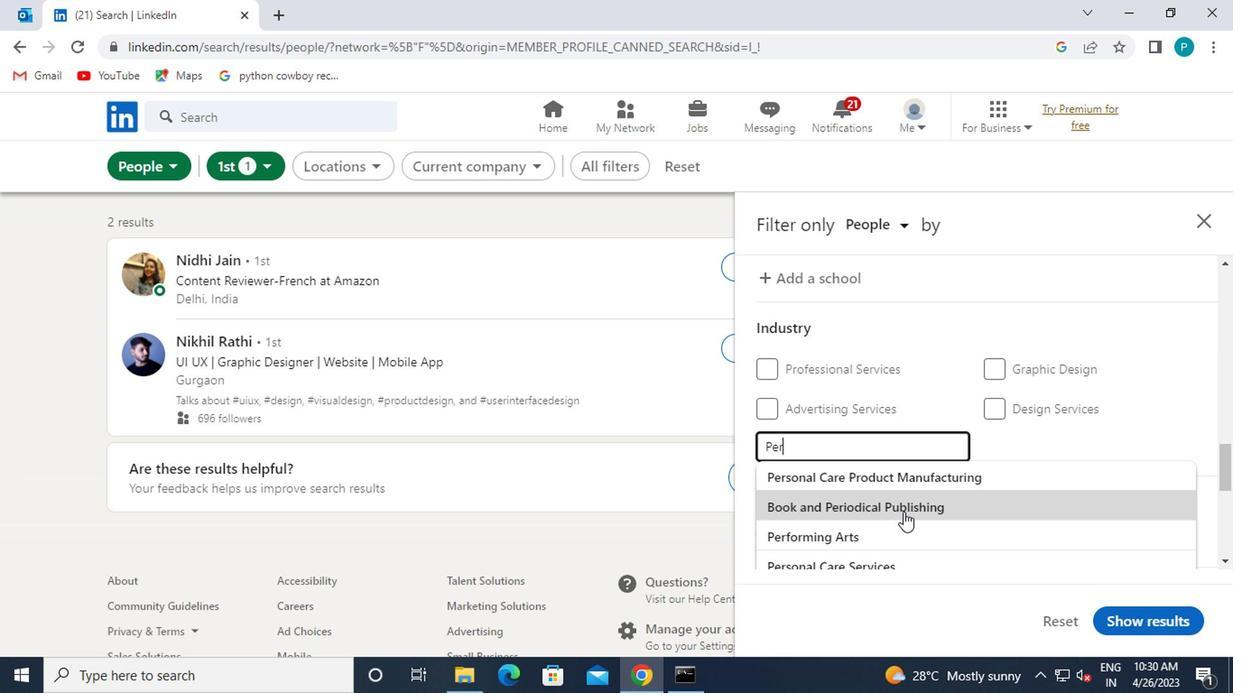 
Action: Mouse moved to (885, 477)
Screenshot: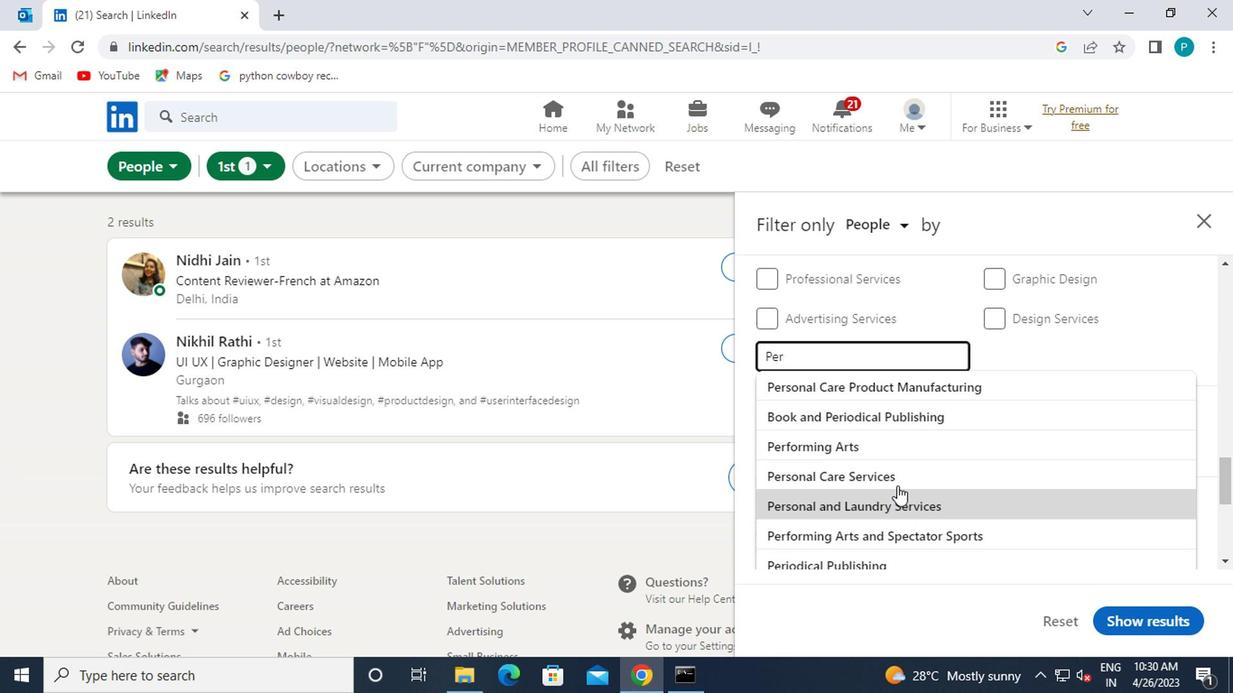 
Action: Mouse pressed left at (885, 477)
Screenshot: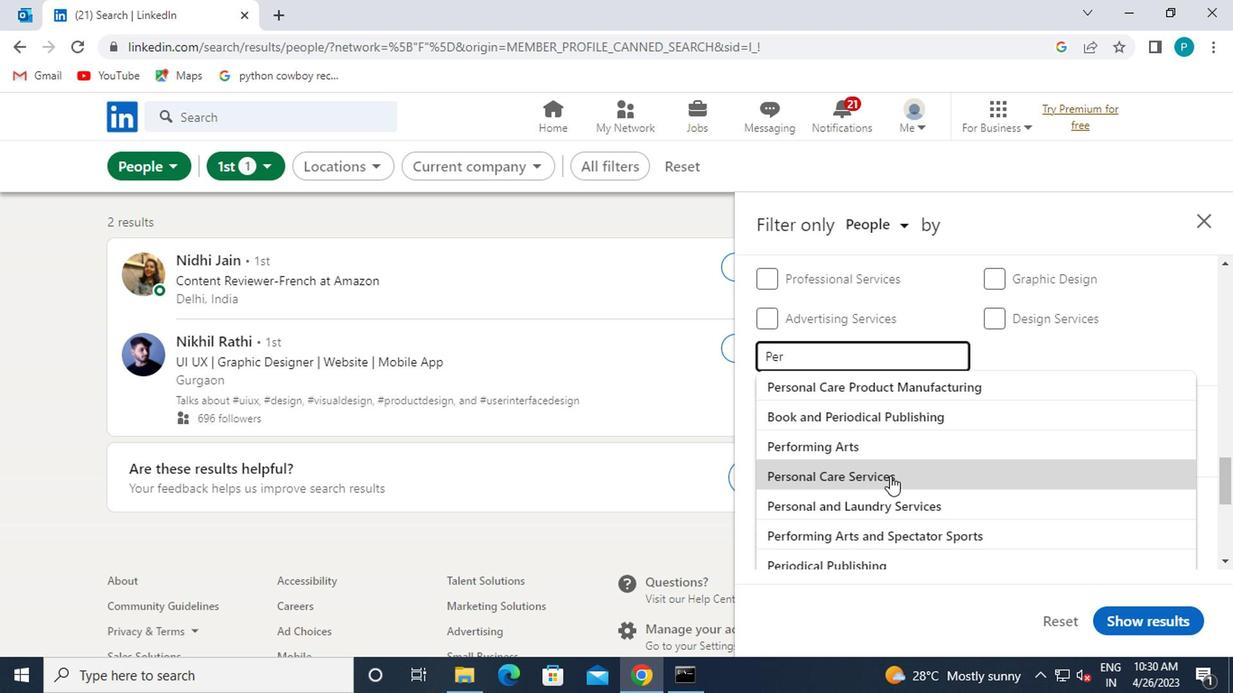 
Action: Mouse scrolled (885, 476) with delta (0, -1)
Screenshot: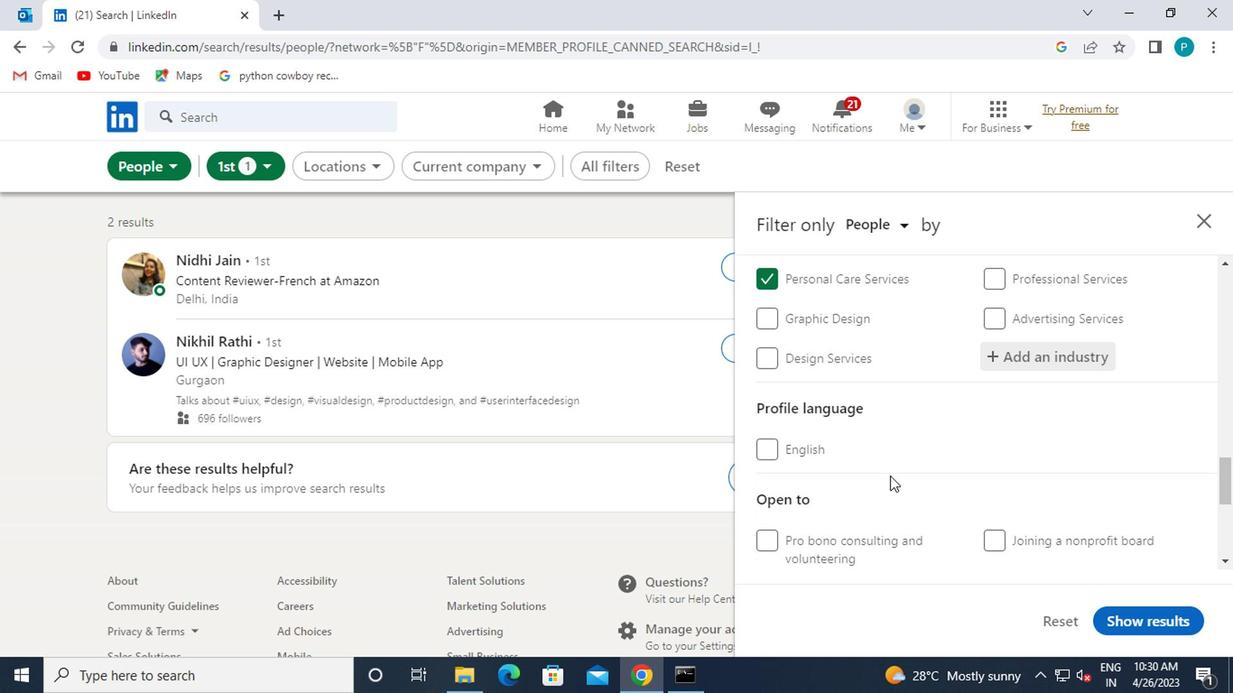 
Action: Mouse scrolled (885, 476) with delta (0, -1)
Screenshot: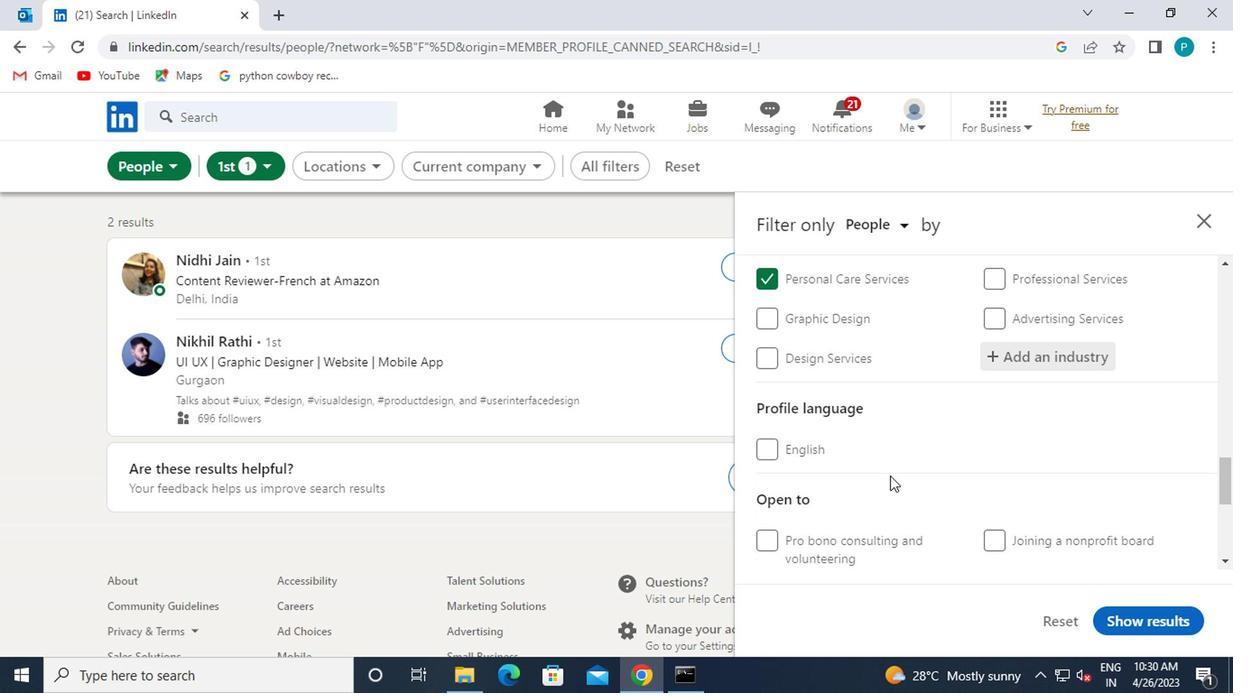 
Action: Mouse moved to (795, 461)
Screenshot: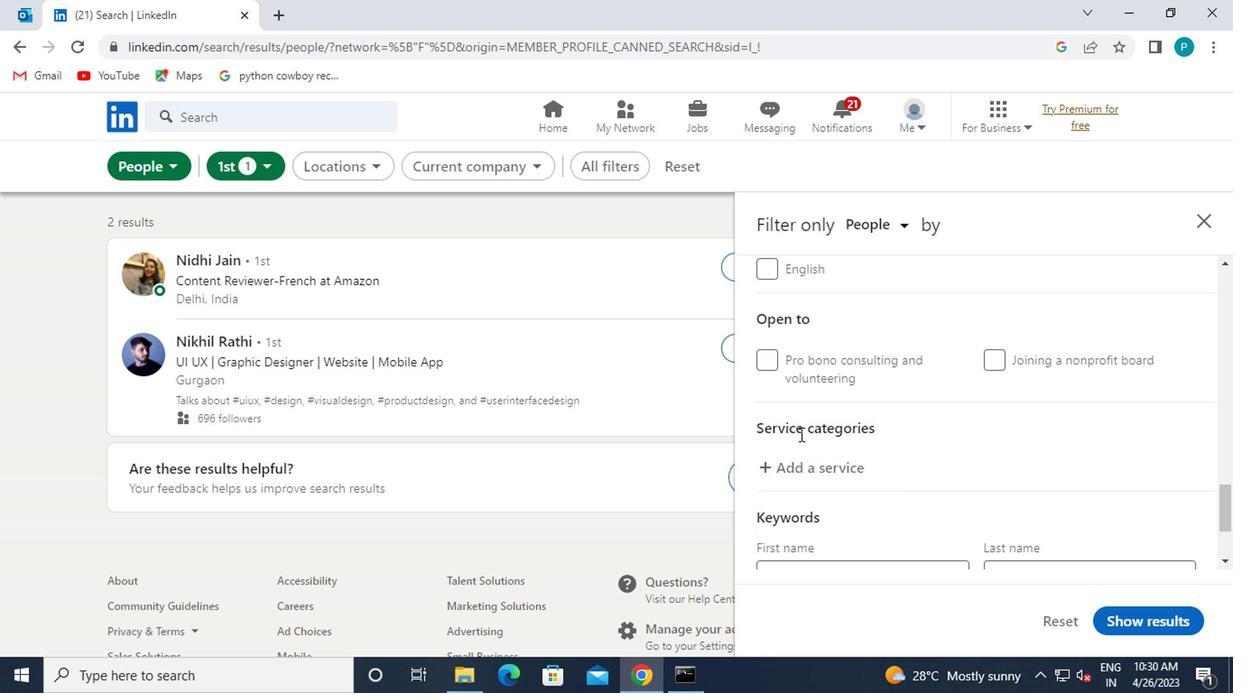 
Action: Mouse pressed left at (795, 461)
Screenshot: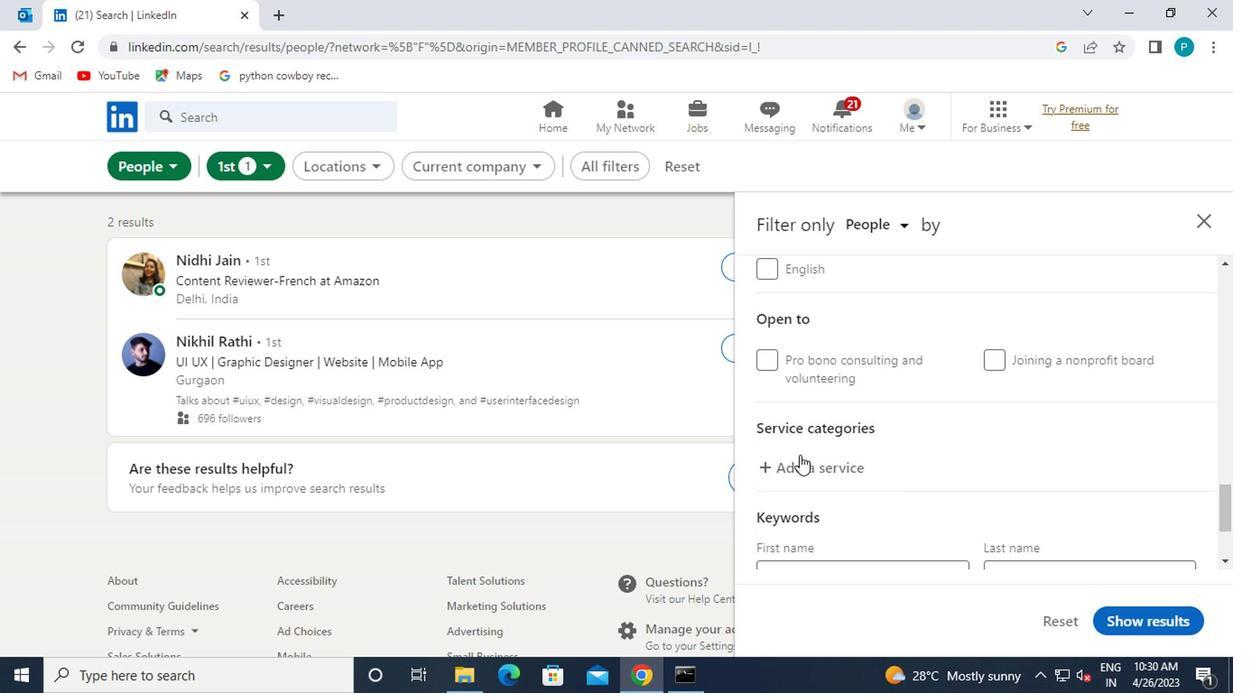 
Action: Mouse moved to (852, 420)
Screenshot: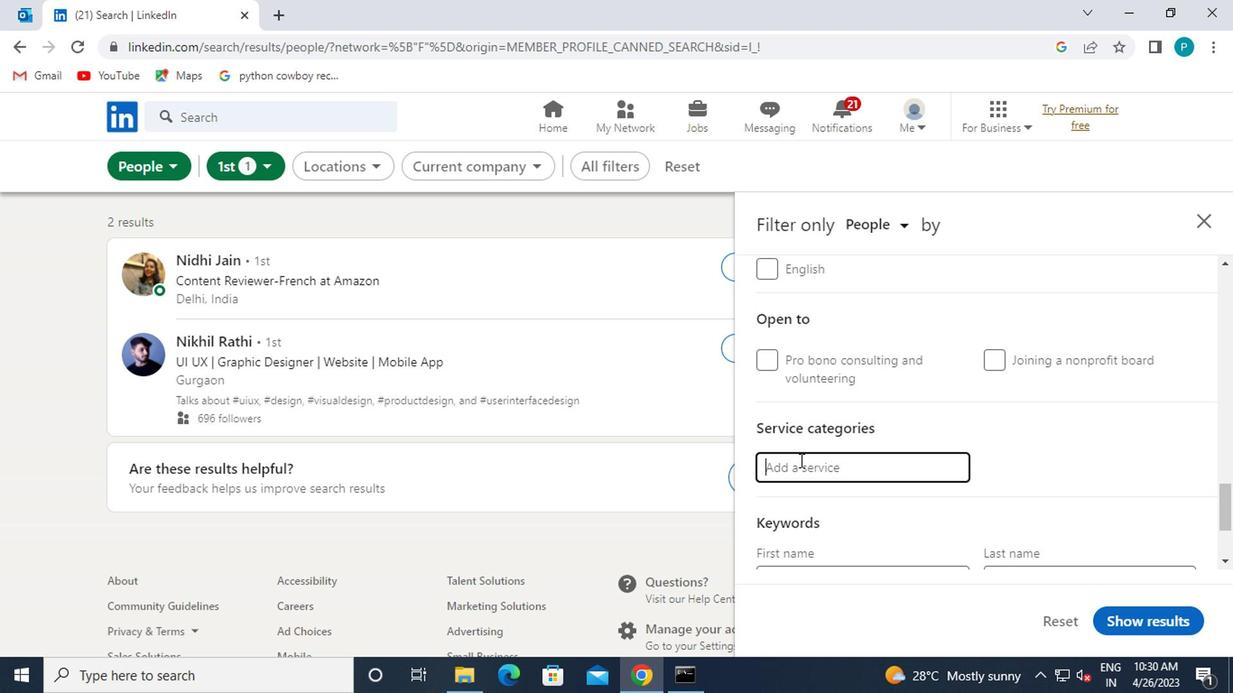 
Action: Key pressed TECHI<Key.backspace>
Screenshot: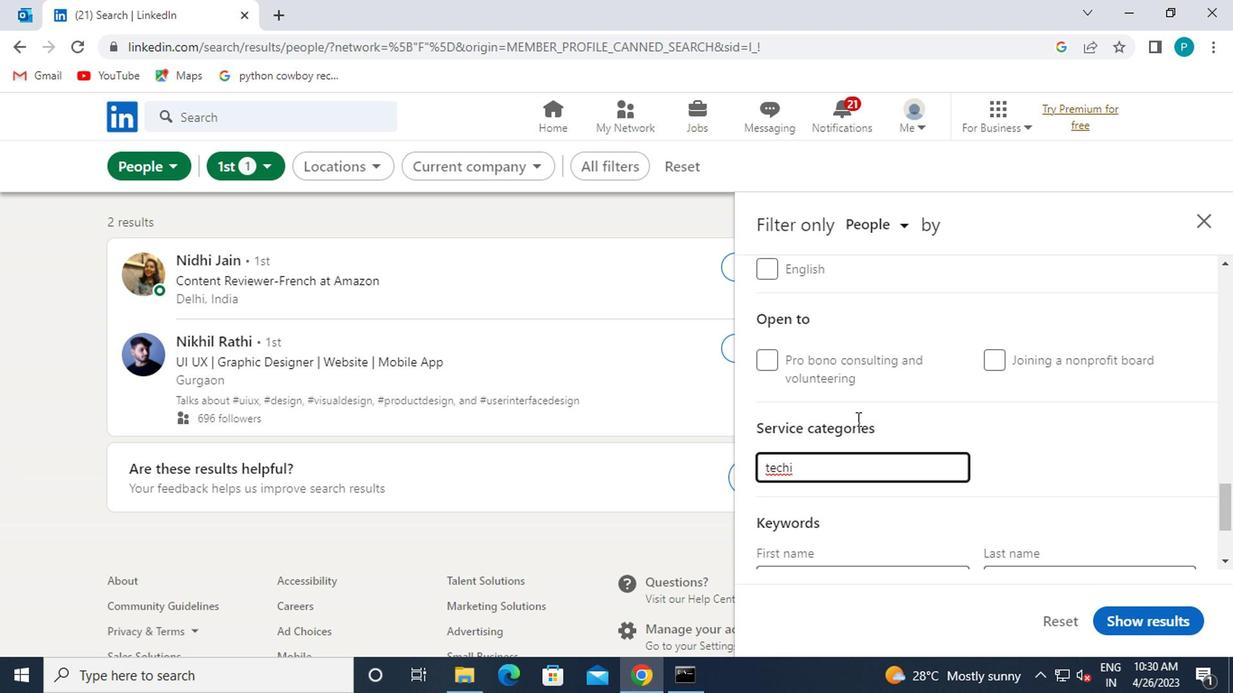 
Action: Mouse moved to (857, 506)
Screenshot: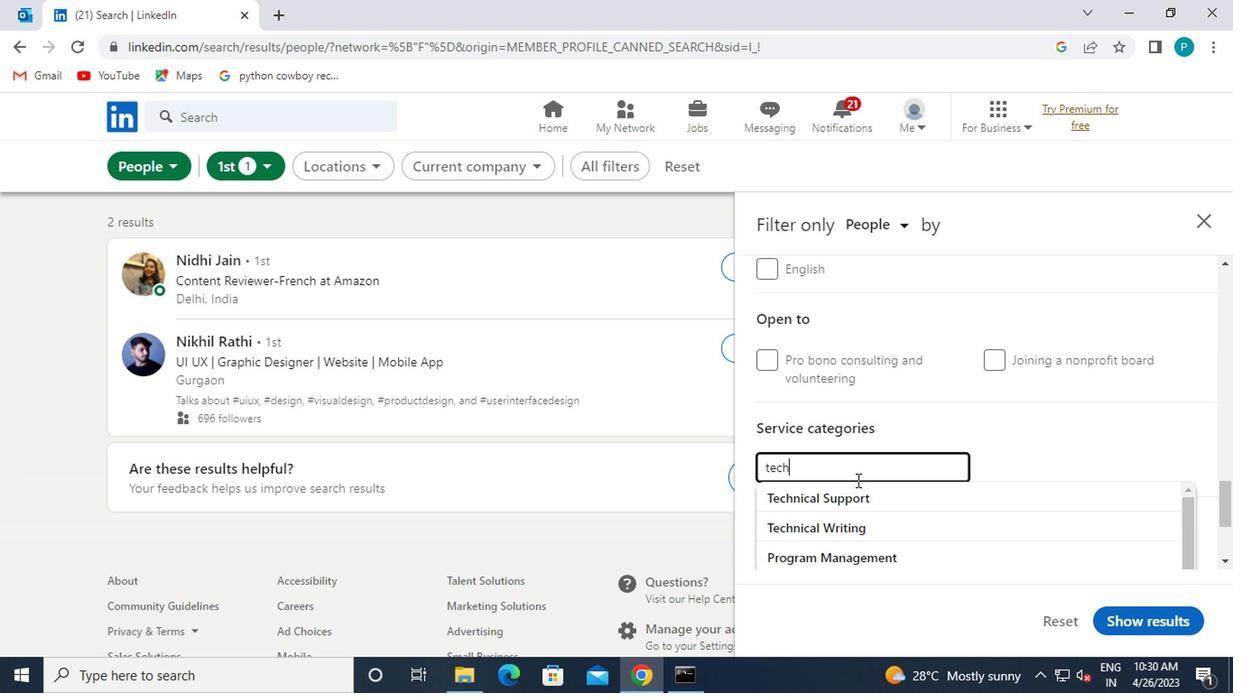 
Action: Mouse scrolled (857, 504) with delta (0, -1)
Screenshot: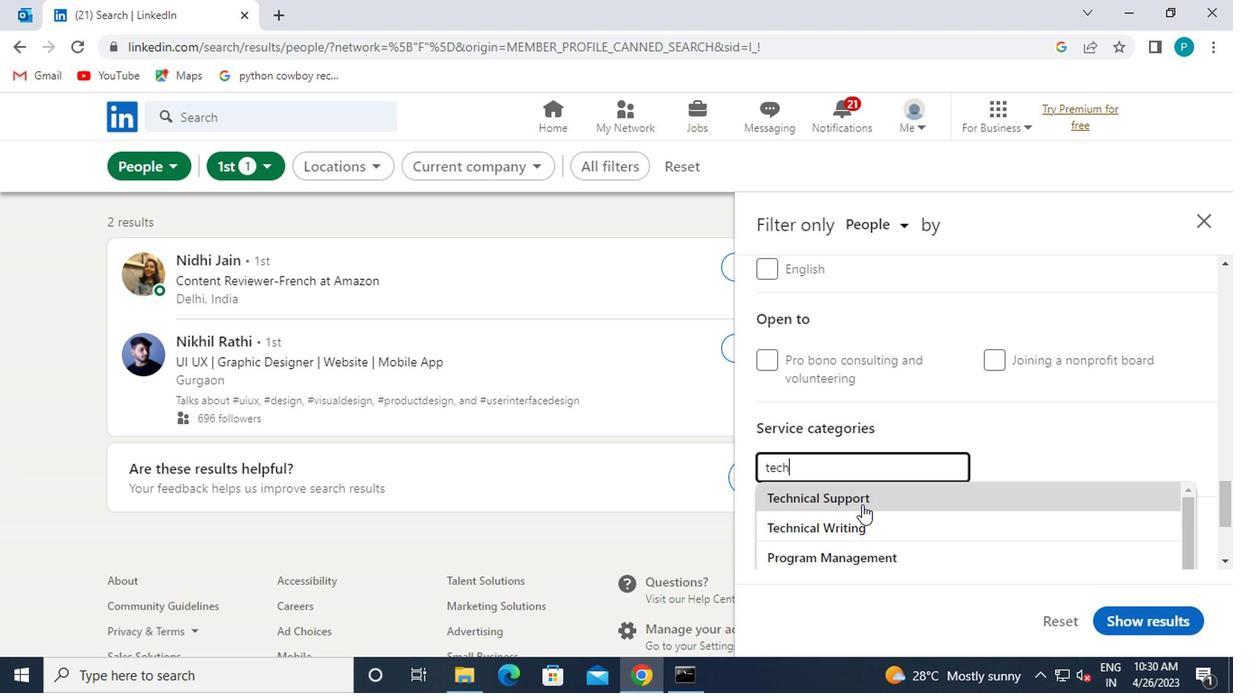 
Action: Mouse scrolled (857, 504) with delta (0, -1)
Screenshot: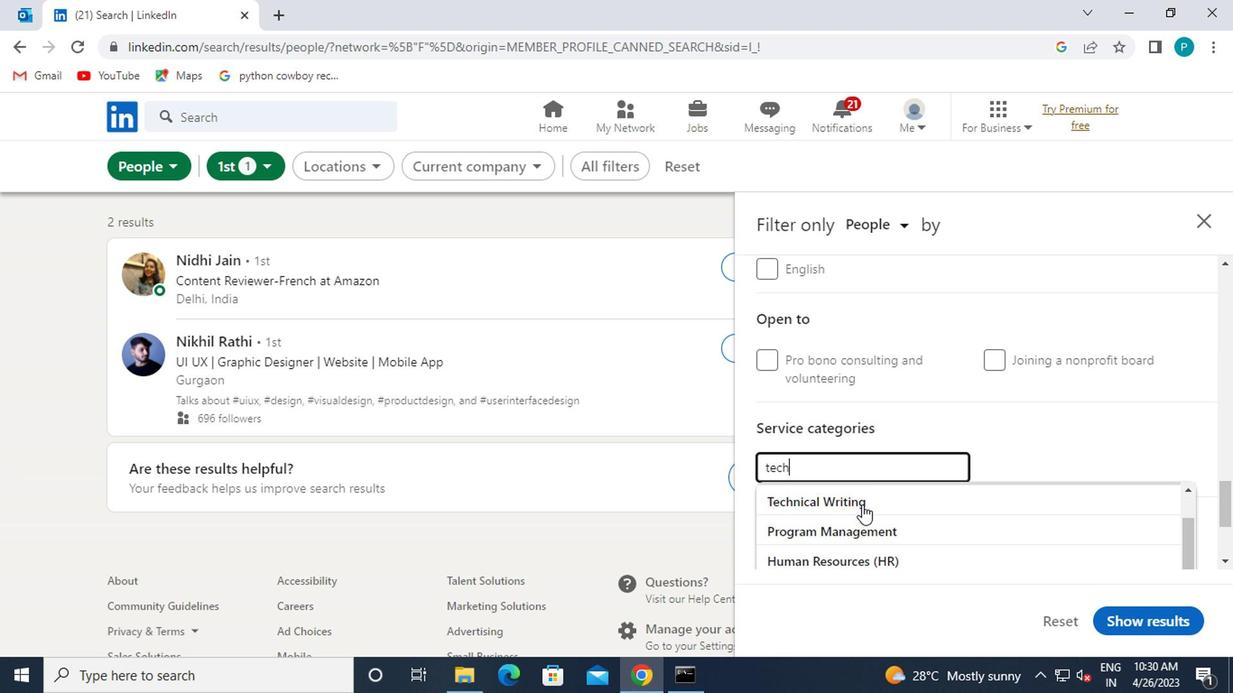 
Action: Mouse scrolled (857, 504) with delta (0, -1)
Screenshot: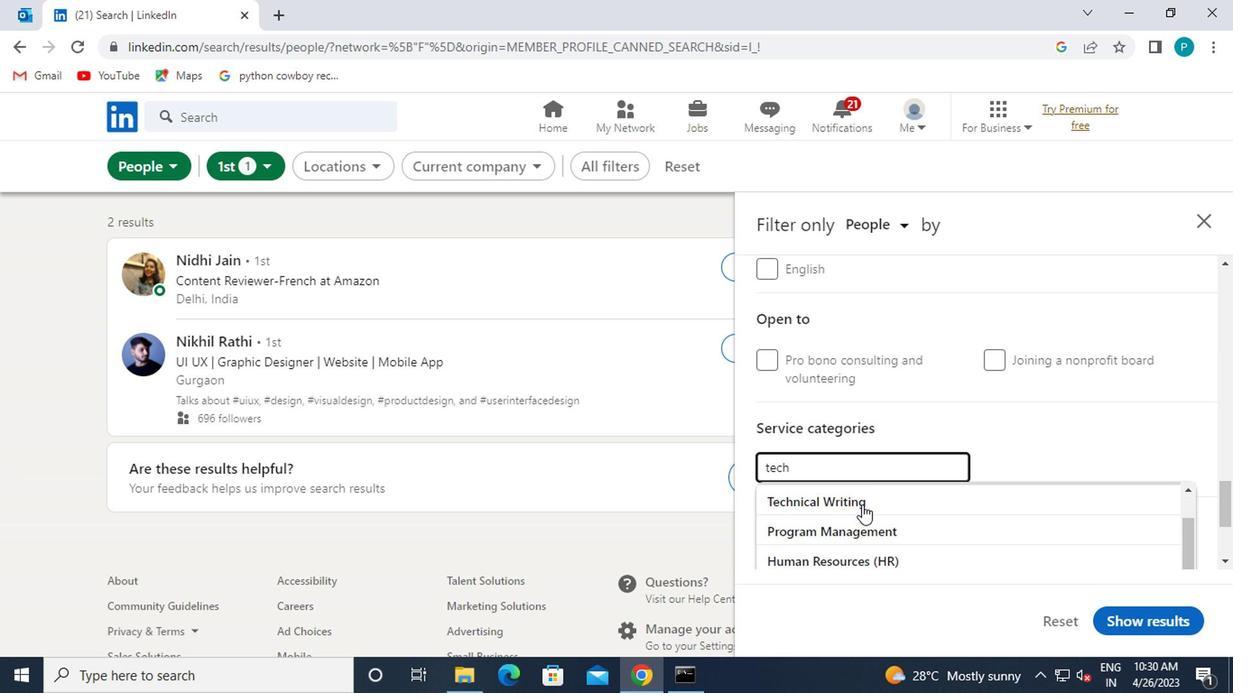 
Action: Mouse scrolled (857, 506) with delta (0, 0)
Screenshot: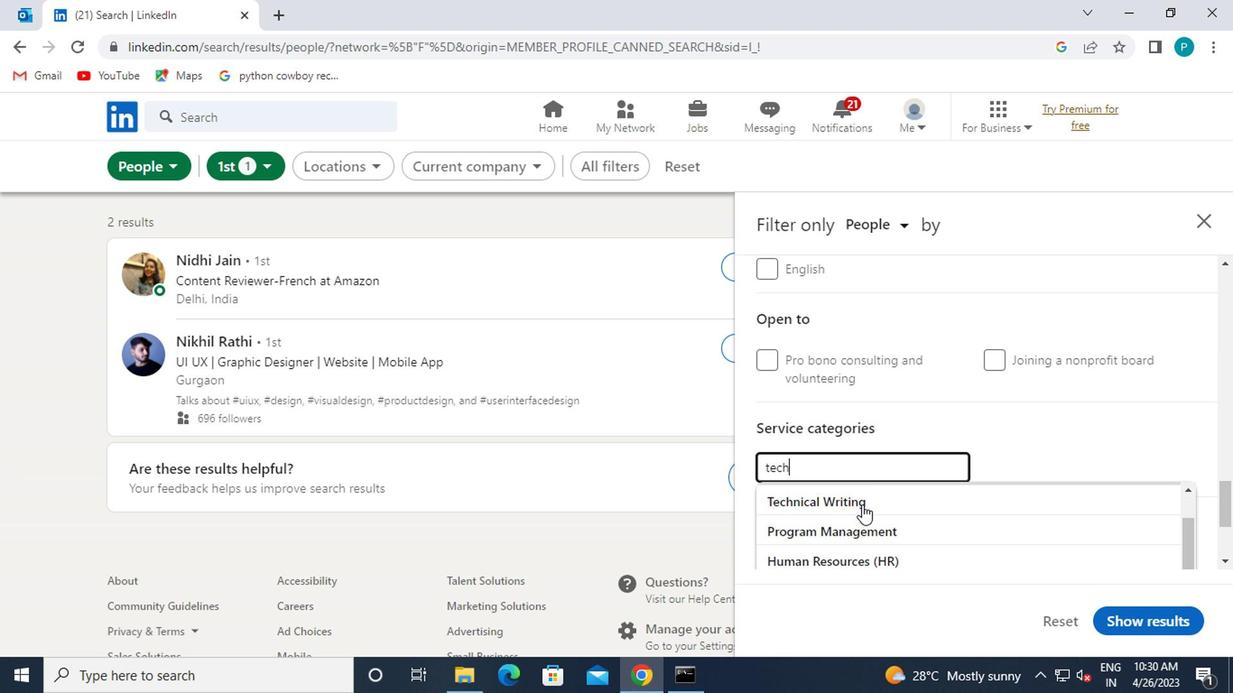 
Action: Mouse scrolled (857, 506) with delta (0, 0)
Screenshot: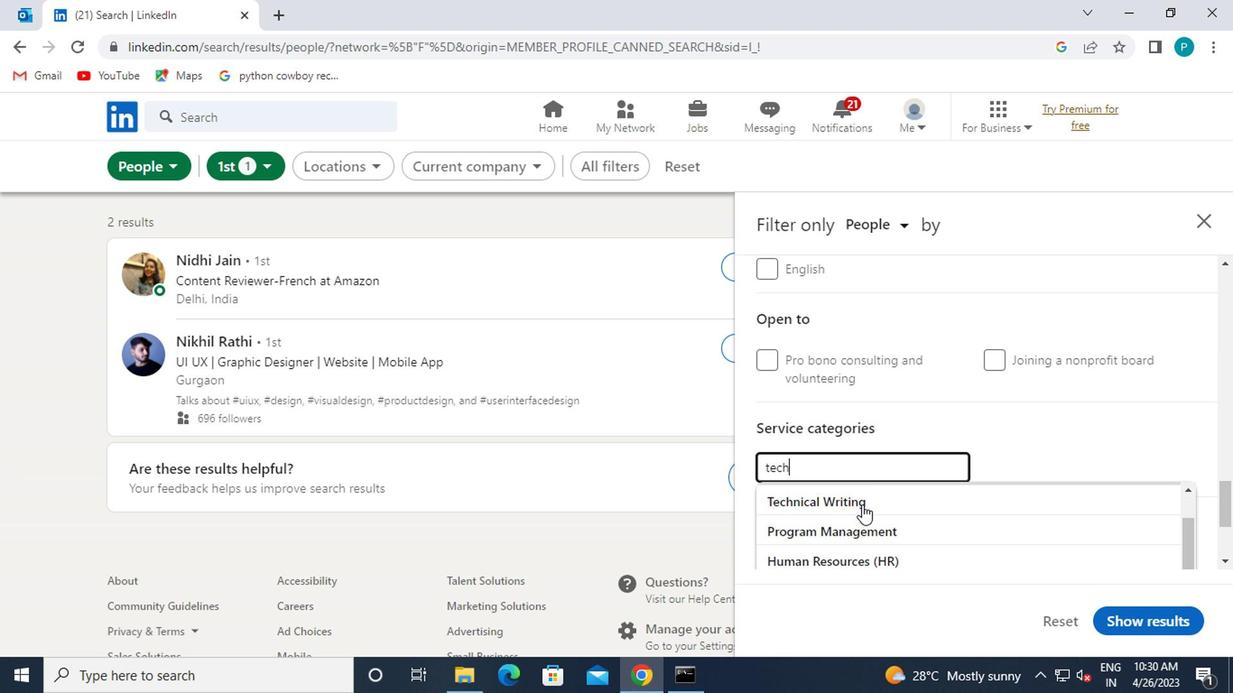
Action: Mouse moved to (876, 462)
Screenshot: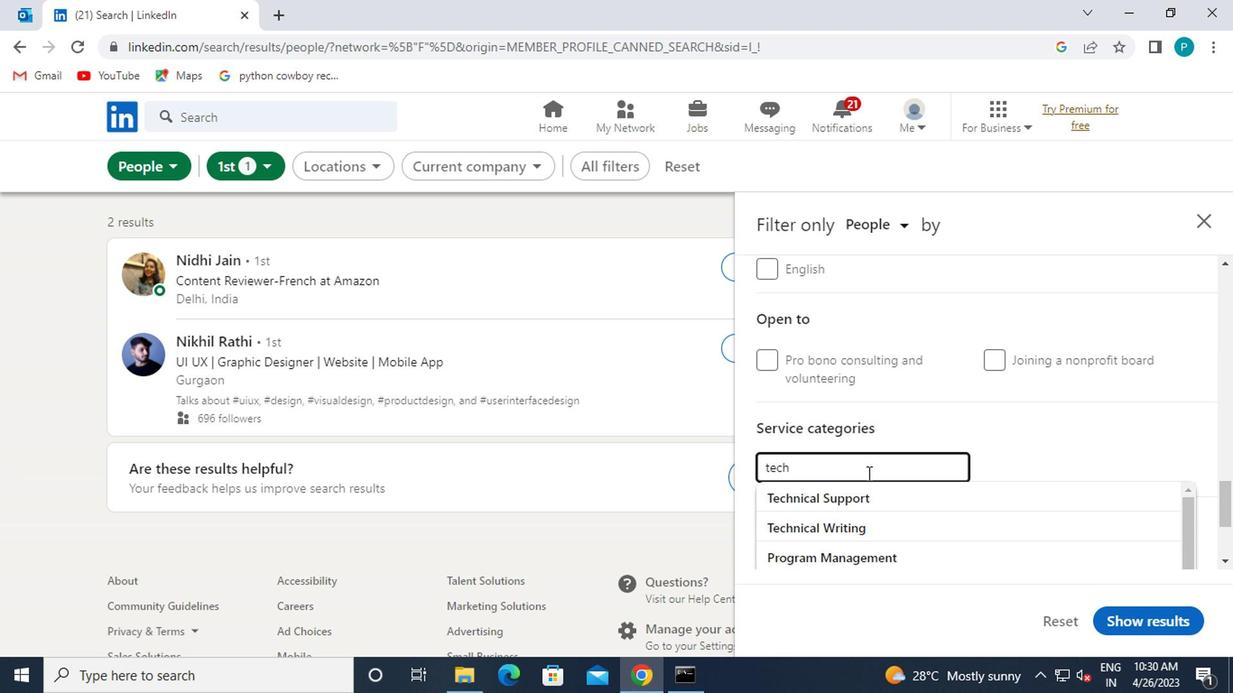 
Action: Key pressed I<Key.backspace>NICAL<Key.enter>
Screenshot: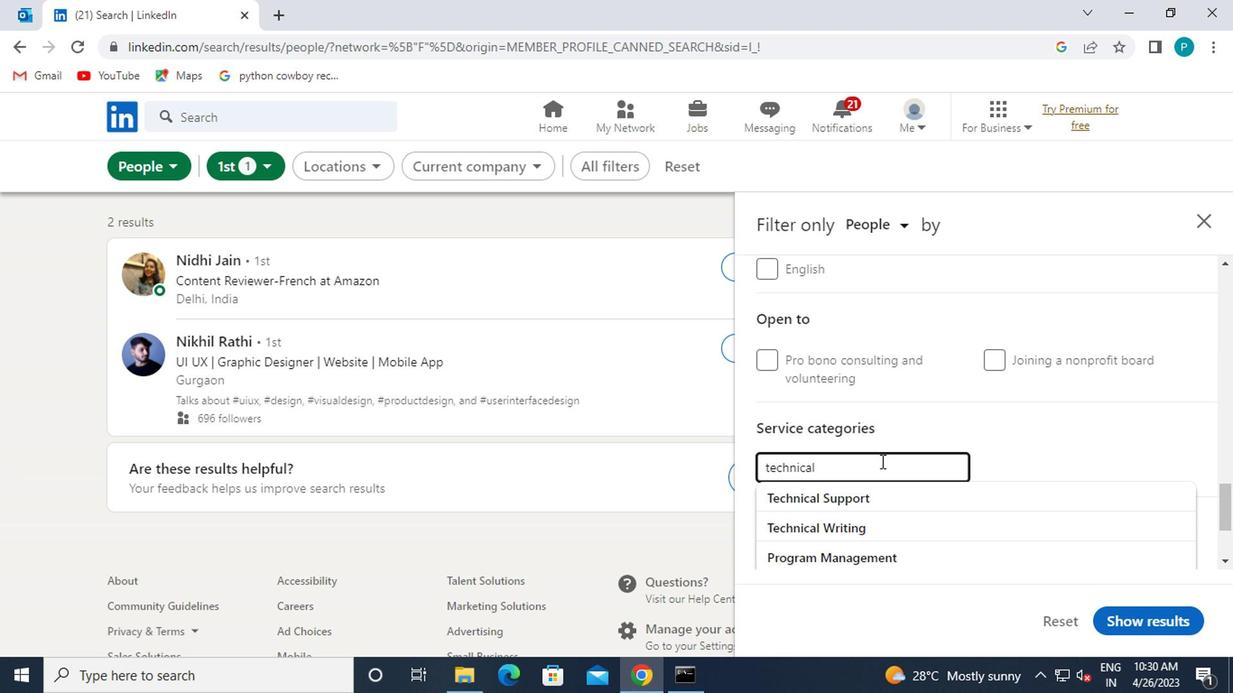 
Action: Mouse moved to (846, 474)
Screenshot: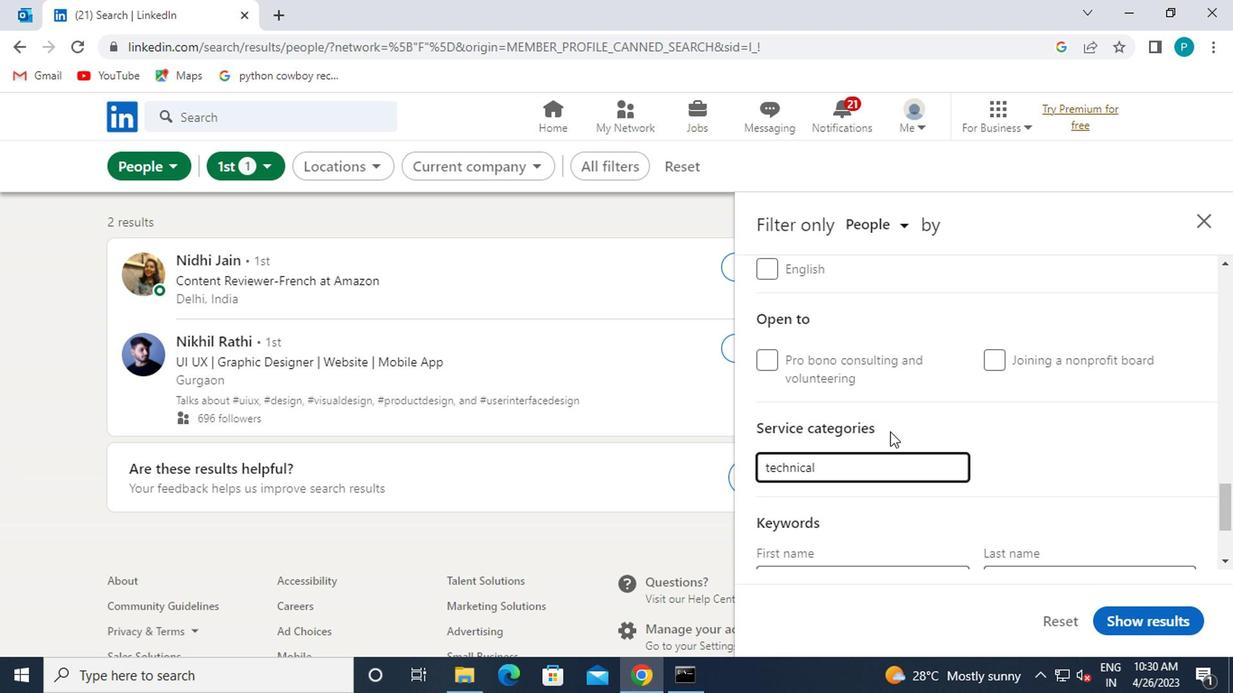 
Action: Mouse scrolled (846, 473) with delta (0, 0)
Screenshot: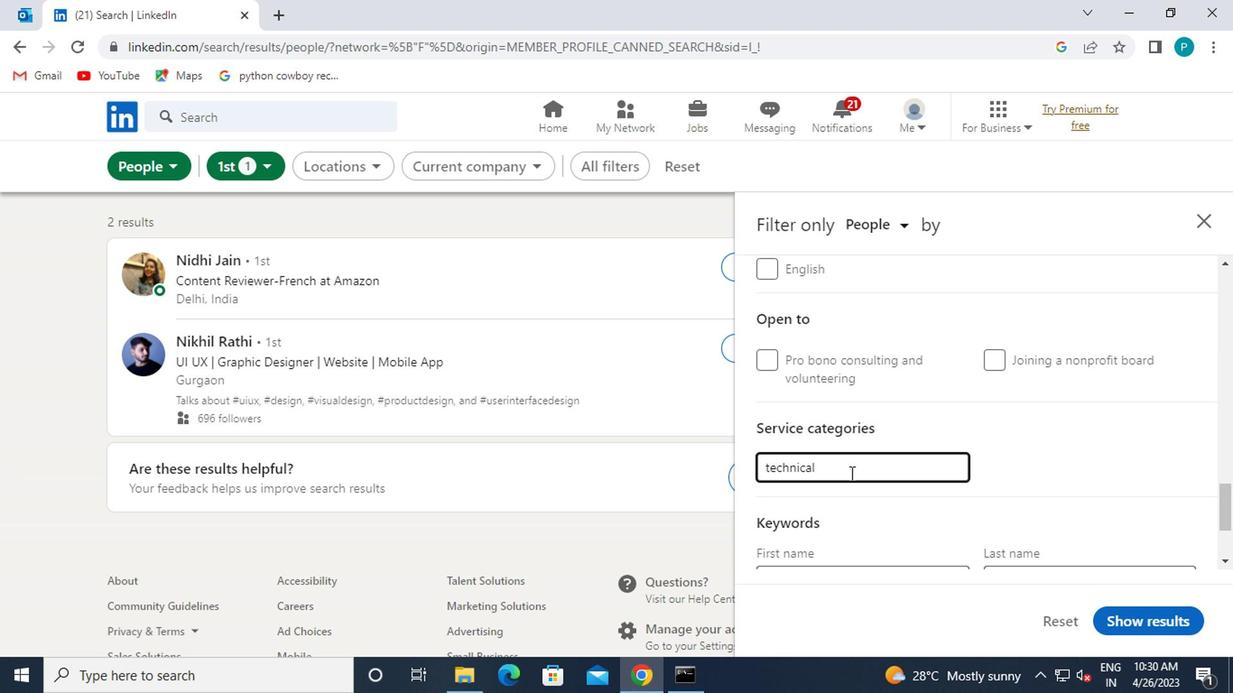 
Action: Mouse scrolled (846, 473) with delta (0, 0)
Screenshot: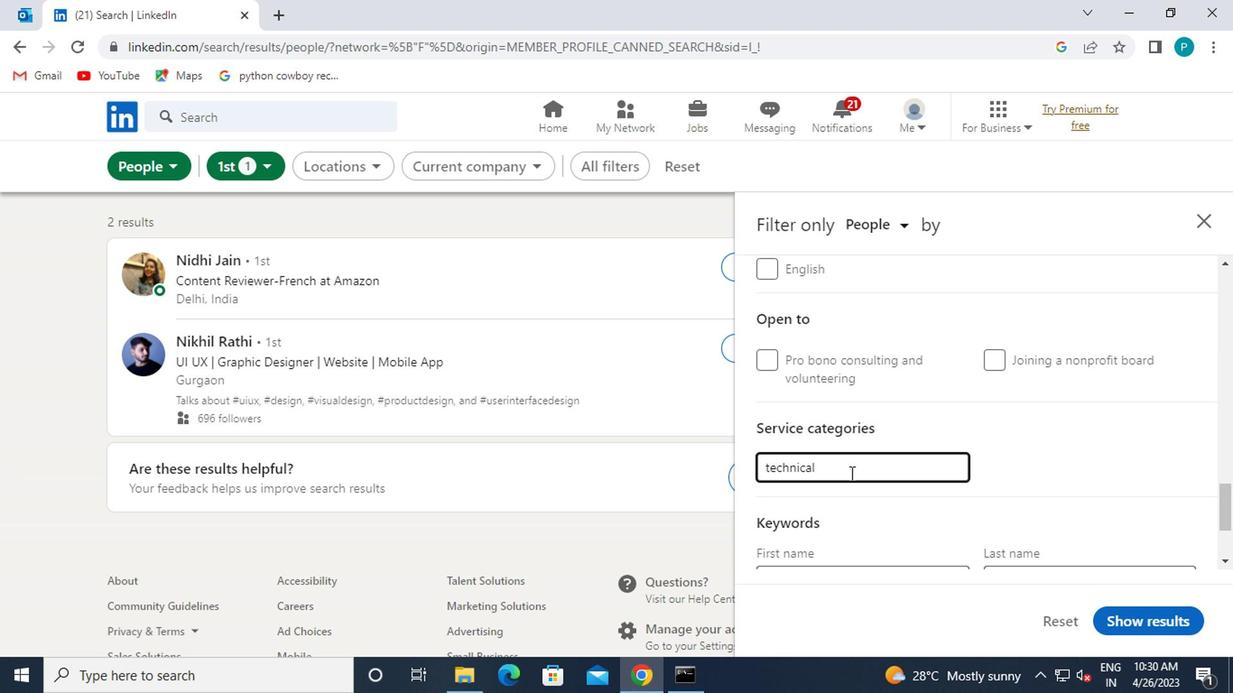 
Action: Mouse moved to (828, 488)
Screenshot: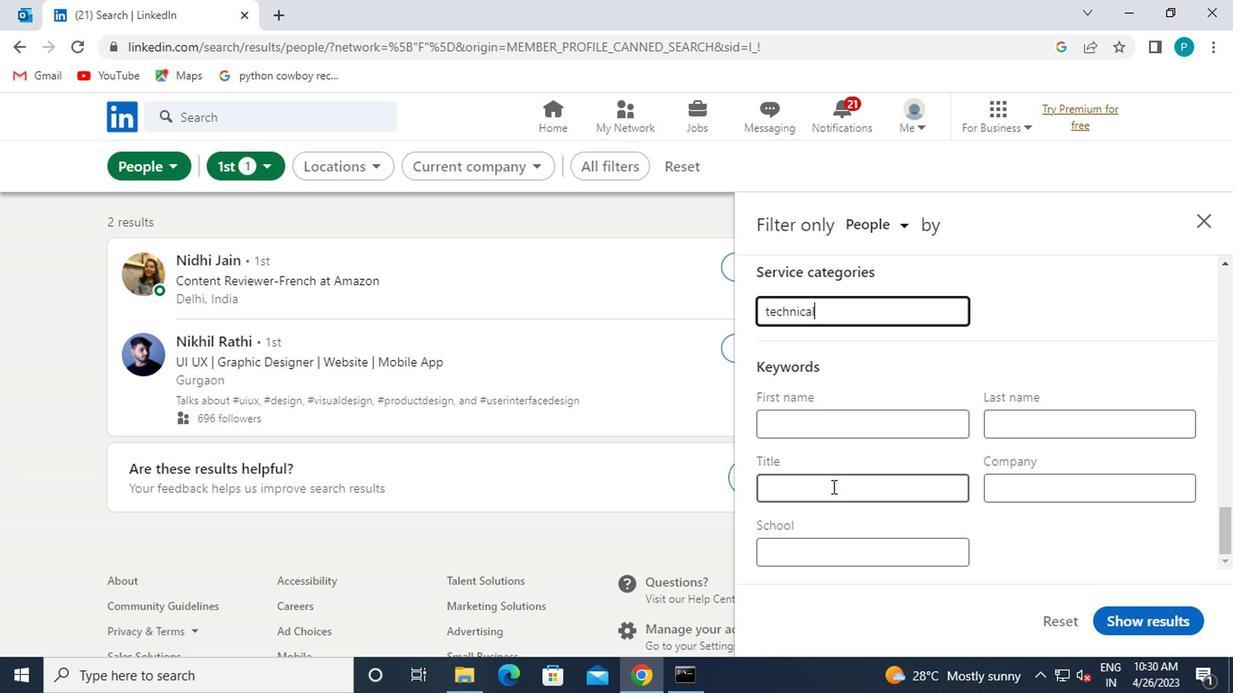 
Action: Mouse pressed left at (828, 488)
Screenshot: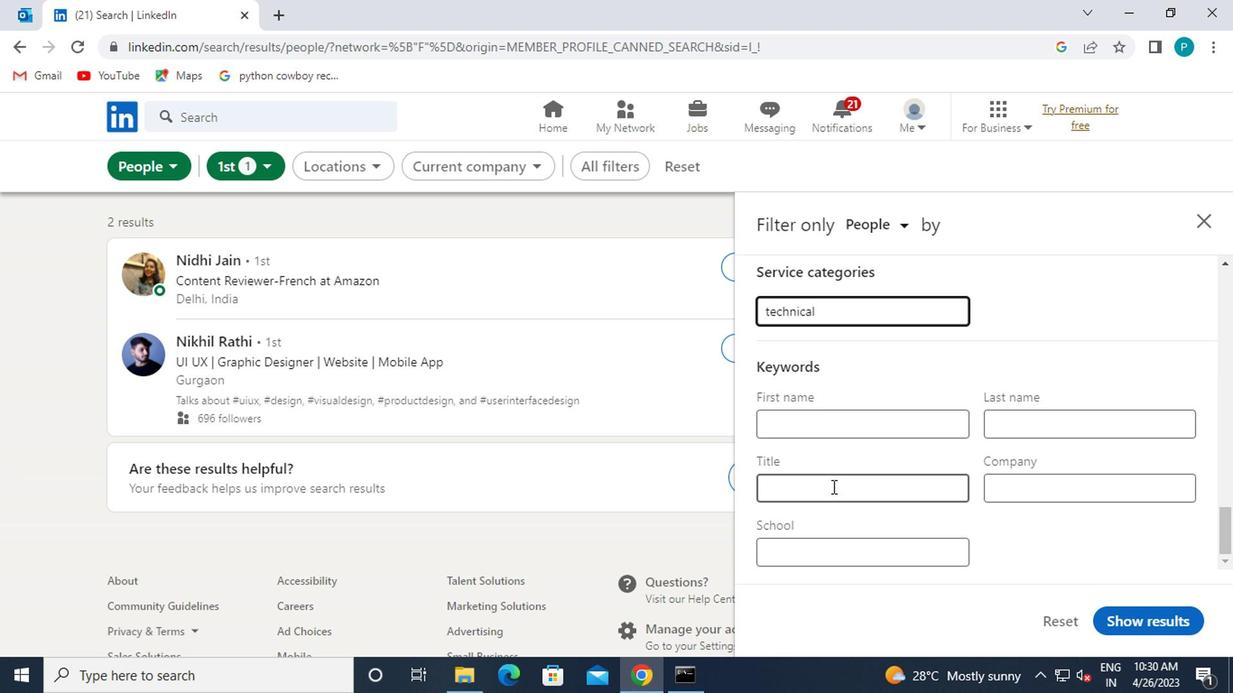 
Action: Mouse moved to (842, 476)
Screenshot: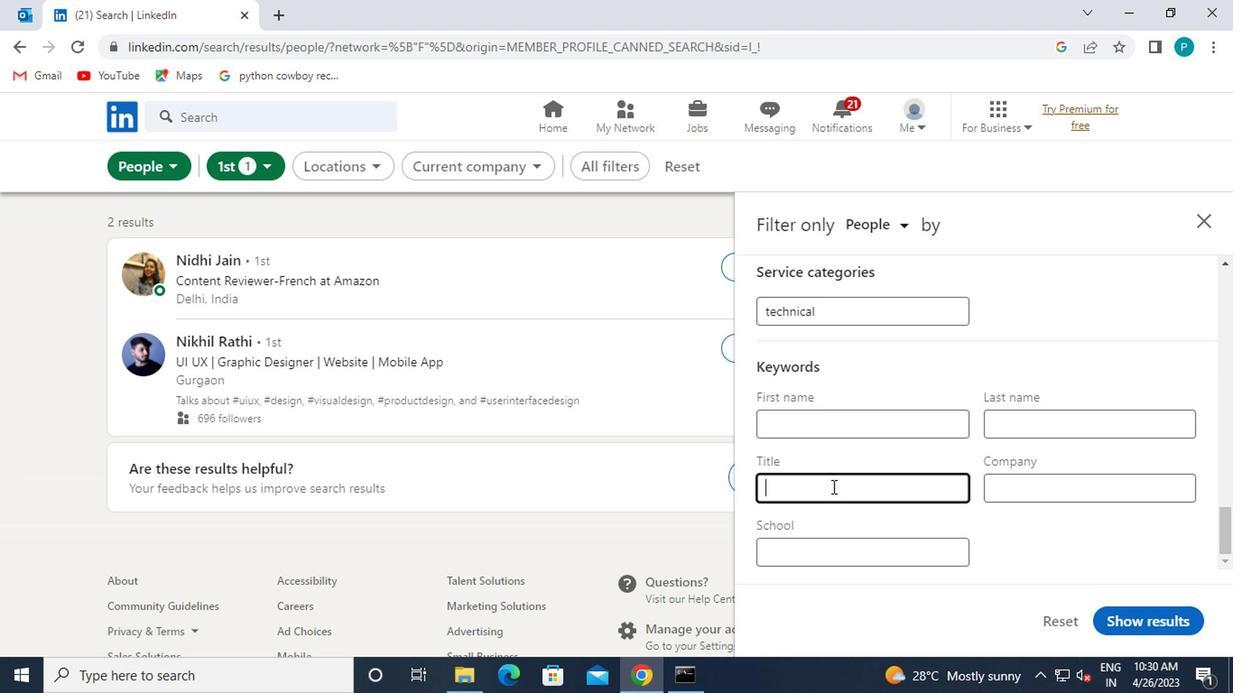 
Action: Key pressed M<Key.backspace><Key.caps_lock>M<Key.caps_lock>ARKETING<Key.space><Key.caps_lock>C<Key.caps_lock>ONSULTANT
Screenshot: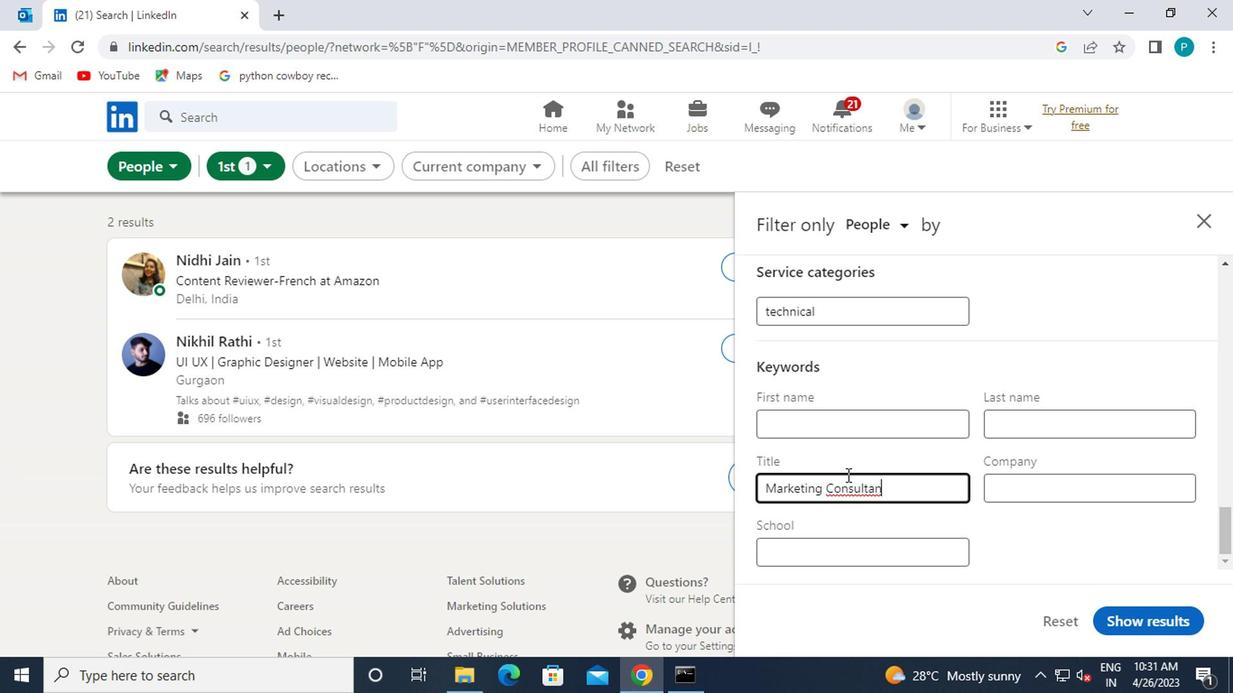 
Action: Mouse moved to (1156, 612)
Screenshot: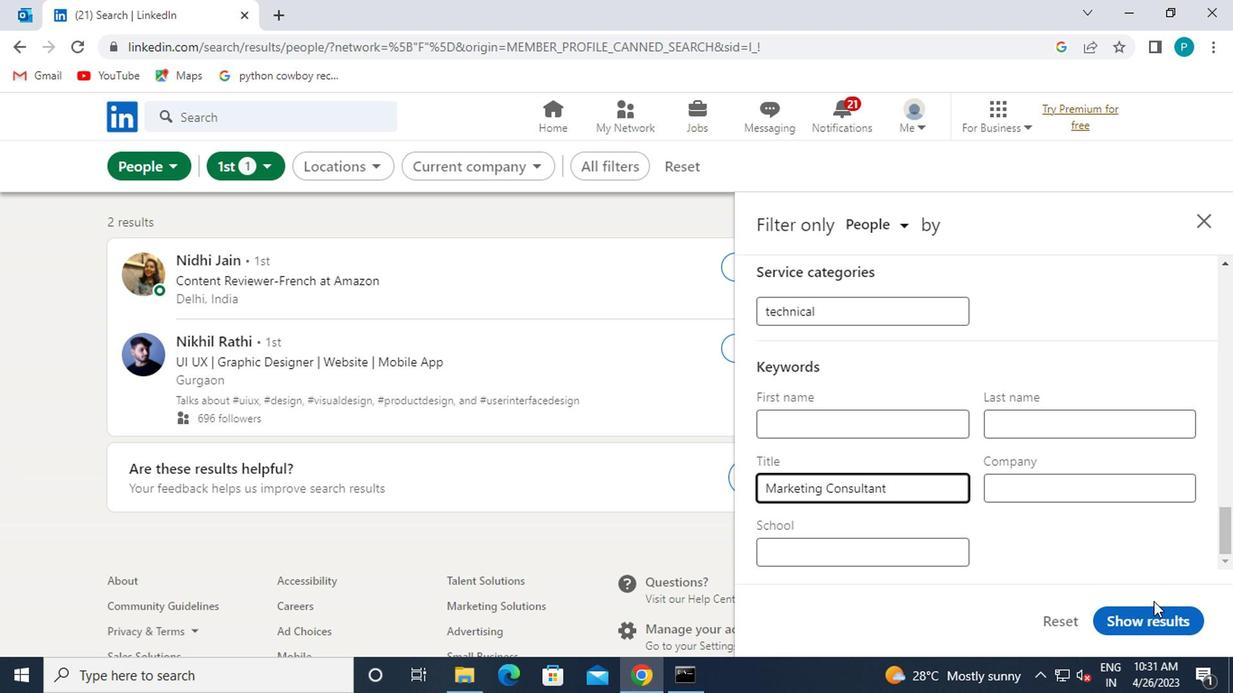 
Action: Mouse pressed left at (1156, 612)
Screenshot: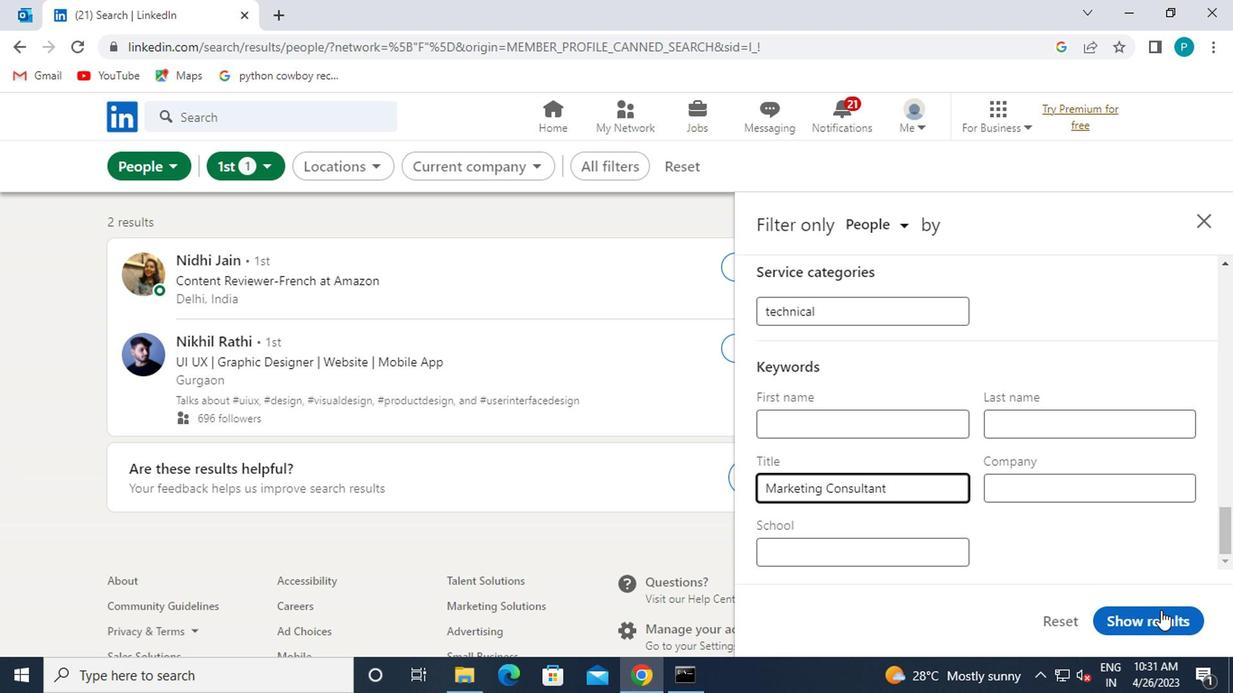 
